 Task: Add an event  with title  Monthly Financial Review, date '2024/05/28' & Select Event type as  Group. Add location for the event as  789 Calle de Preciados, Madrid, Spain and add a description: A Monthly Financial Review is a recurring meeting or process where the financial performance and health of an organization are assessed and analyzed. It provides a comprehensive overview of the company's financial status, including revenue, expenses, profitability, cash flow, and key financial metrics.Create an event link  http-monthlyfinancialreviewcom & Select the event color as  Red. , logged in from the account softage.1@softage.netand send the event invitation to softage.3@softage.net and softage.4@softage.net
Action: Mouse moved to (704, 94)
Screenshot: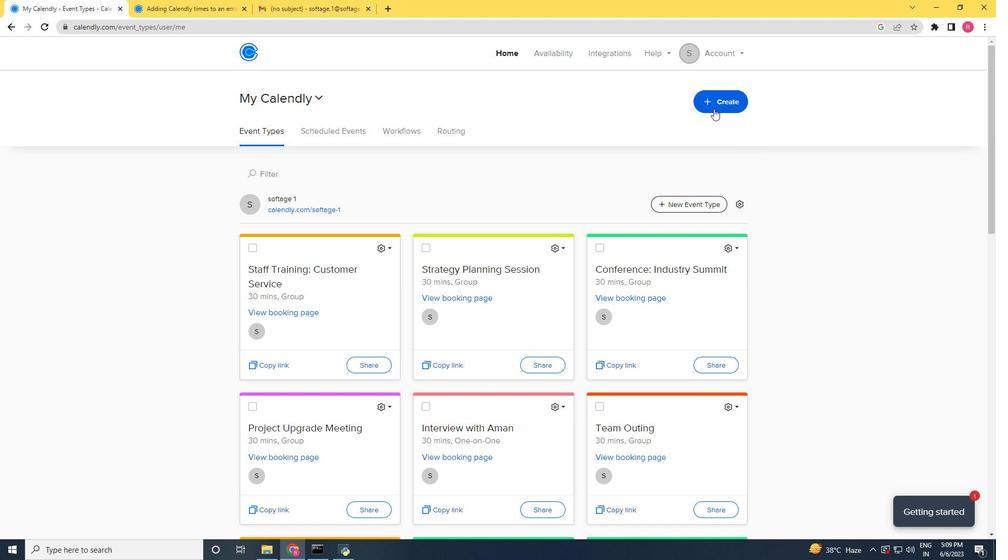 
Action: Mouse pressed left at (704, 94)
Screenshot: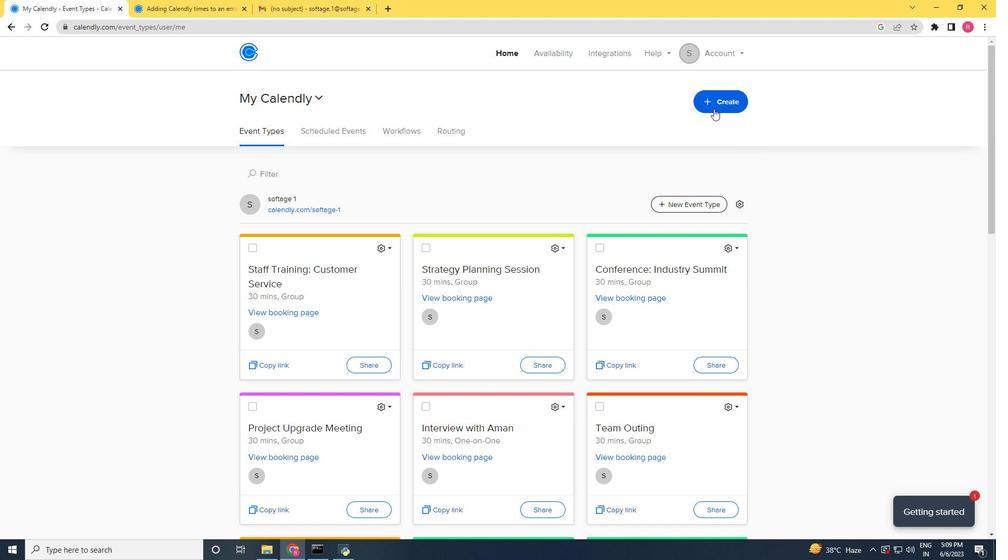 
Action: Mouse moved to (657, 143)
Screenshot: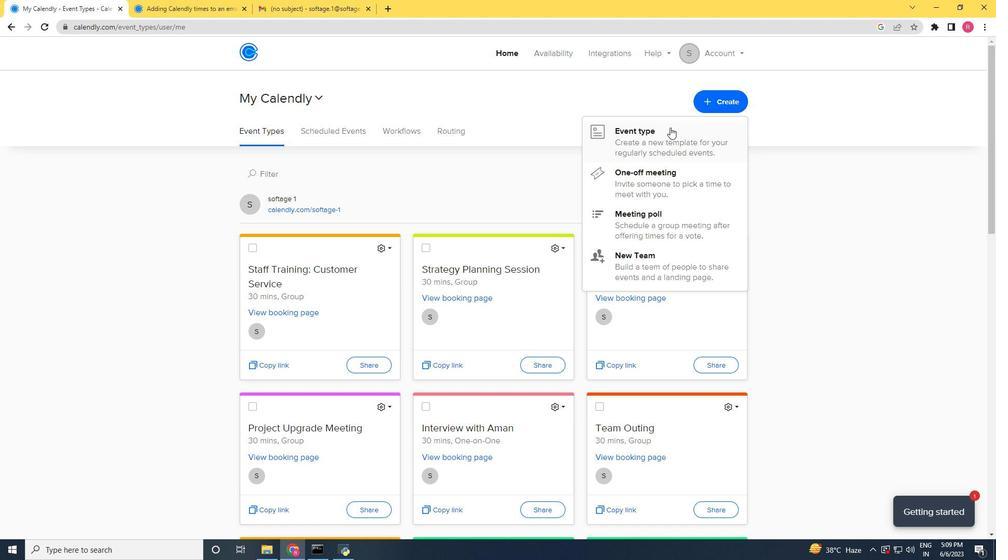 
Action: Mouse pressed left at (657, 143)
Screenshot: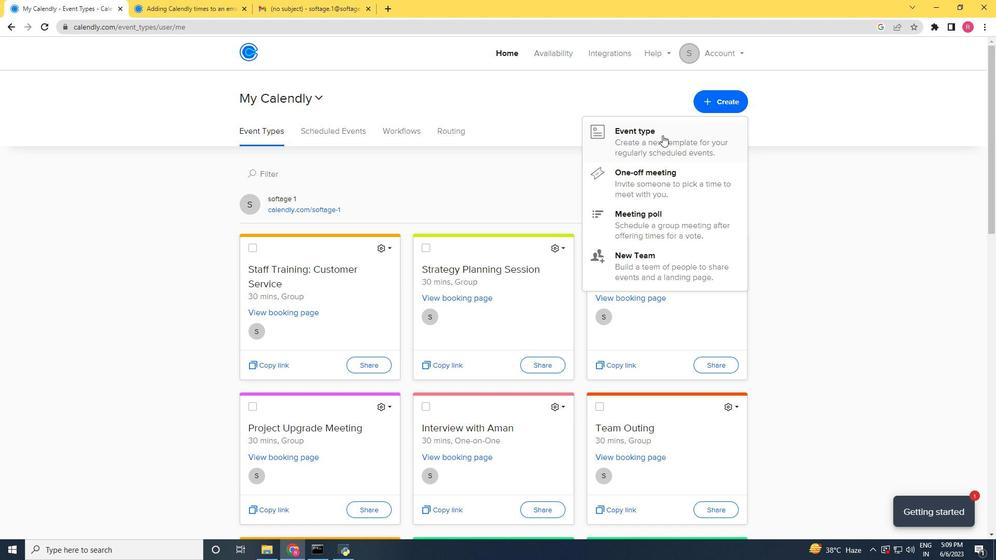 
Action: Mouse moved to (537, 254)
Screenshot: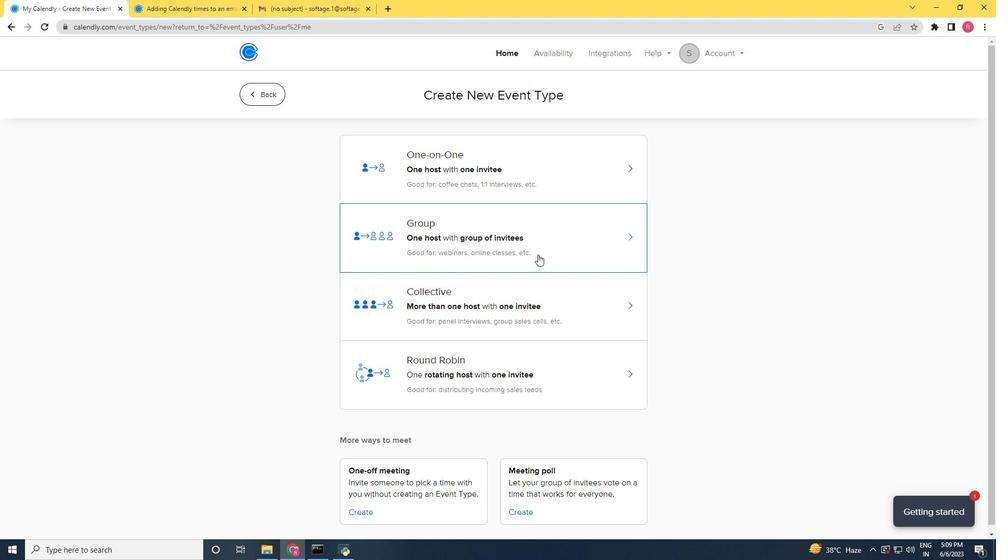 
Action: Mouse pressed left at (537, 254)
Screenshot: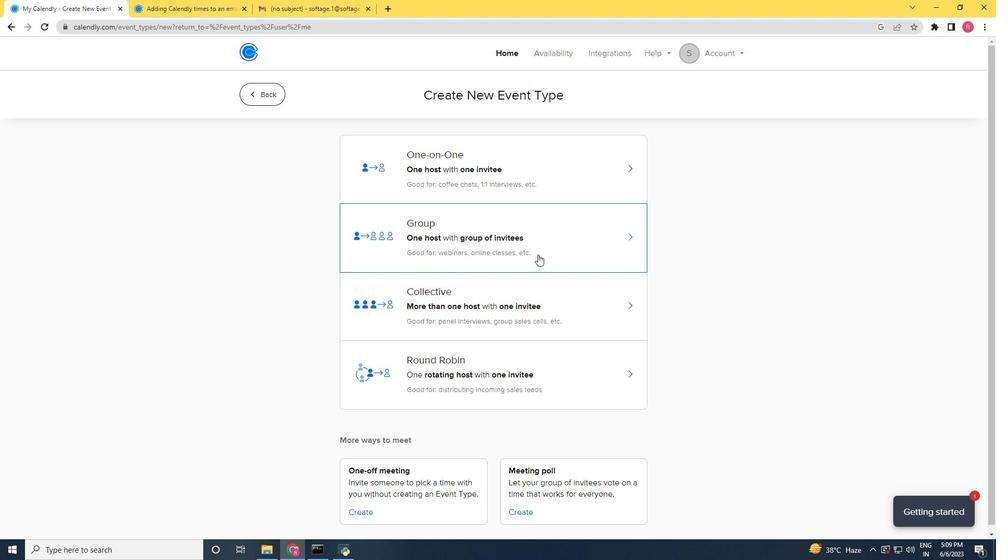 
Action: Mouse moved to (420, 235)
Screenshot: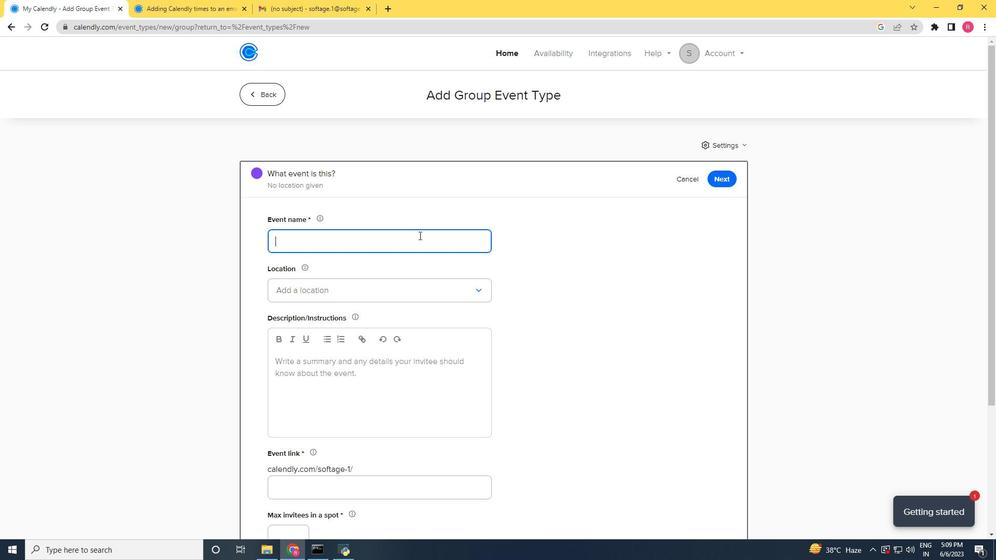 
Action: Key pressed <Key.shift>M
Screenshot: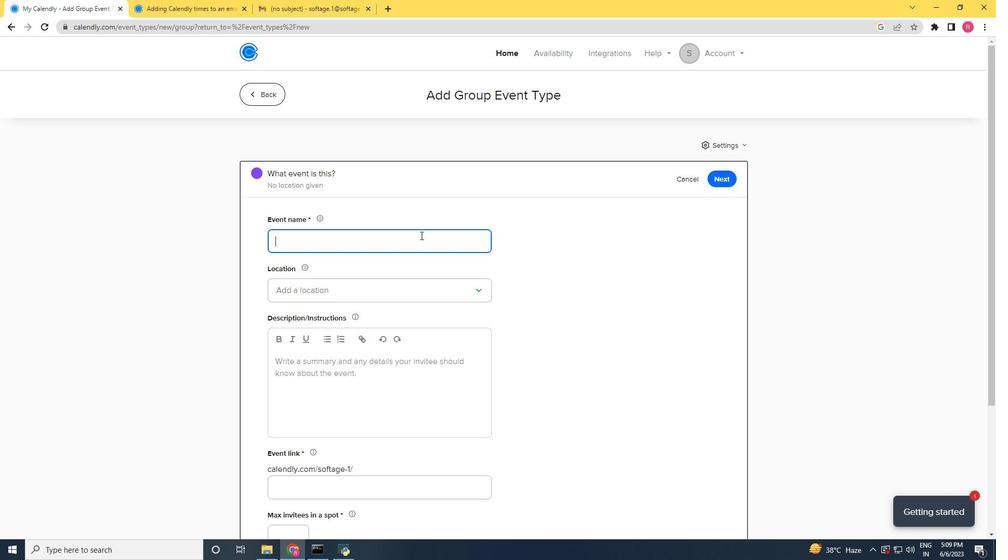 
Action: Mouse moved to (420, 235)
Screenshot: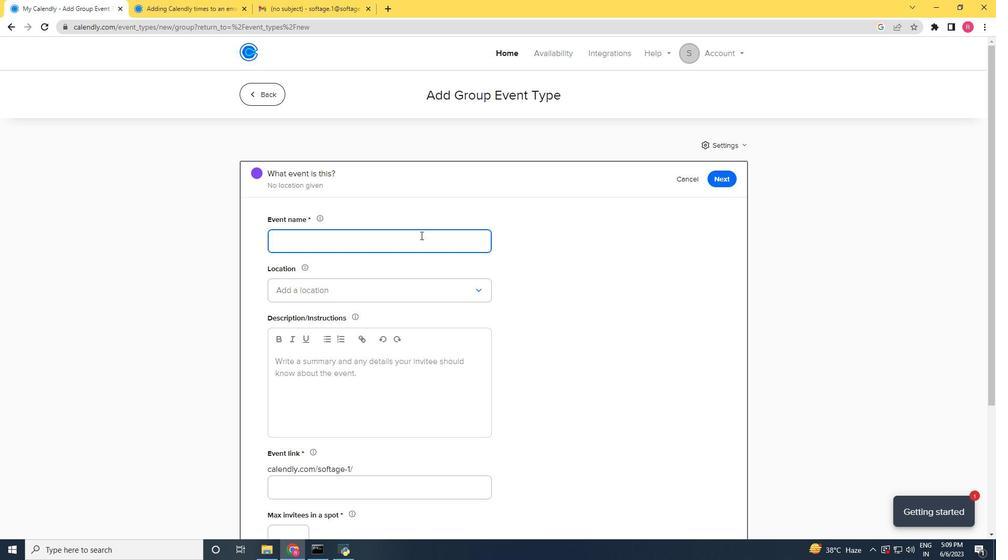 
Action: Key pressed on
Screenshot: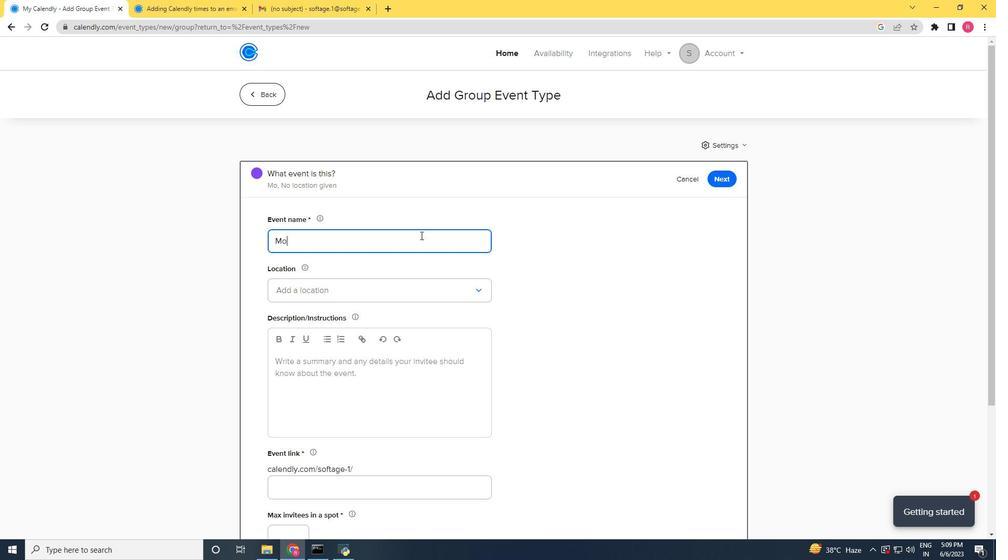 
Action: Mouse moved to (421, 235)
Screenshot: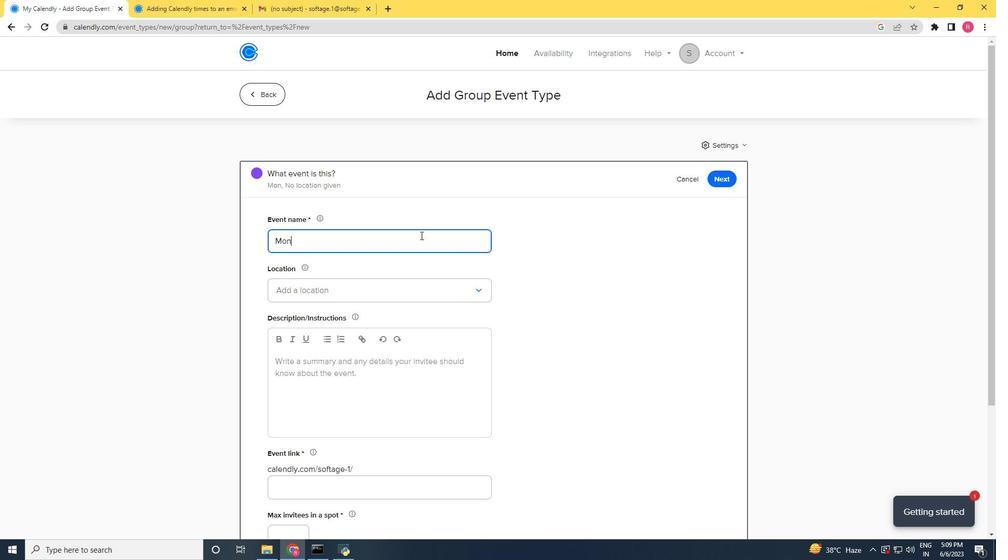 
Action: Key pressed thly<Key.space><Key.shift>Financial<Key.space><Key.shift>Review<Key.space>
Screenshot: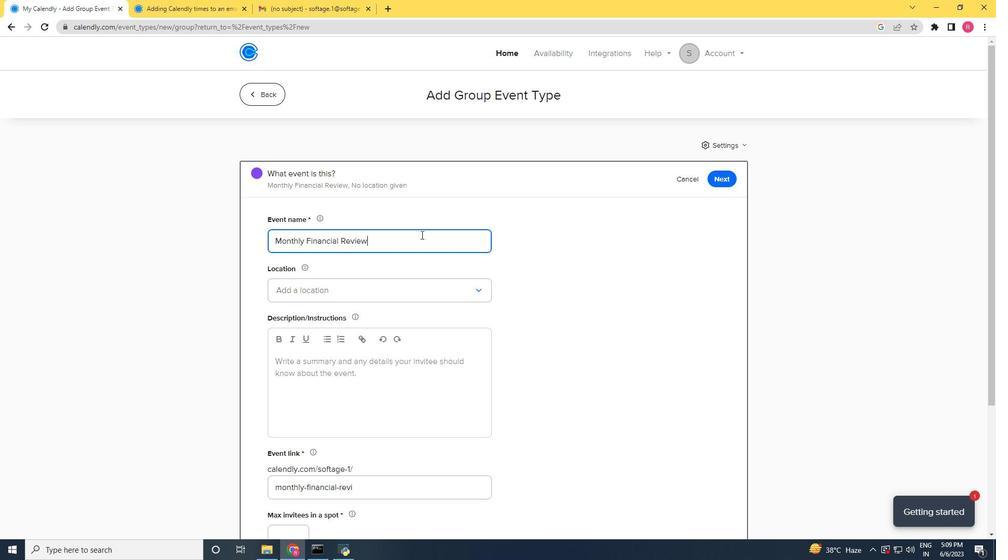 
Action: Mouse moved to (427, 300)
Screenshot: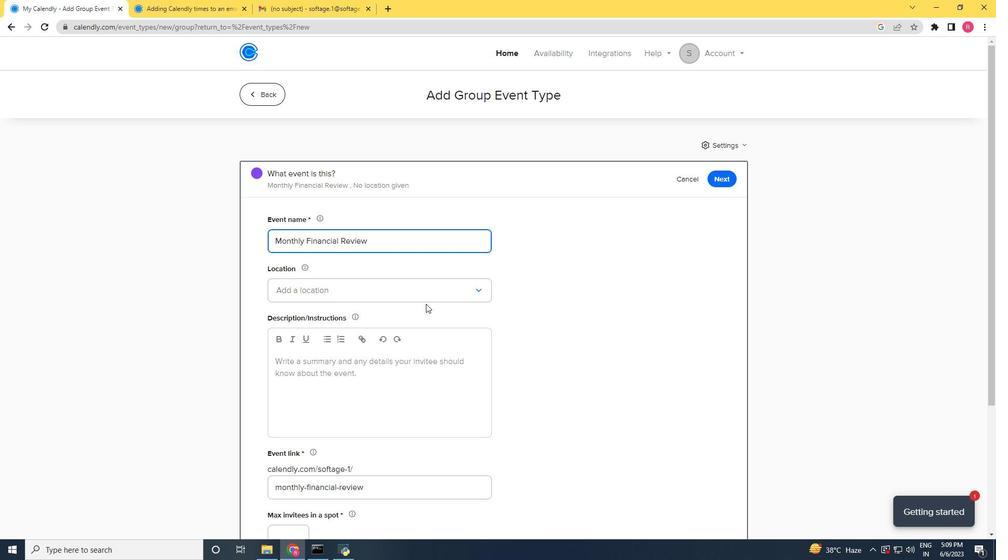 
Action: Mouse pressed left at (427, 300)
Screenshot: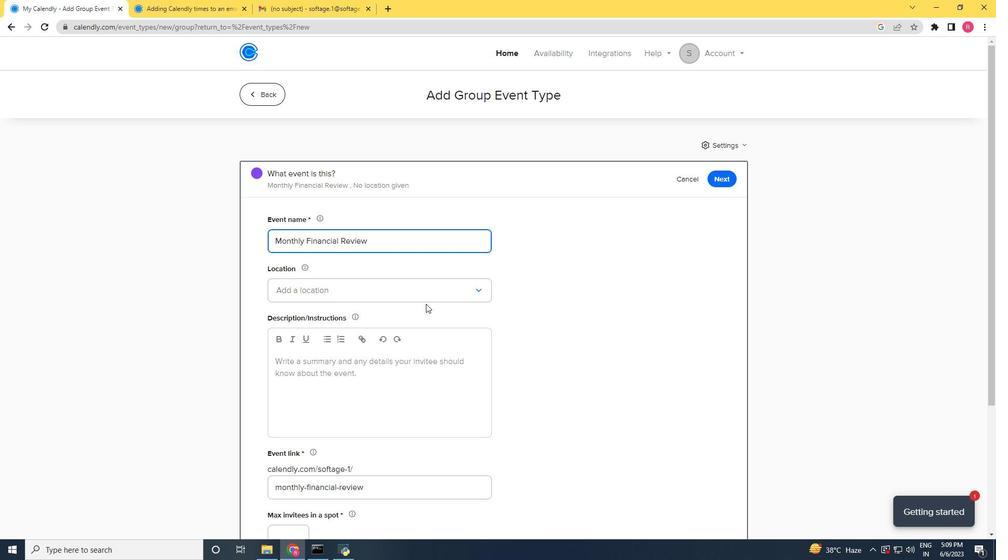 
Action: Mouse moved to (394, 310)
Screenshot: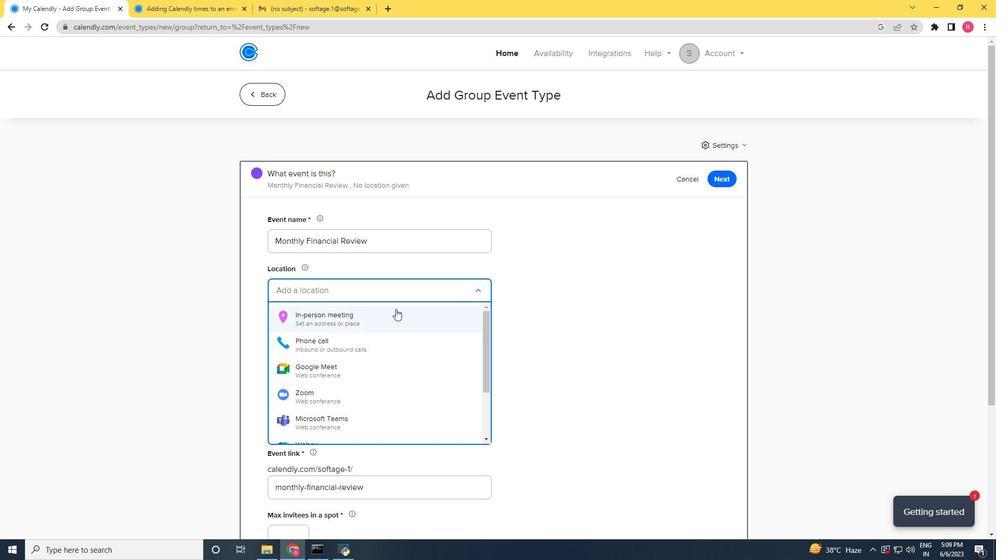 
Action: Mouse pressed left at (394, 310)
Screenshot: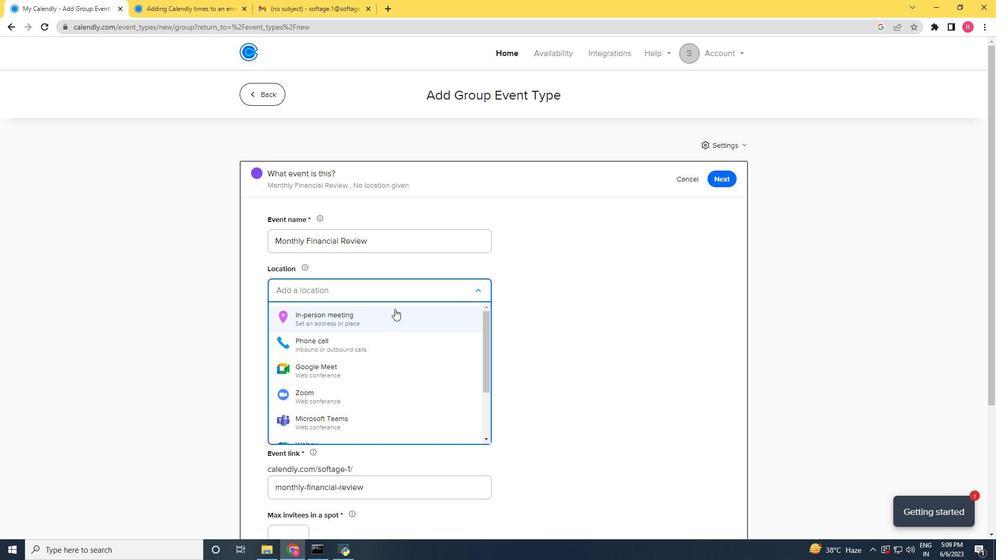 
Action: Mouse moved to (492, 173)
Screenshot: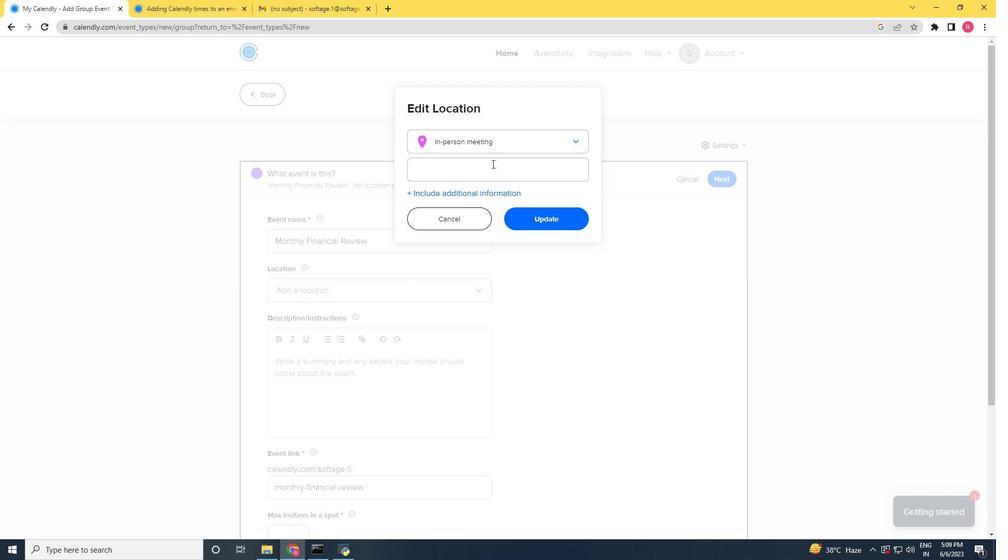 
Action: Mouse pressed left at (492, 173)
Screenshot: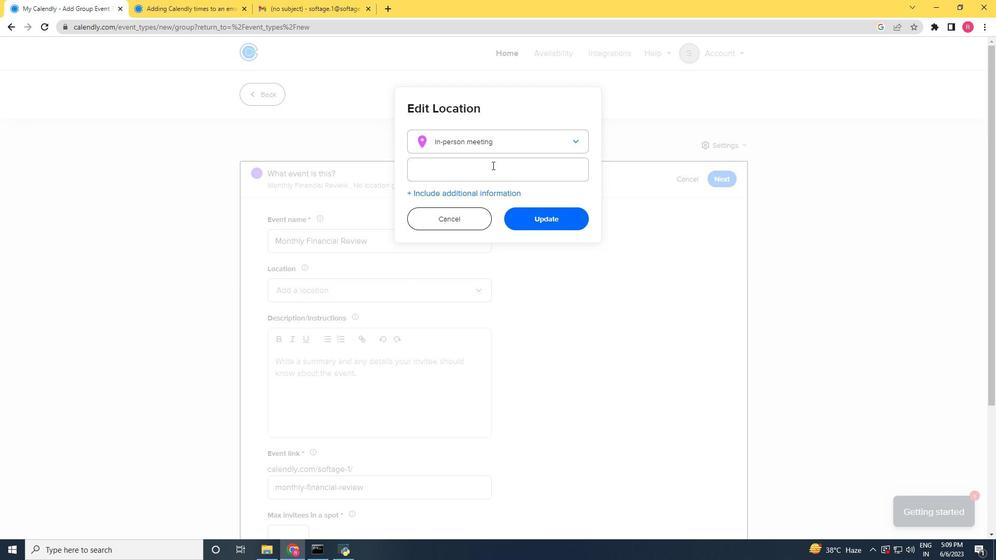 
Action: Mouse moved to (492, 174)
Screenshot: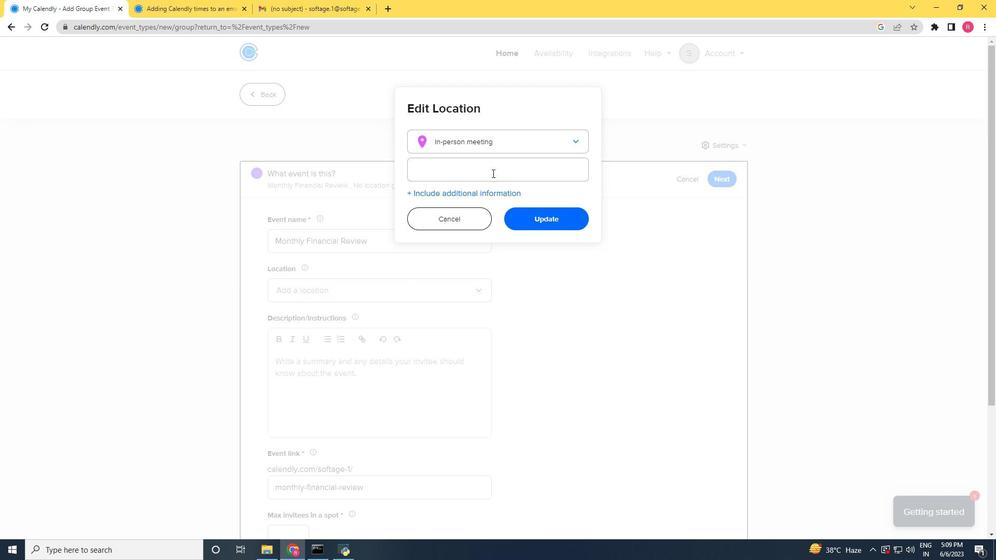 
Action: Key pressed 789<Key.space><Key.space><Key.shift><Key.shift><Key.shift><Key.shift><Key.shift><Key.shift><Key.shift><Key.shift><Key.shift><Key.shift><Key.shift><Key.shift><Key.shift><Key.shift><Key.shift><Key.shift><Key.shift><Key.shift><Key.shift><Key.shift><Key.shift><Key.shift><Key.shift><Key.shift><Key.shift><Key.shift><Key.shift><Key.shift><Key.shift><Key.shift><Key.shift><Key.shift><Key.shift><Key.shift><Key.shift><Key.shift><Key.shift><Key.shift><Key.shift><Key.shift><Key.shift><Key.shift><Key.shift><Key.shift><Key.shift><Key.shift><Key.shift><Key.shift>Calle<Key.space>de<Key.space><Key.shift>Preciads<Key.space><Key.backspace><Key.backspace>os<Key.space><Key.backspace>,<Key.space>madritd<Key.backspace><Key.backspace><Key.backspace>id<Key.space><Key.backspace><Key.backspace><Key.backspace><Key.backspace><Key.backspace>drid,<Key.space><Key.shift>Spain
Screenshot: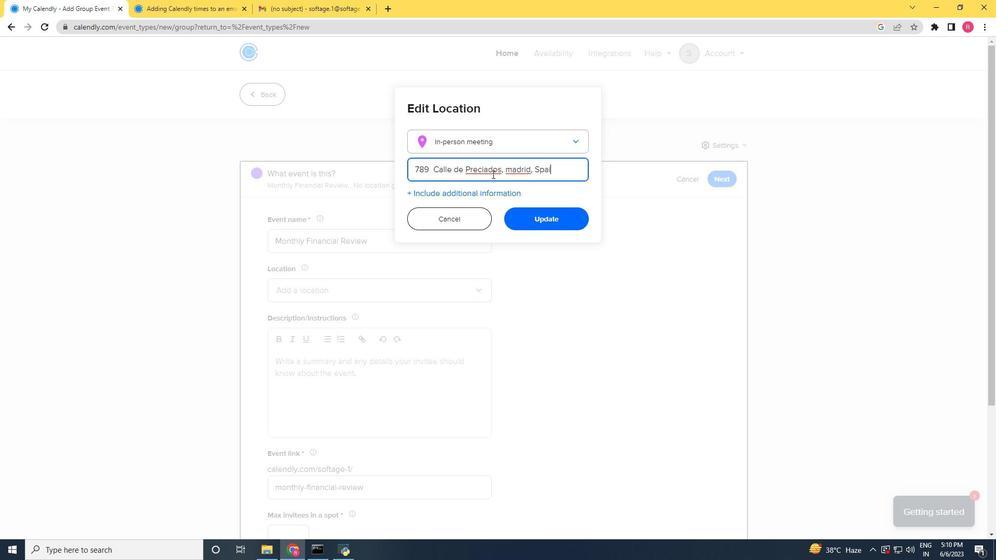 
Action: Mouse moved to (551, 213)
Screenshot: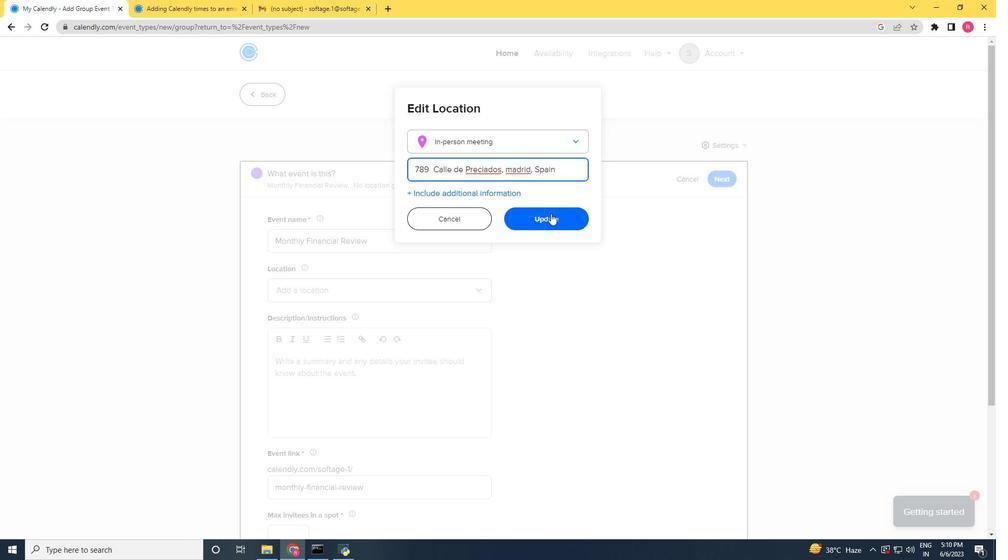 
Action: Mouse pressed left at (551, 213)
Screenshot: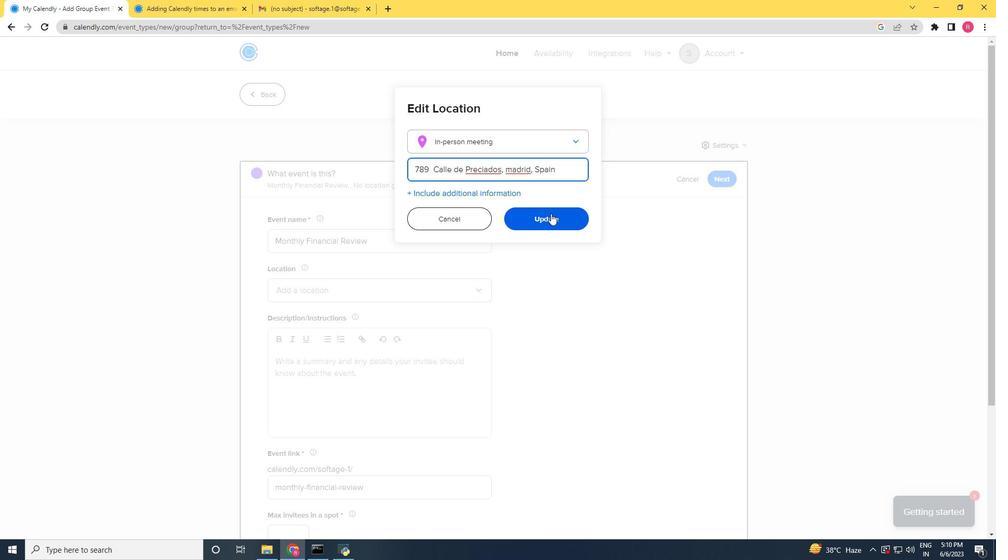 
Action: Mouse moved to (374, 371)
Screenshot: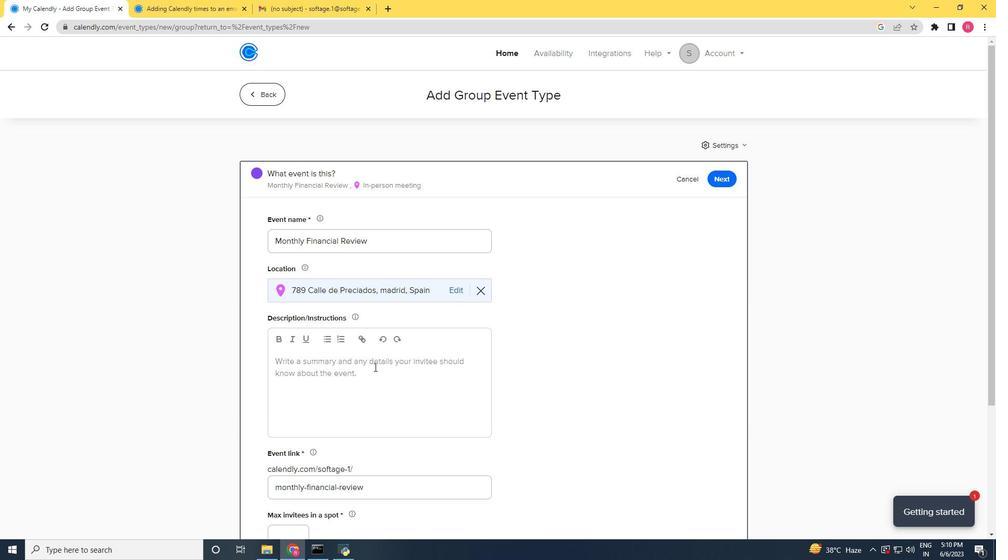 
Action: Mouse pressed left at (374, 371)
Screenshot: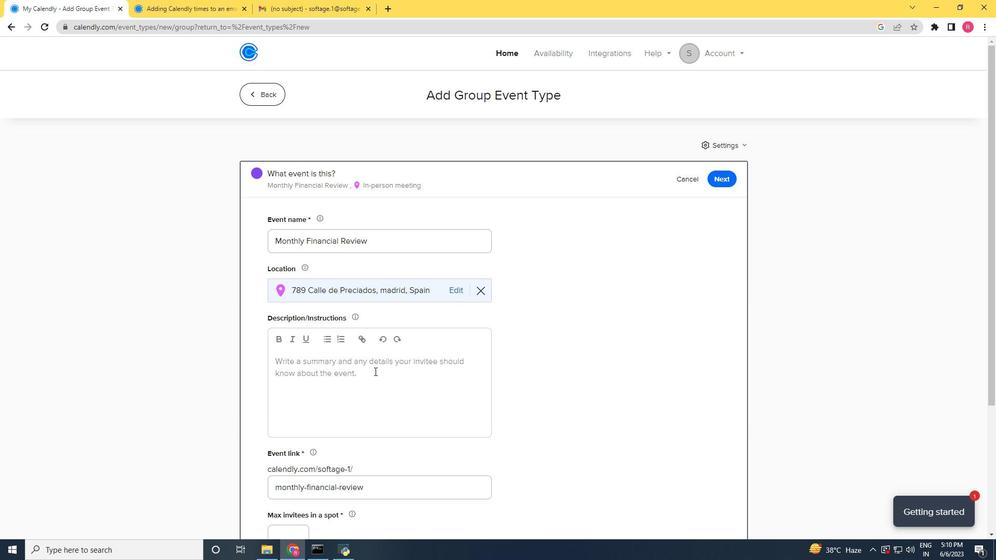 
Action: Mouse moved to (376, 380)
Screenshot: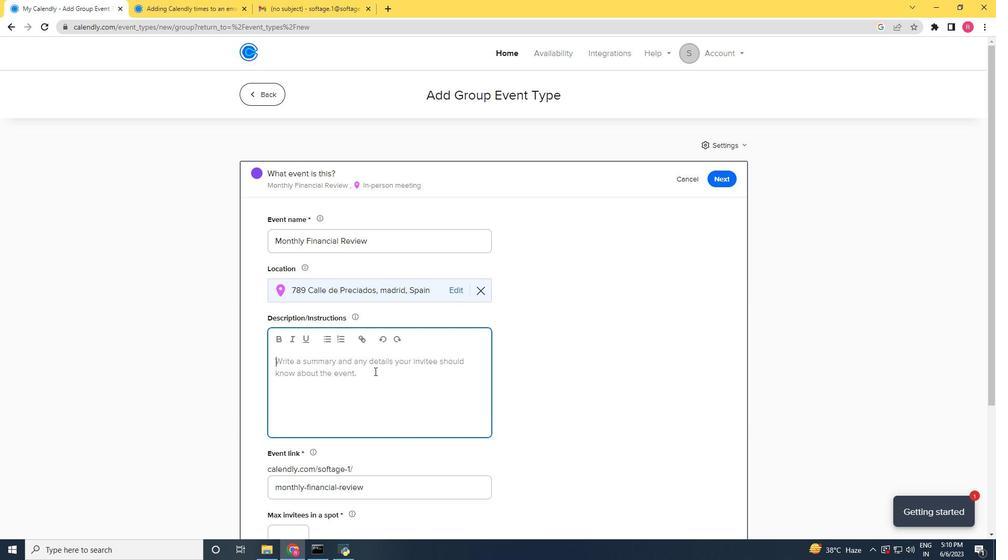 
Action: Key pressed <Key.shift>A<Key.space>monthg<Key.backspace>ly<Key.space><Key.backspace><Key.backspace><Key.backspace><Key.backspace><Key.backspace><Key.backspace><Key.backspace><Key.backspace><Key.shift><Key.shift><Key.shift><Key.shift><Key.shift><Key.shift>Monthly<Key.space><Key.shift>Financial<Key.space><Key.shift>re<Key.backspace><Key.backspace><Key.shift><Key.shift><Key.shift><Key.shift><Key.shift><Key.shift><Key.shift><Key.shift><Key.shift><Key.shift><Key.shift><Key.shift><Key.shift><Key.shift><Key.shift><Key.shift><Key.shift>Reviw<Key.space><Key.backspace><Key.backspace><Key.backspace>iew<Key.space>is<Key.space>a<Key.space>reco<Key.backspace>urring<Key.space>meetings<Key.space>or<Key.space>process<Key.space>whare<Key.space><Key.backspace><Key.backspace><Key.backspace><Key.backspace>ere<Key.space>the<Key.space>financial<Key.space>pr<Key.backspace>erformance<Key.space>and<Key.space>heal<Key.backspace><Key.backspace>alth<Key.space>of<Key.space>an<Key.space>organization<Key.space>are<Key.space>assessed<Key.space>and<Key.space>analyzed
Screenshot: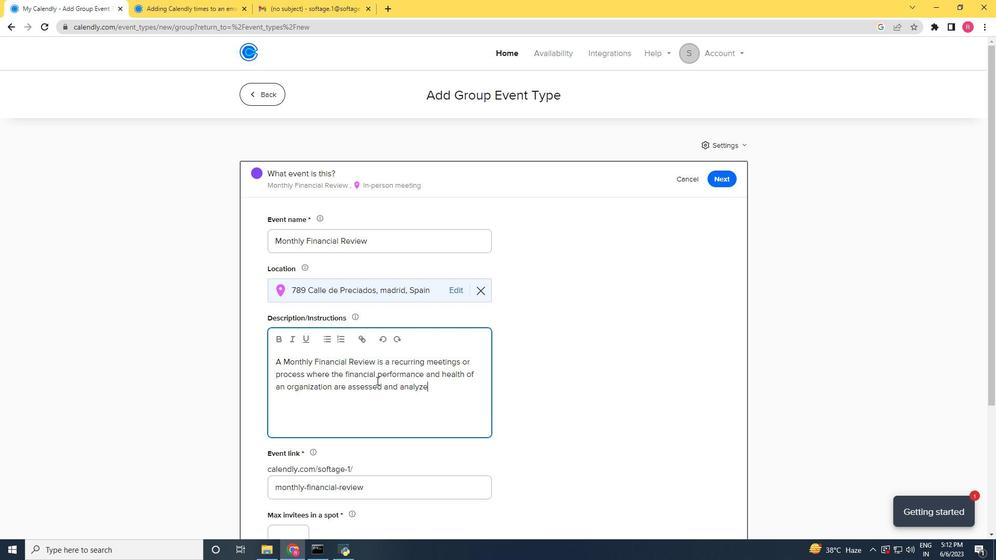 
Action: Mouse moved to (380, 380)
Screenshot: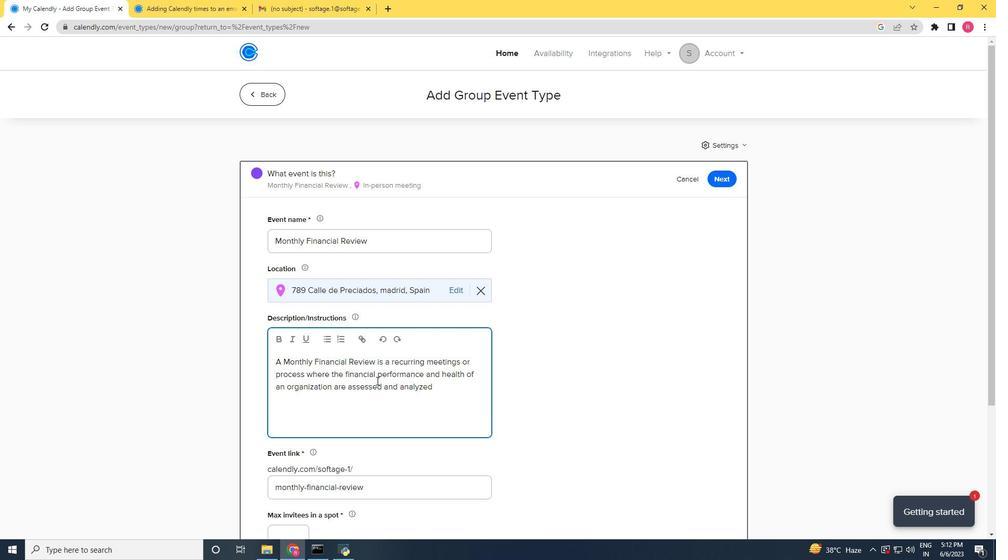 
Action: Key pressed .<Key.space>
Screenshot: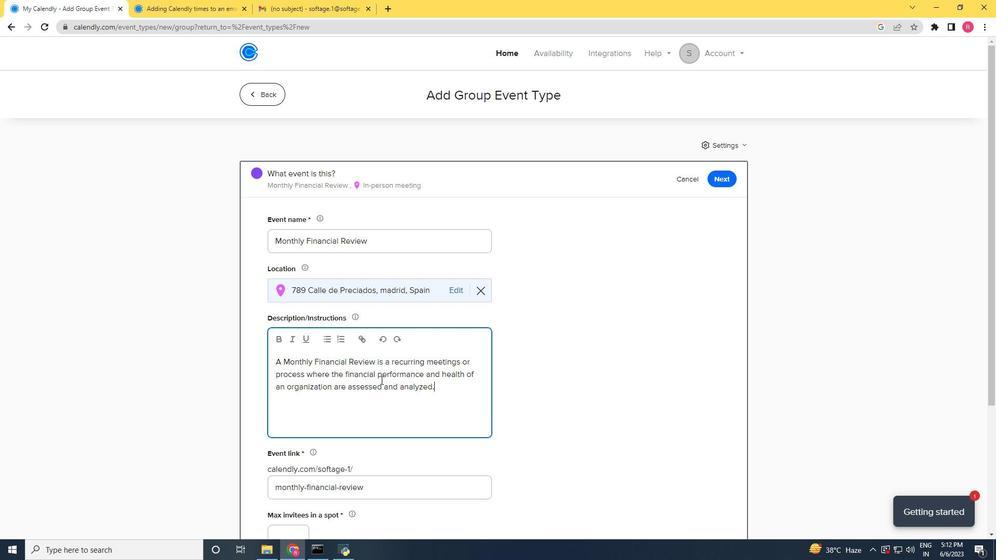 
Action: Mouse moved to (389, 376)
Screenshot: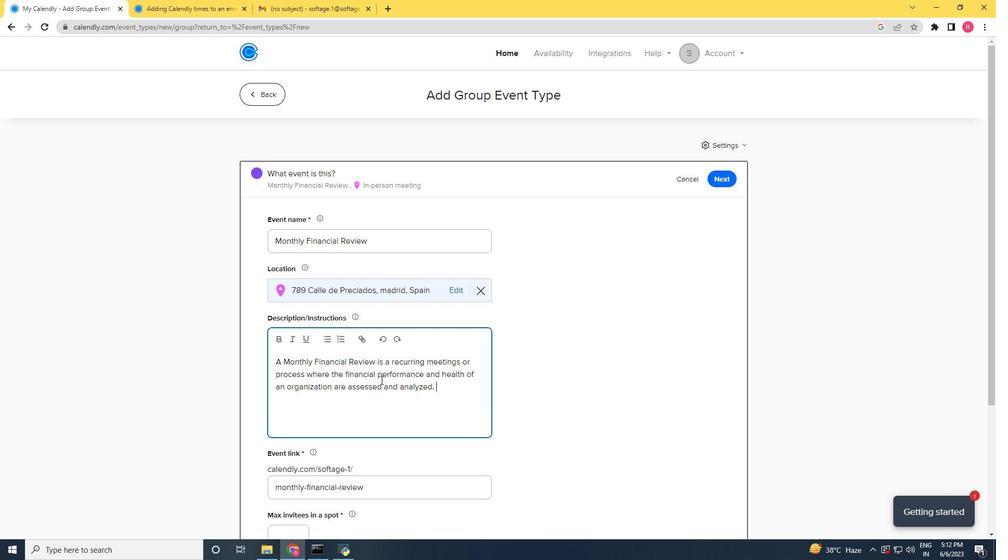 
Action: Key pressed <Key.shift>
Screenshot: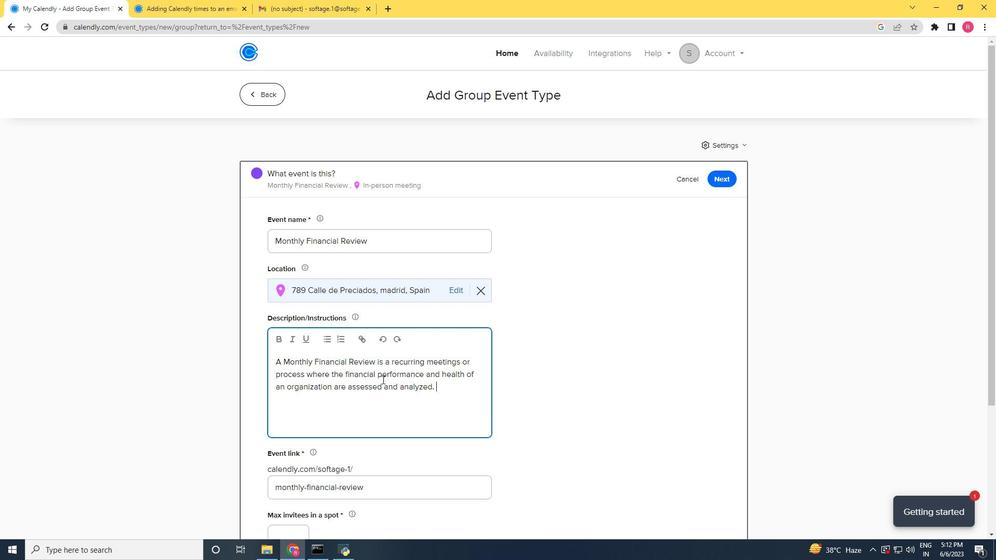 
Action: Mouse moved to (397, 373)
Screenshot: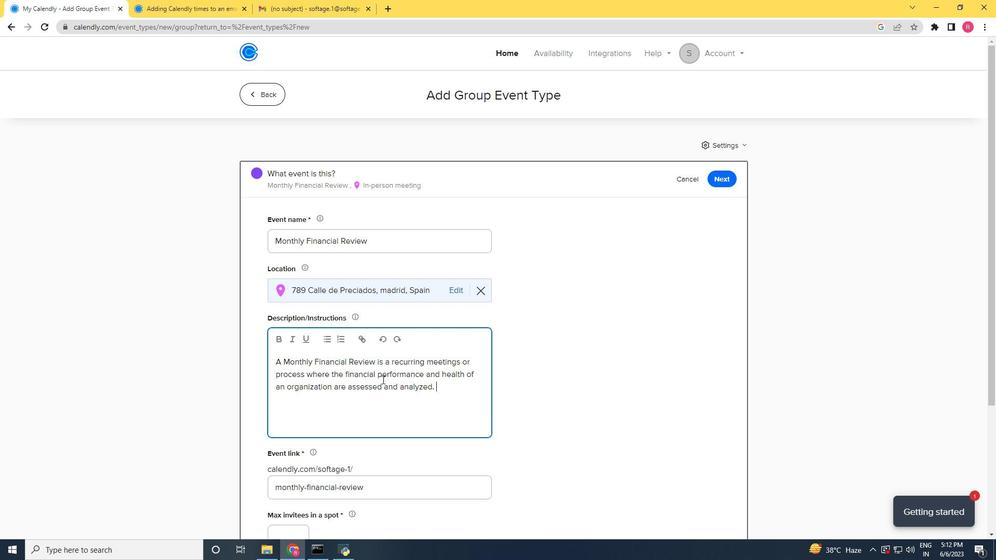 
Action: Key pressed <Key.shift><Key.shift><Key.shift><Key.shift><Key.shift><Key.shift><Key.shift><Key.shift><Key.shift><Key.shift><Key.shift>
Screenshot: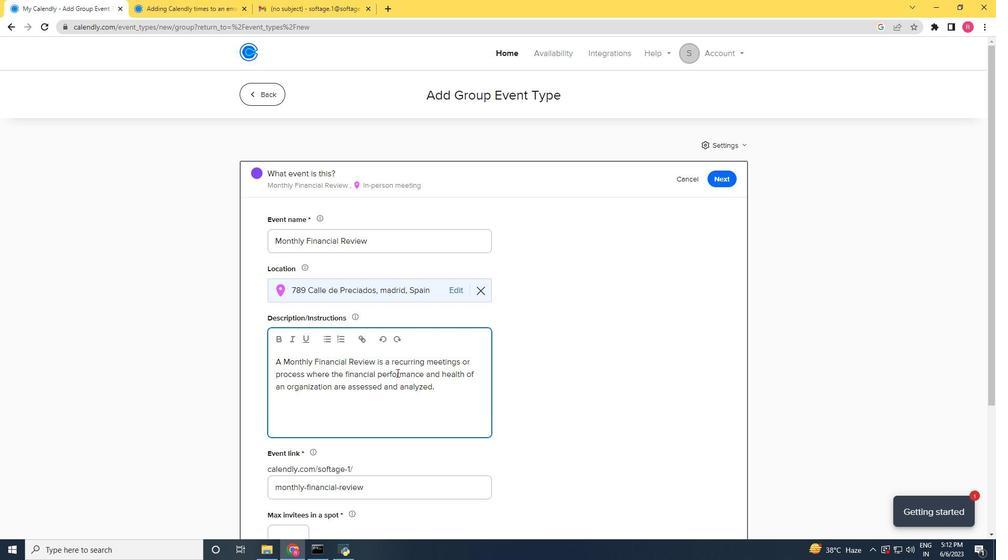 
Action: Mouse moved to (397, 372)
Screenshot: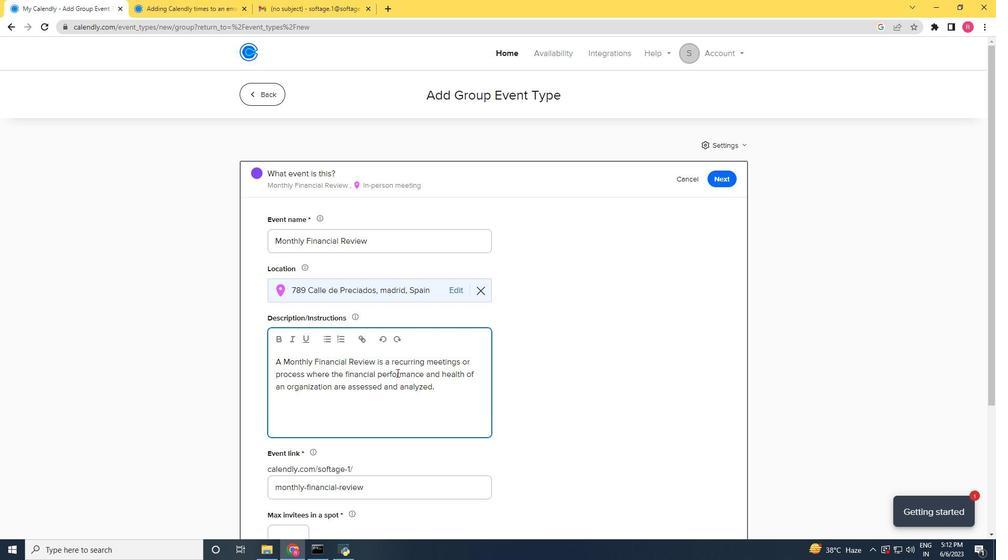 
Action: Key pressed I
Screenshot: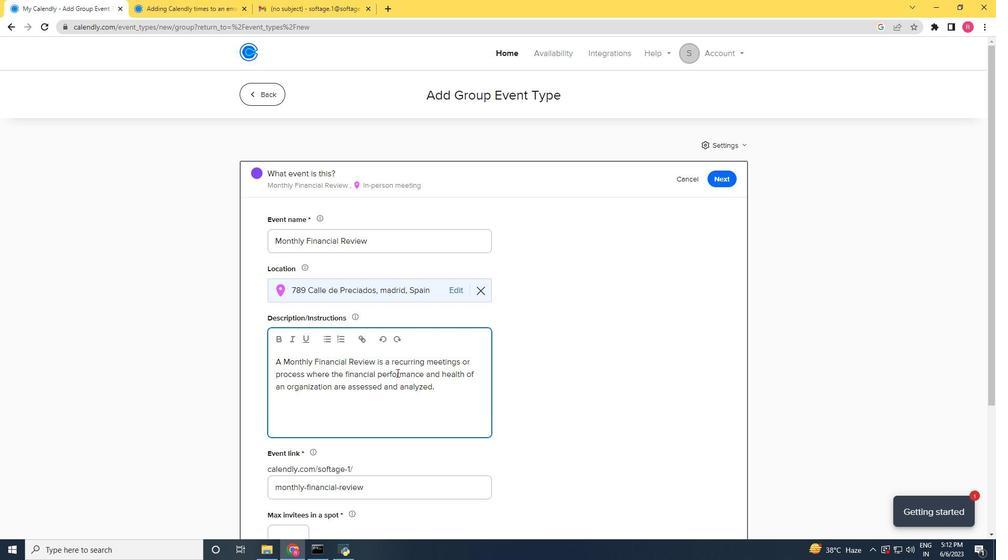 
Action: Mouse moved to (399, 372)
Screenshot: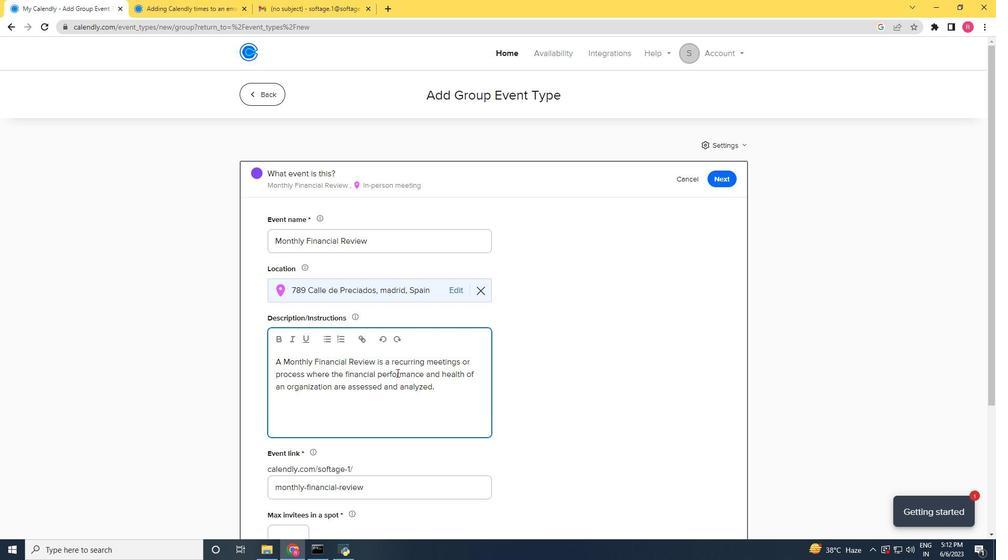 
Action: Key pressed T<Key.space><Key.backspace><Key.backspace>t<Key.space>provides<Key.space>a<Key.space>comprehensive<Key.space>overview<Key.space>of<Key.space>the<Key.space>company's<Key.space>financial<Key.space>
Screenshot: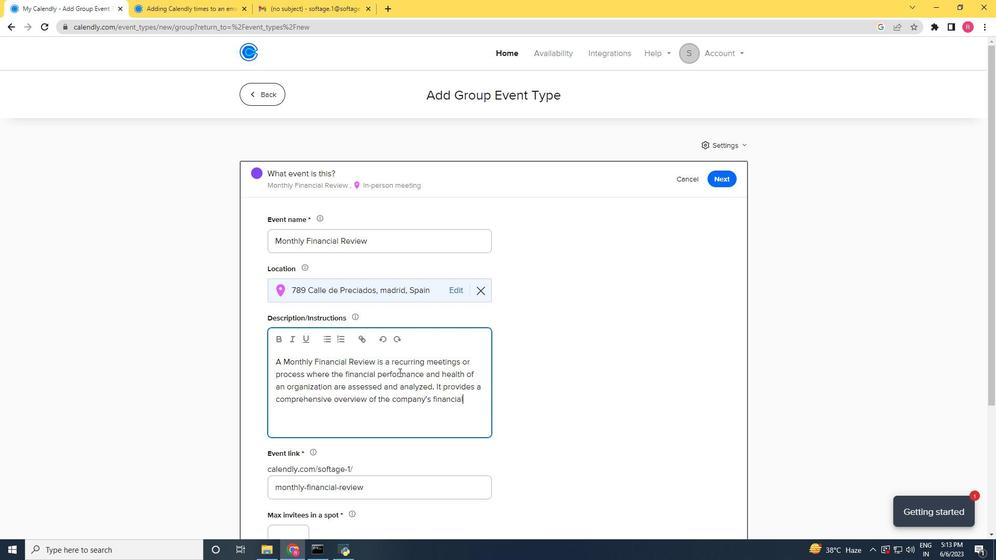 
Action: Mouse moved to (401, 372)
Screenshot: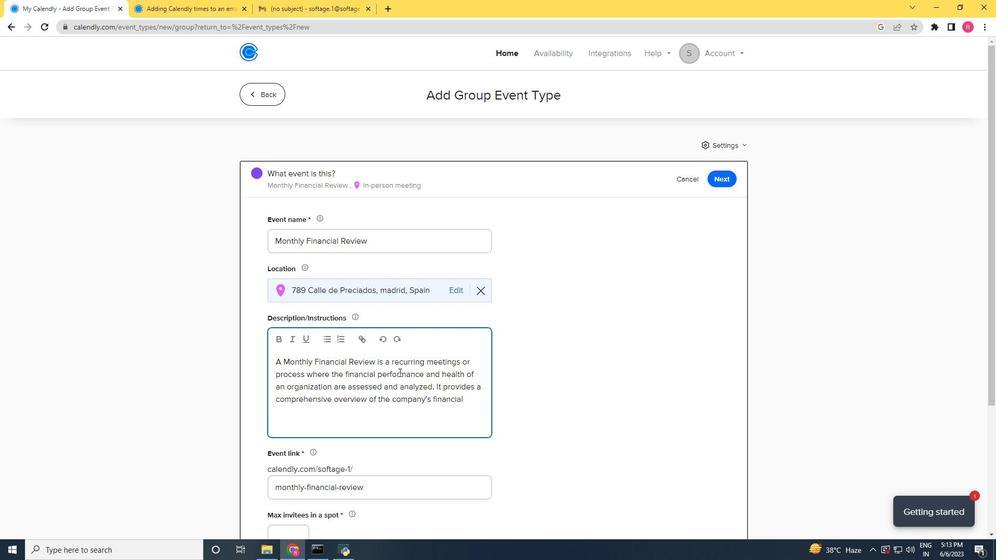 
Action: Key pressed status<Key.space><Key.backspace>,<Key.space><Key.shift>including<Key.space>revenure<Key.backspace><Key.backspace><Key.backspace>
Screenshot: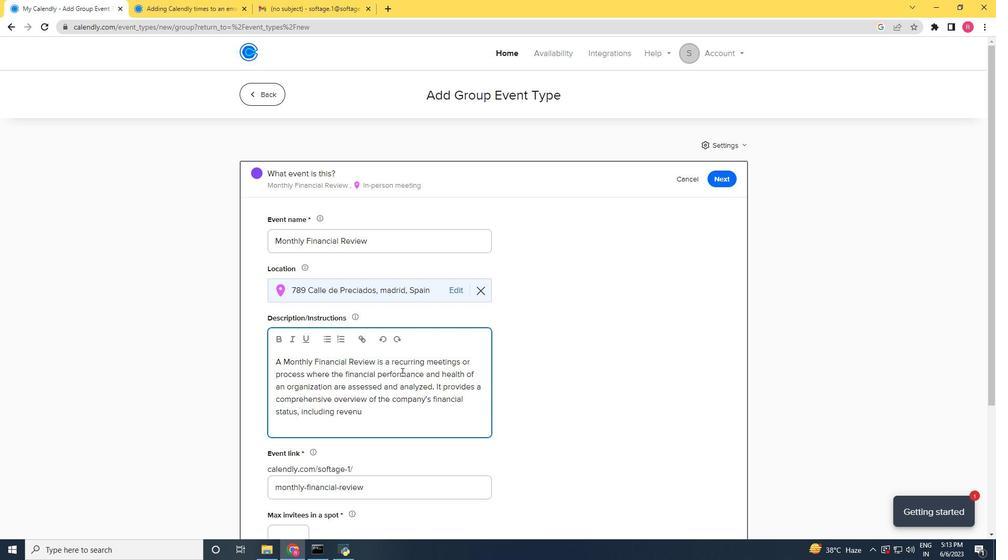 
Action: Mouse moved to (402, 371)
Screenshot: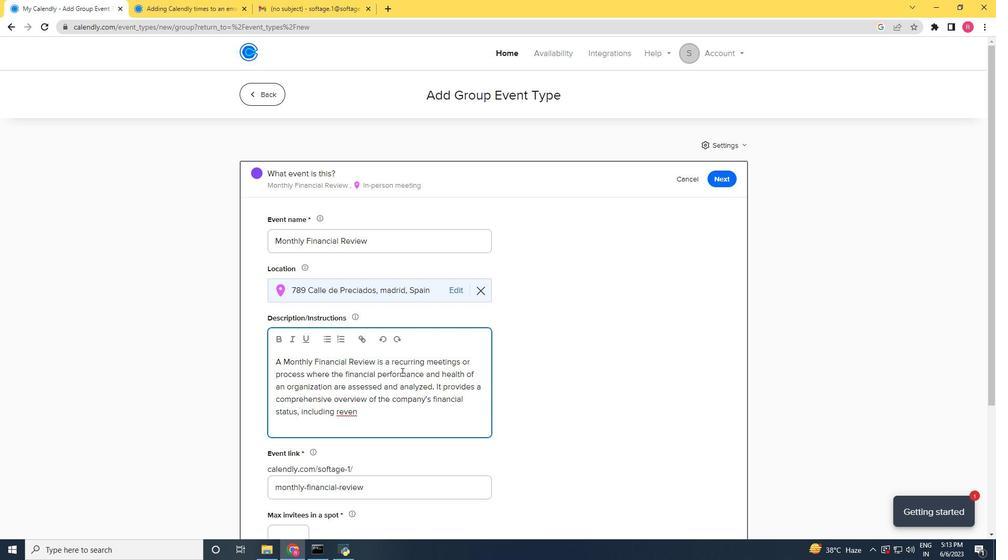 
Action: Key pressed ue,<Key.space>exp
Screenshot: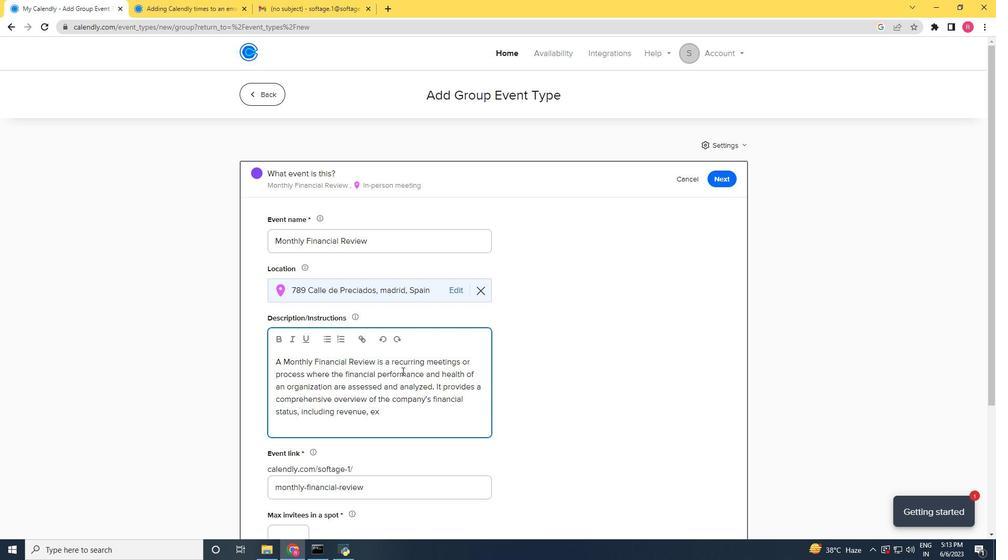 
Action: Mouse moved to (402, 371)
Screenshot: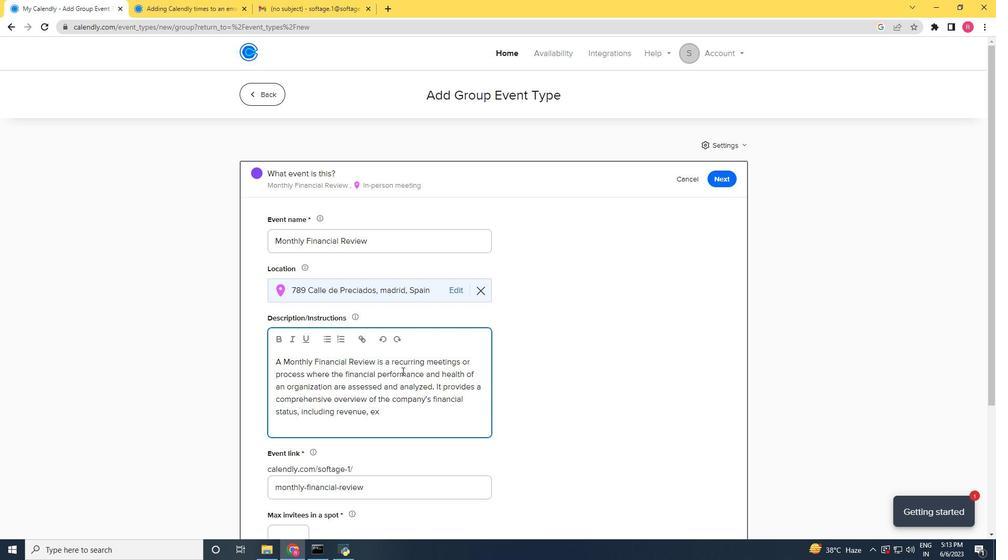 
Action: Key pressed e
Screenshot: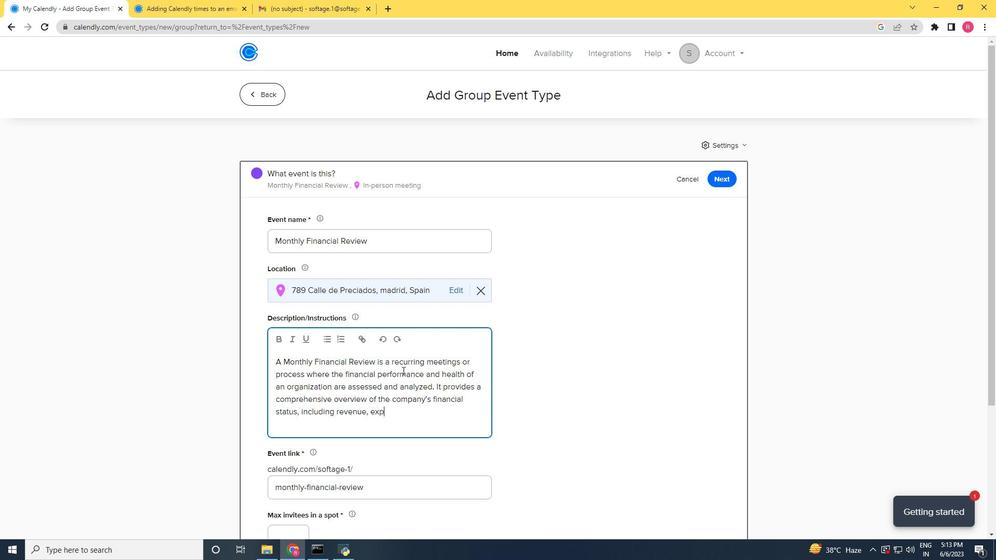 
Action: Mouse moved to (404, 370)
Screenshot: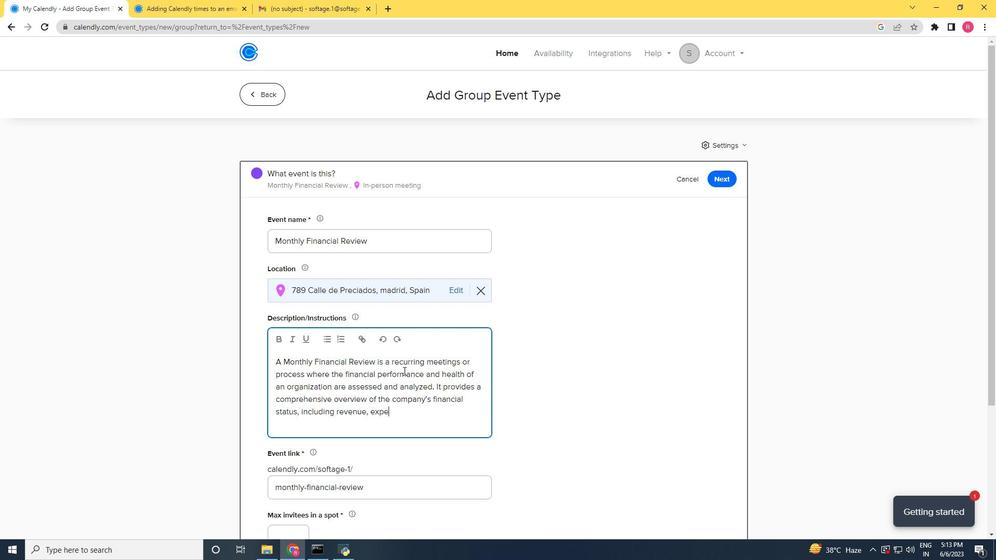 
Action: Key pressed n
Screenshot: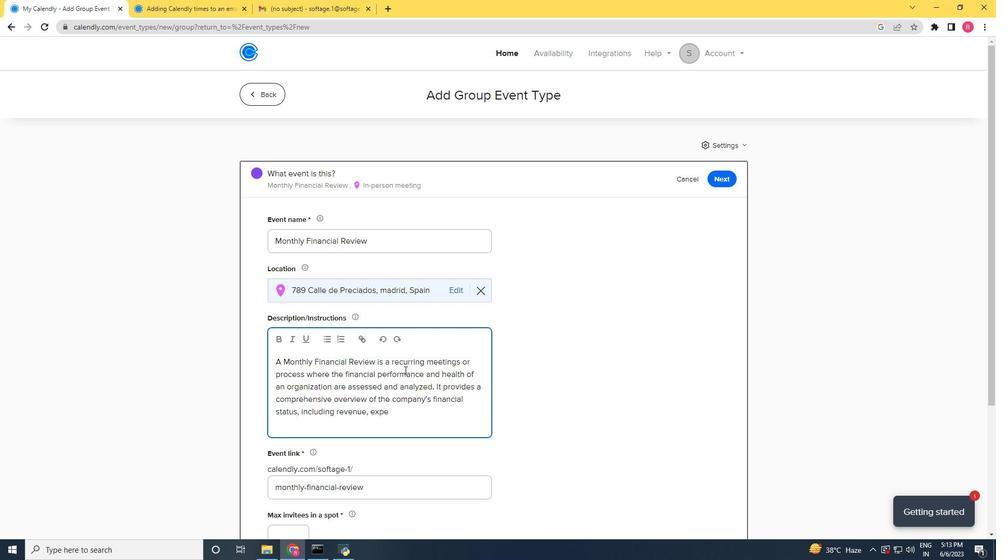 
Action: Mouse moved to (405, 370)
Screenshot: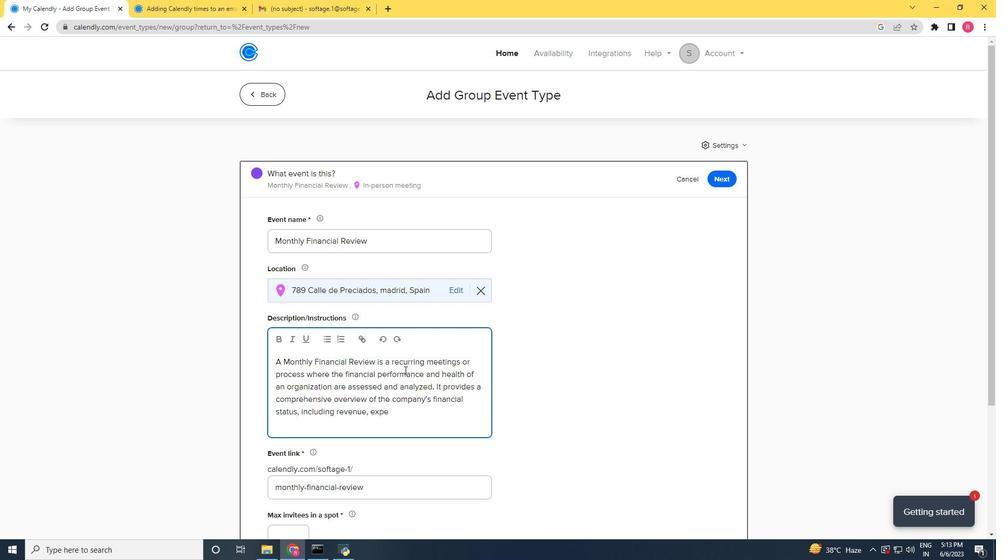 
Action: Key pressed ses,<Key.space>prfitabili
Screenshot: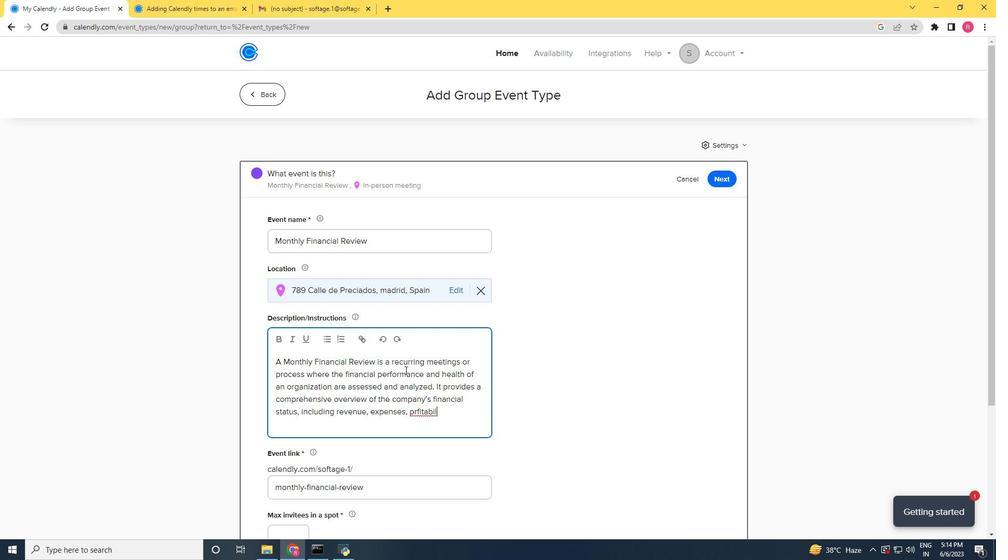 
Action: Mouse moved to (412, 368)
Screenshot: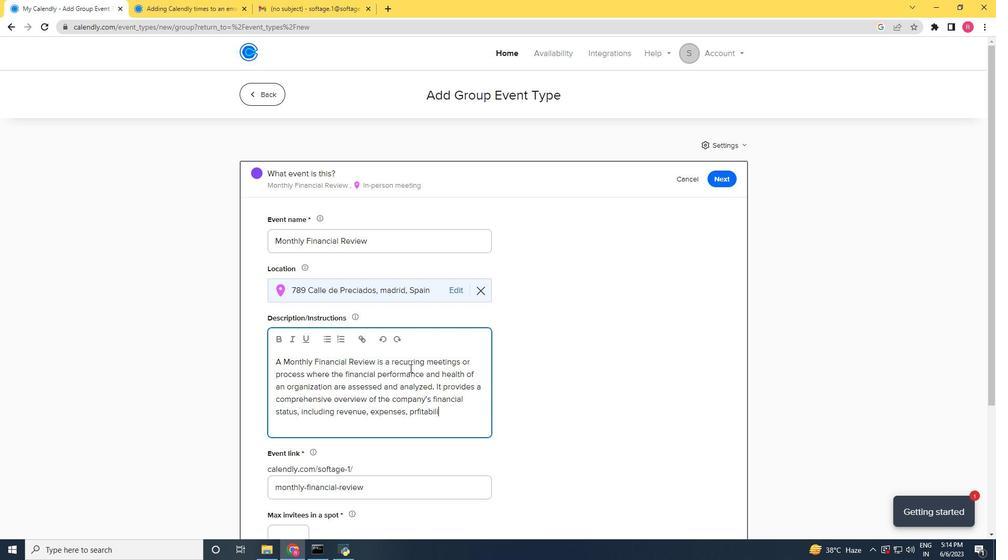 
Action: Key pressed ty
Screenshot: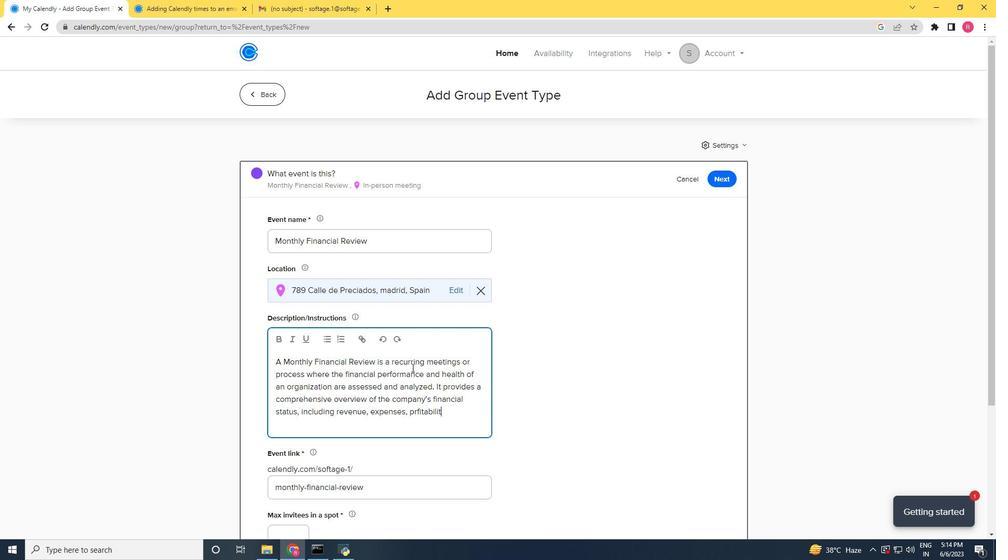 
Action: Mouse moved to (412, 368)
Screenshot: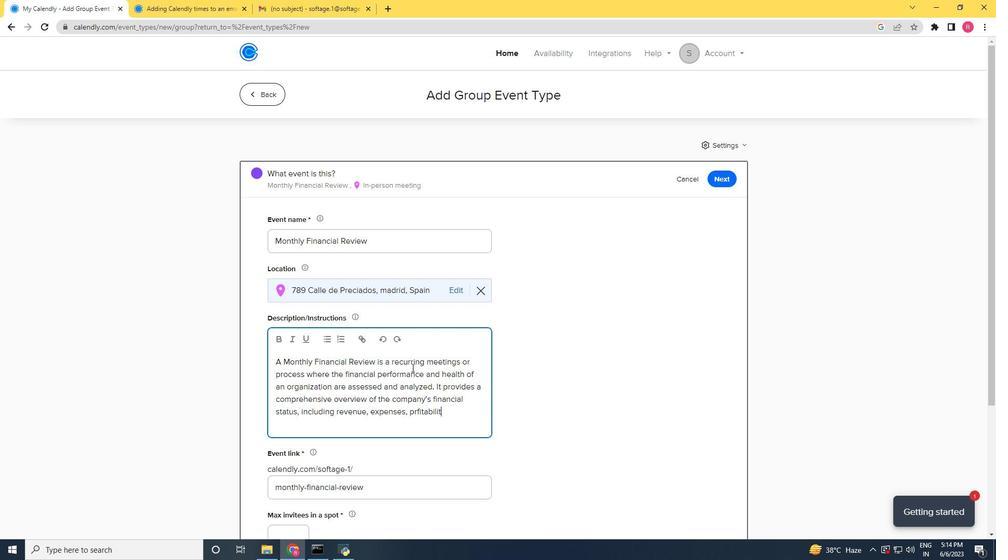
Action: Key pressed <Key.space><Key.backspace><Key.backspace><Key.backspace><Key.backspace><Key.backspace><Key.backspace><Key.backspace><Key.backspace><Key.backspace><Key.backspace><Key.backspace>
Screenshot: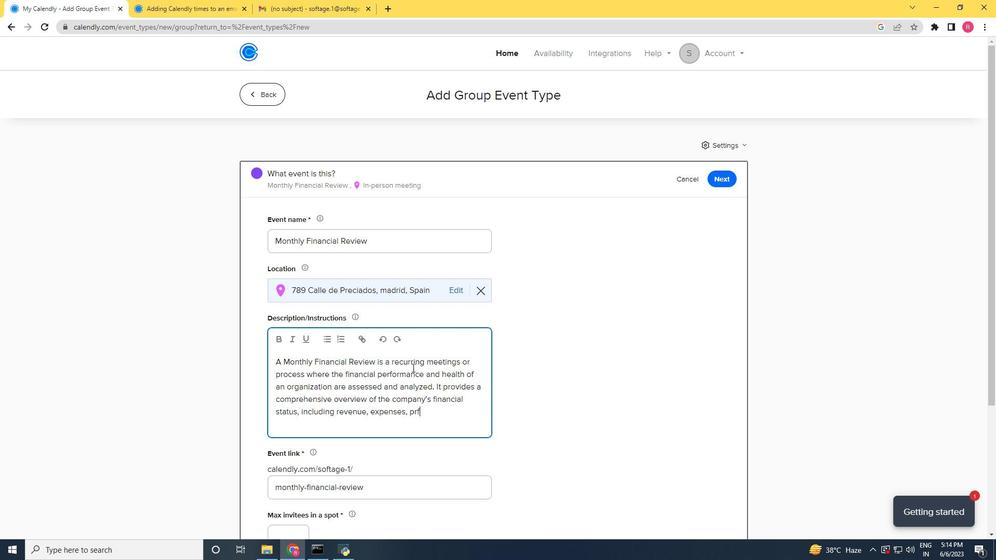
Action: Mouse moved to (413, 367)
Screenshot: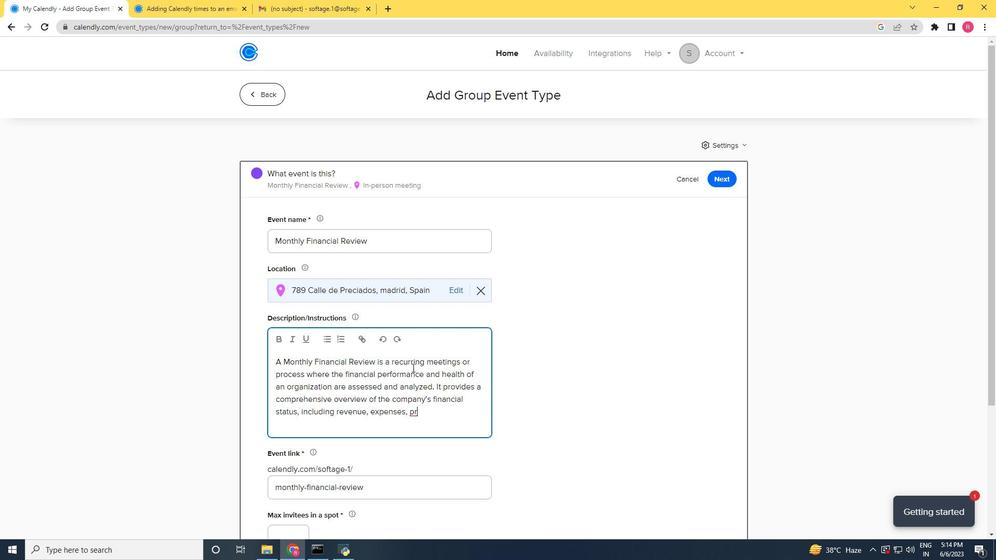 
Action: Key pressed ofitabiliy<Key.space><Key.left><Key.left><Key.left><Key.left><Key.left><Key.left><Key.left><Key.left><Key.left><Key.left><Key.left><Key.left><Key.right><Key.right><Key.right><Key.right><Key.right><Key.right><Key.right><Key.right><Key.right><Key.right>t<Key.right><Key.right><Key.right>
Screenshot: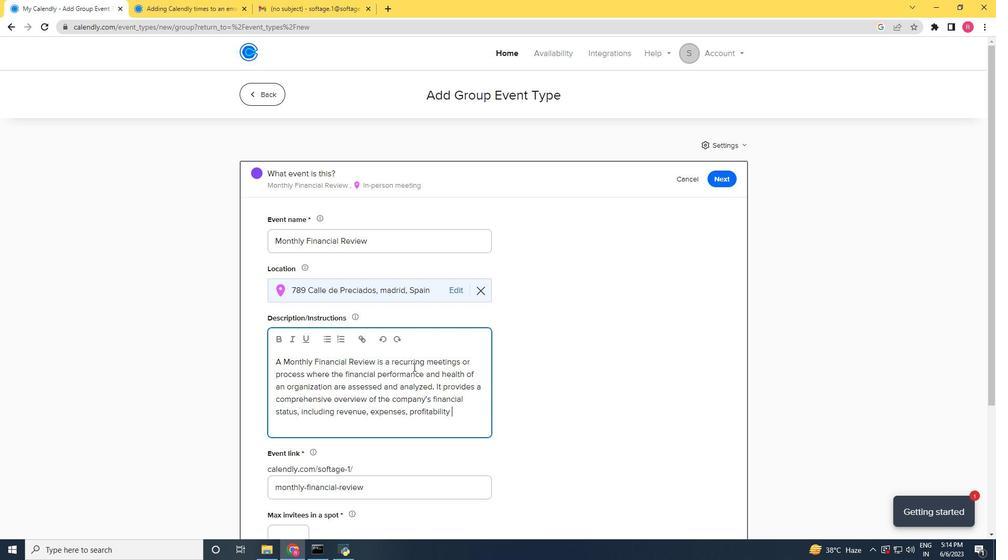 
Action: Mouse moved to (439, 367)
Screenshot: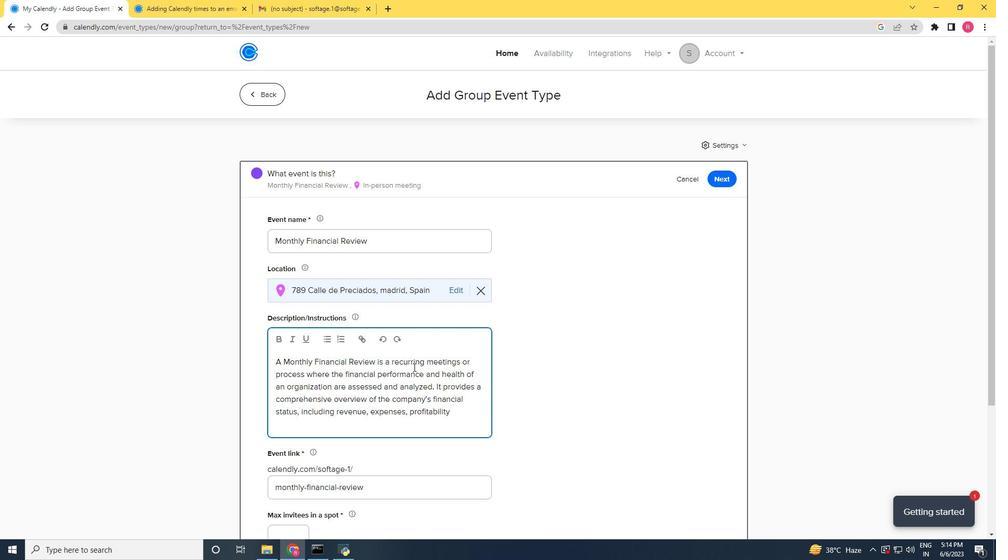 
Action: Key pressed <Key.backspace>
Screenshot: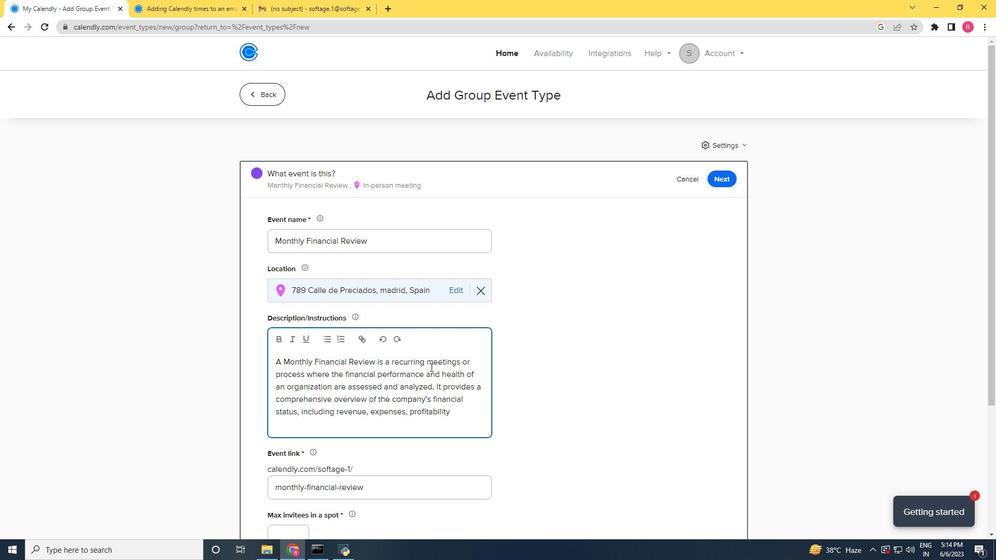 
Action: Mouse moved to (510, 356)
Screenshot: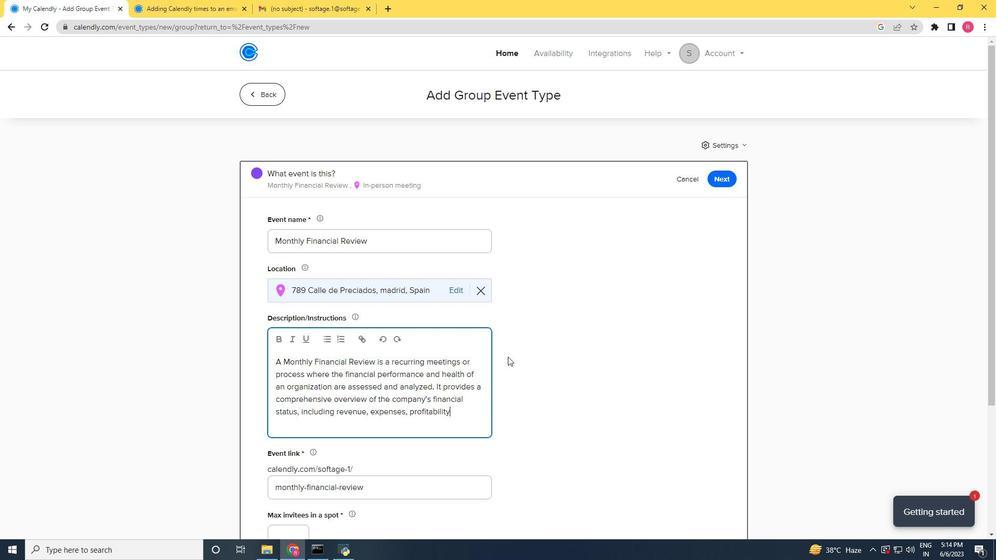 
Action: Key pressed ,
Screenshot: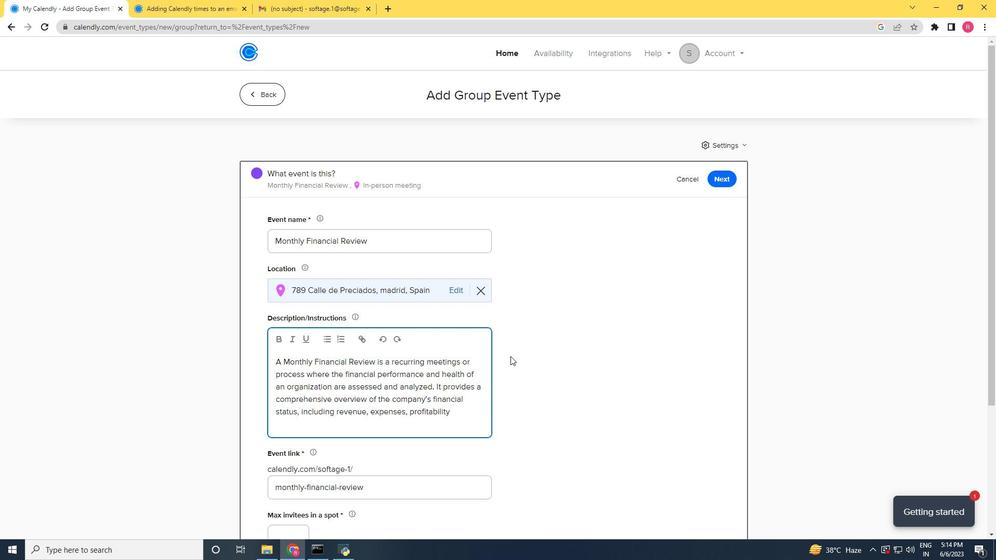 
Action: Mouse moved to (511, 356)
Screenshot: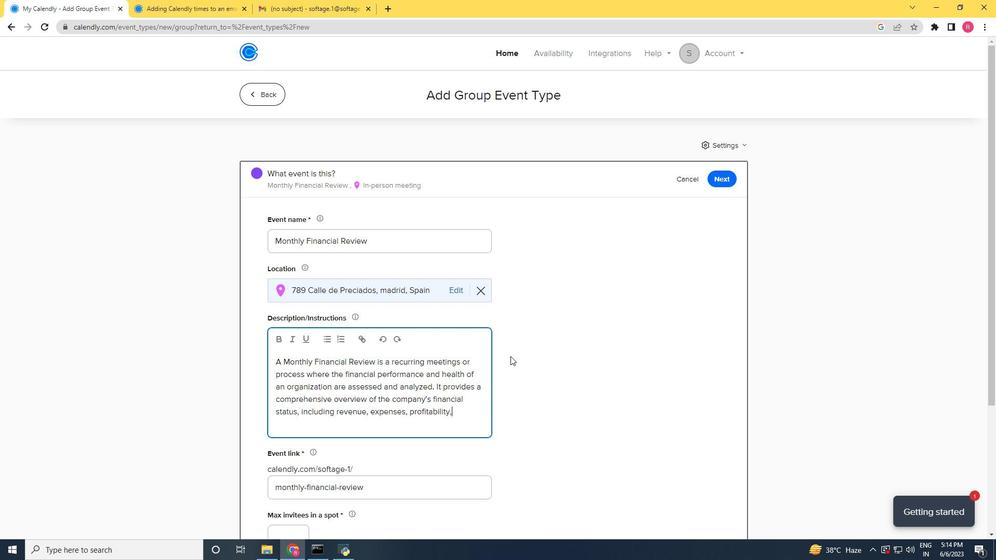 
Action: Key pressed <Key.space>case<Key.backspace>h<Key.space>floe<Key.backspace>w<Key.space>,<Key.space>and<Key.space>key<Key.space>financial<Key.space>metrics.
Screenshot: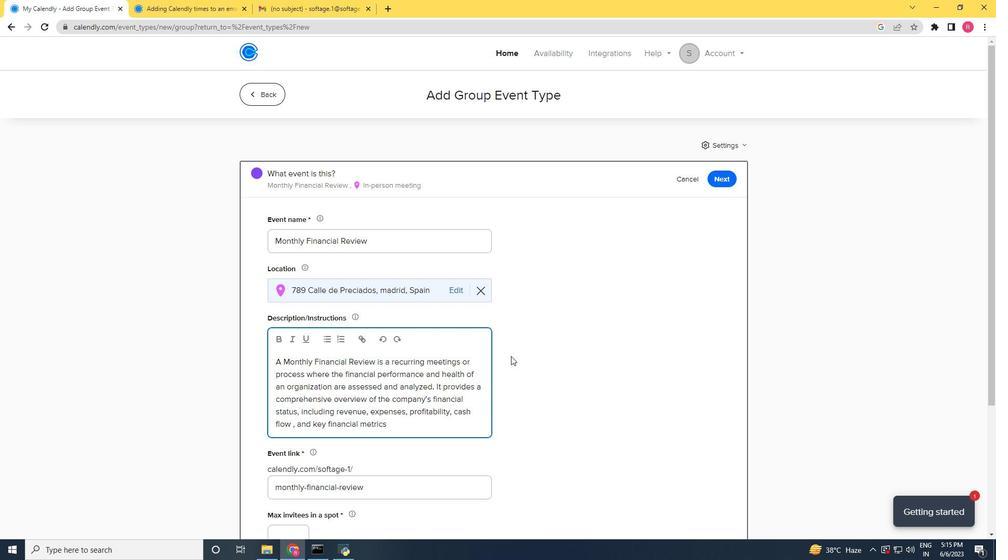 
Action: Mouse moved to (351, 484)
Screenshot: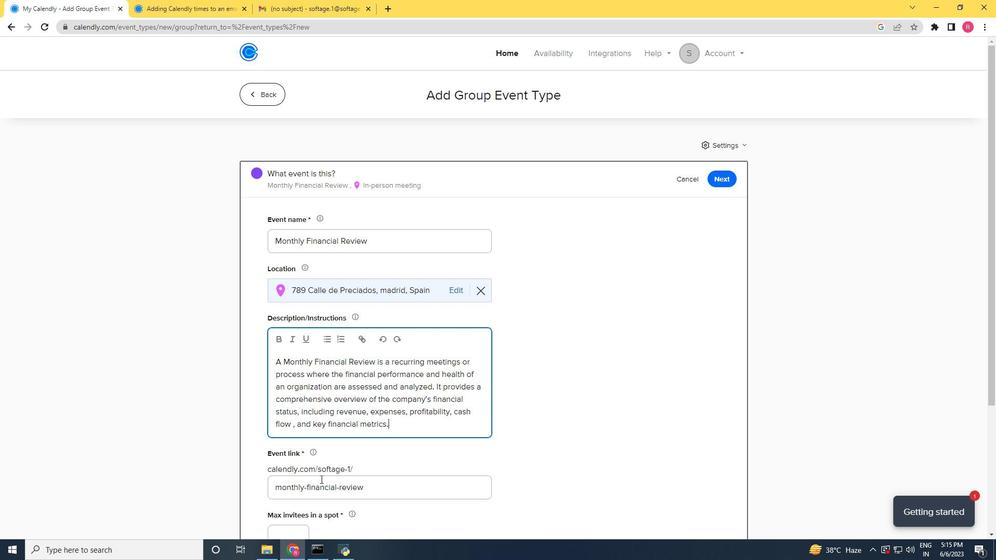 
Action: Mouse scrolled (351, 483) with delta (0, 0)
Screenshot: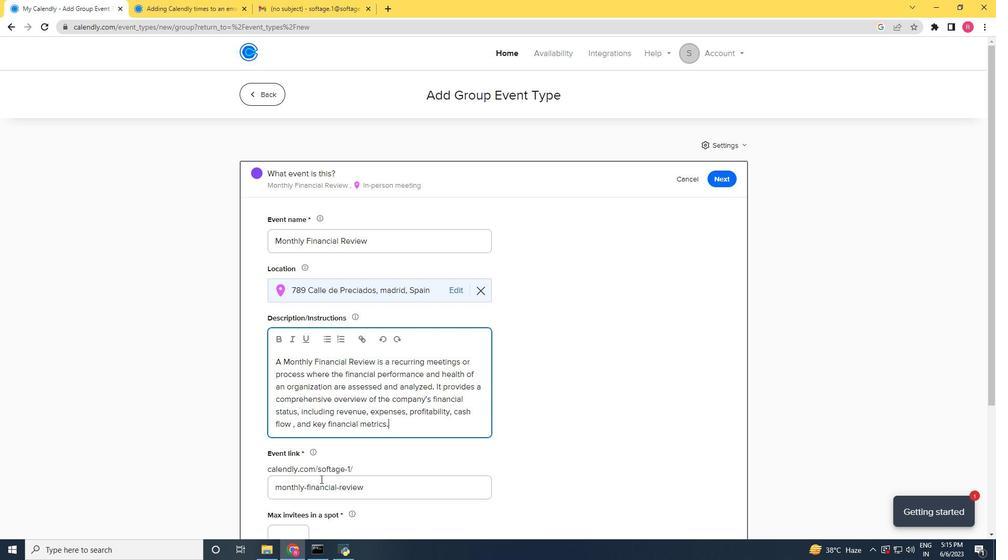 
Action: Mouse moved to (352, 484)
Screenshot: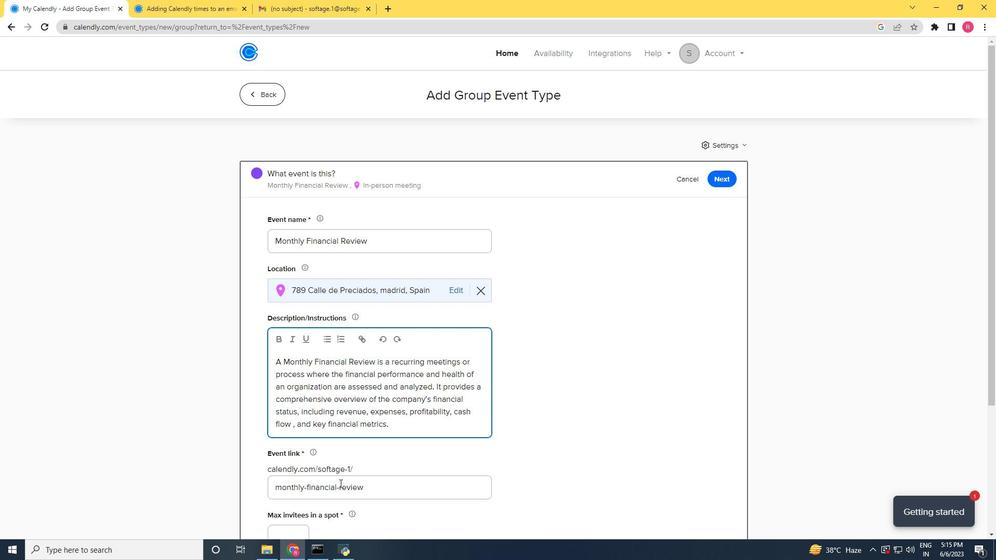 
Action: Mouse scrolled (352, 483) with delta (0, 0)
Screenshot: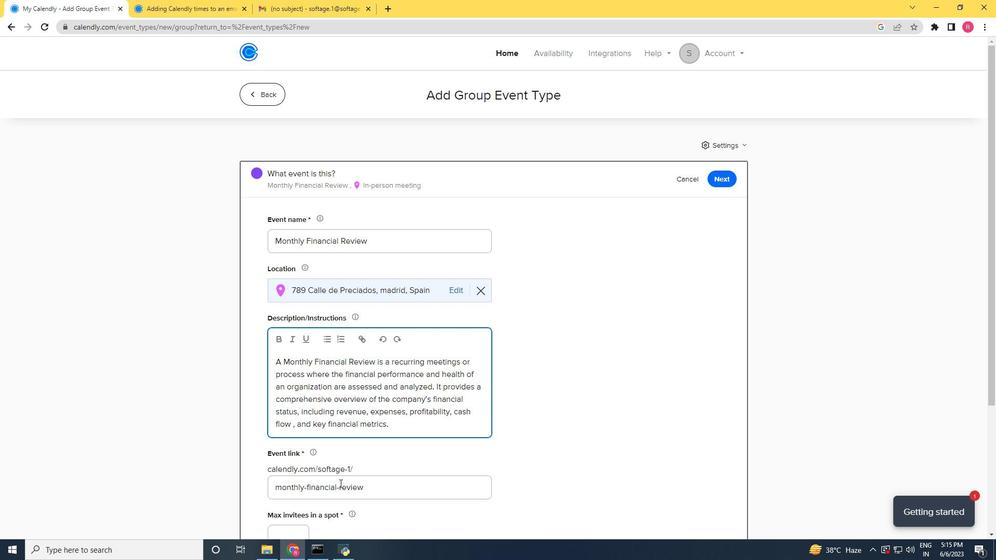
Action: Mouse moved to (370, 352)
Screenshot: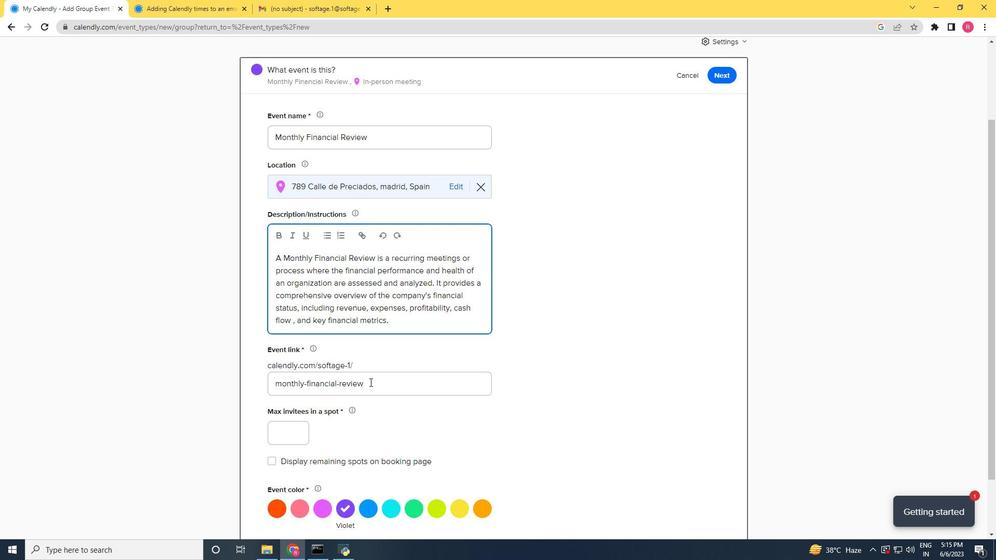 
Action: Mouse pressed left at (370, 352)
Screenshot: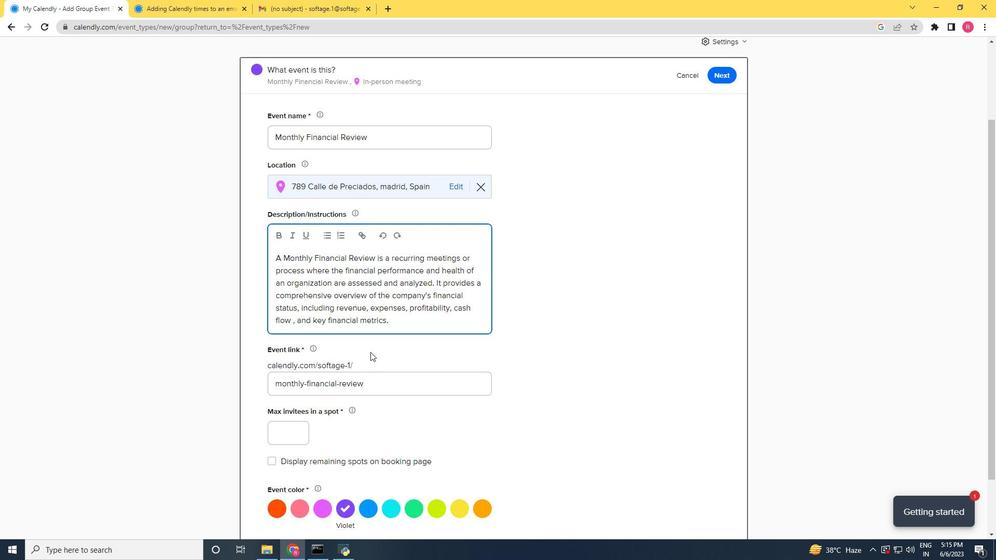 
Action: Mouse moved to (374, 387)
Screenshot: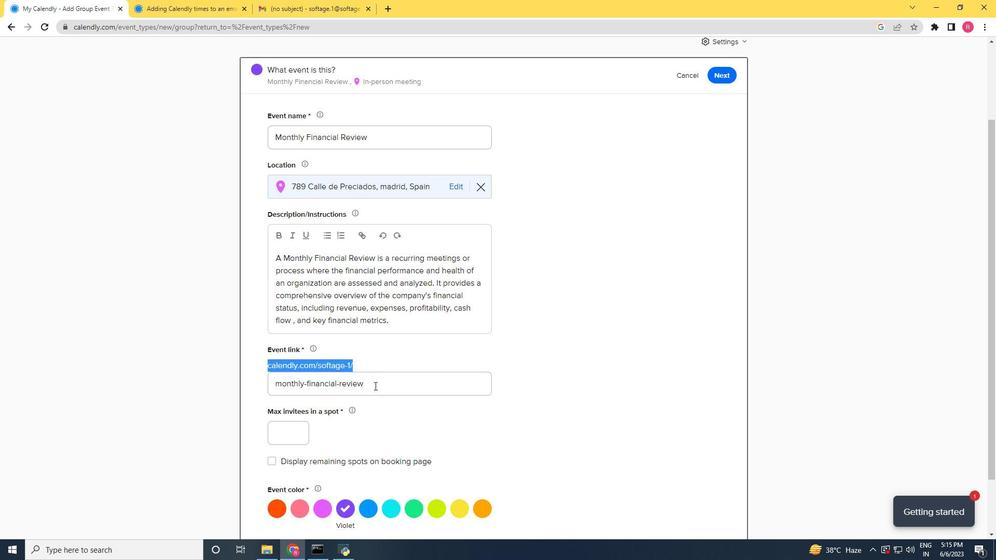 
Action: Mouse pressed left at (374, 387)
Screenshot: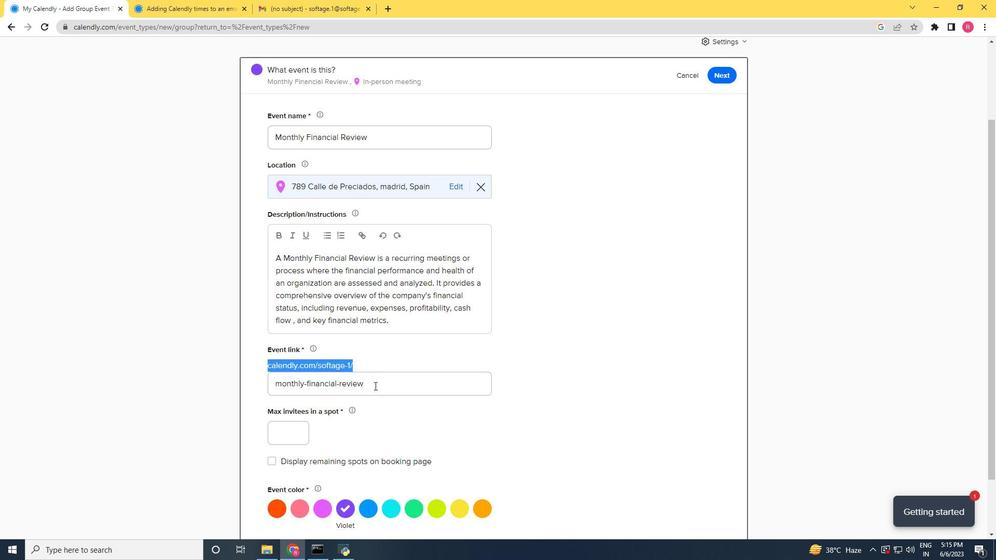 
Action: Mouse moved to (226, 401)
Screenshot: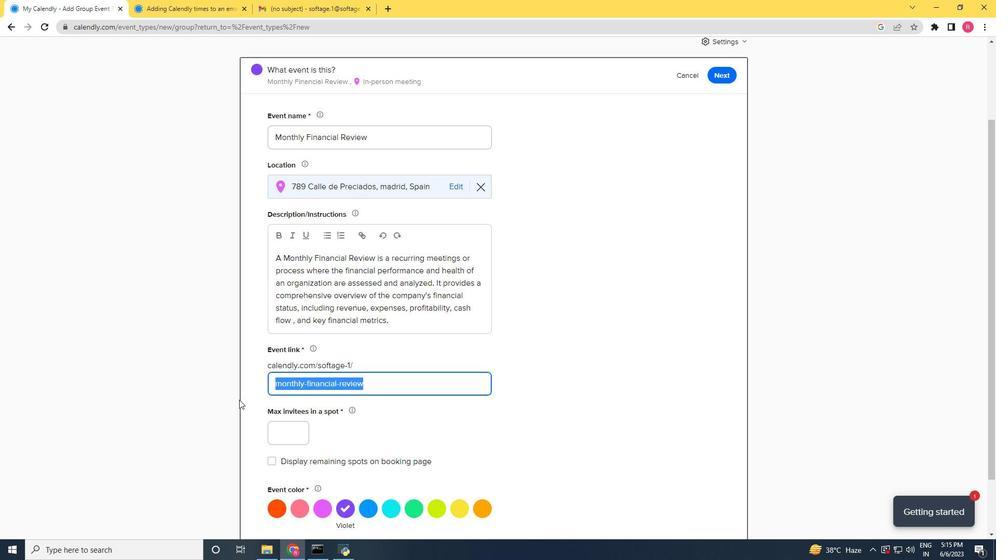 
Action: Key pressed <Key.backspace>
Screenshot: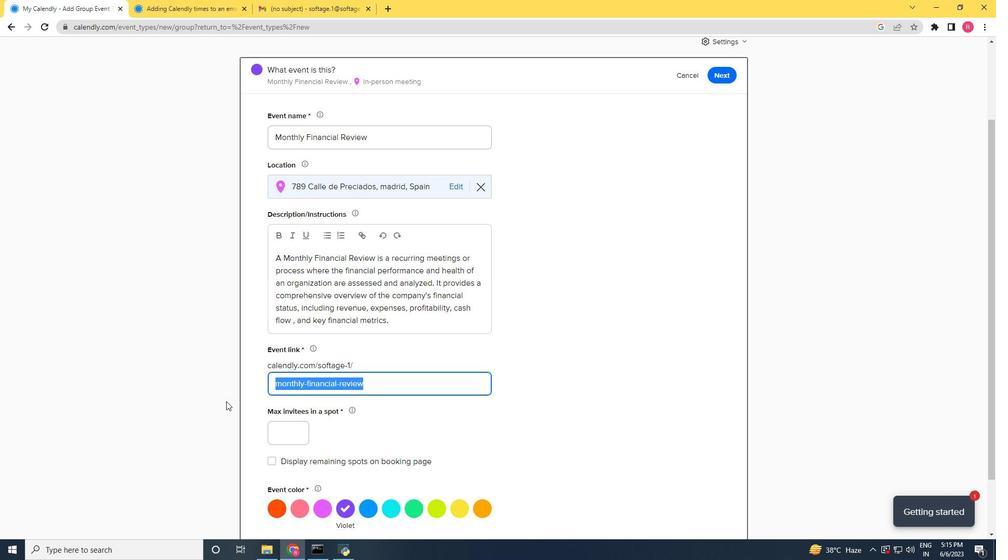 
Action: Mouse moved to (253, 401)
Screenshot: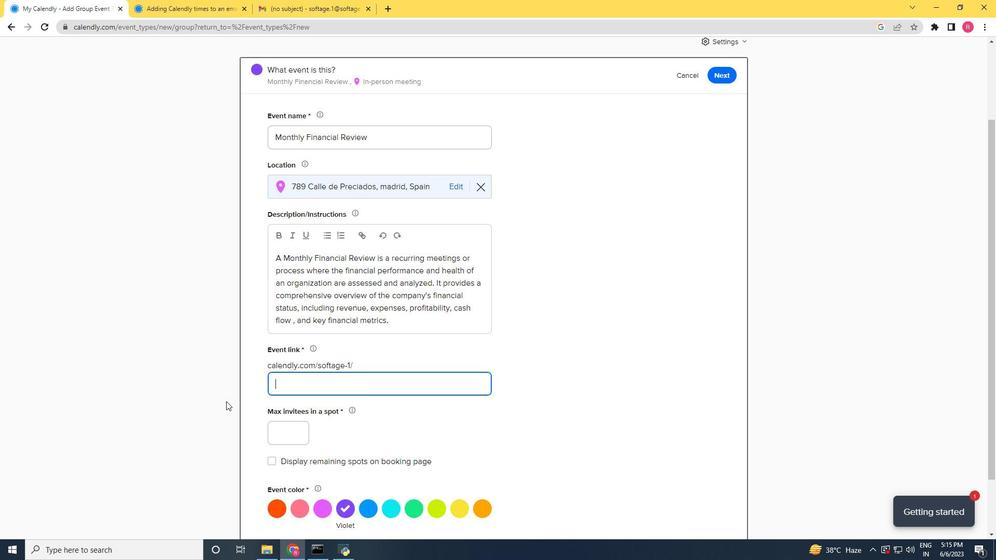 
Action: Key pressed h
Screenshot: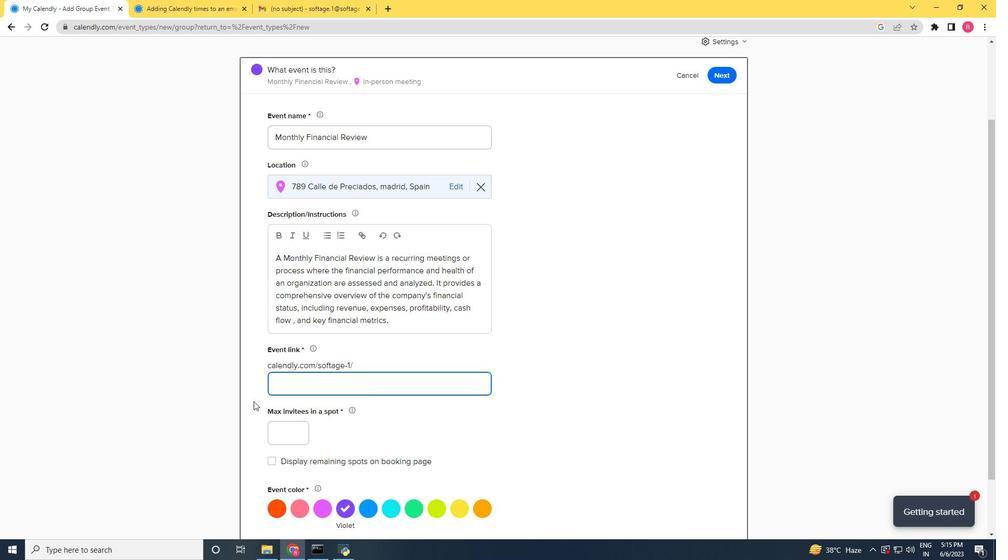 
Action: Mouse moved to (254, 401)
Screenshot: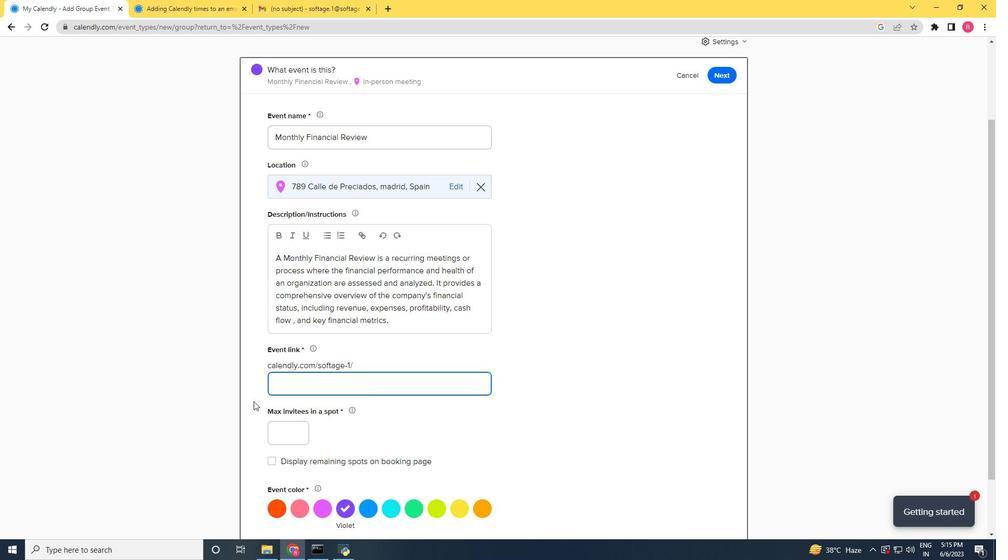
Action: Key pressed ttps-monthly
Screenshot: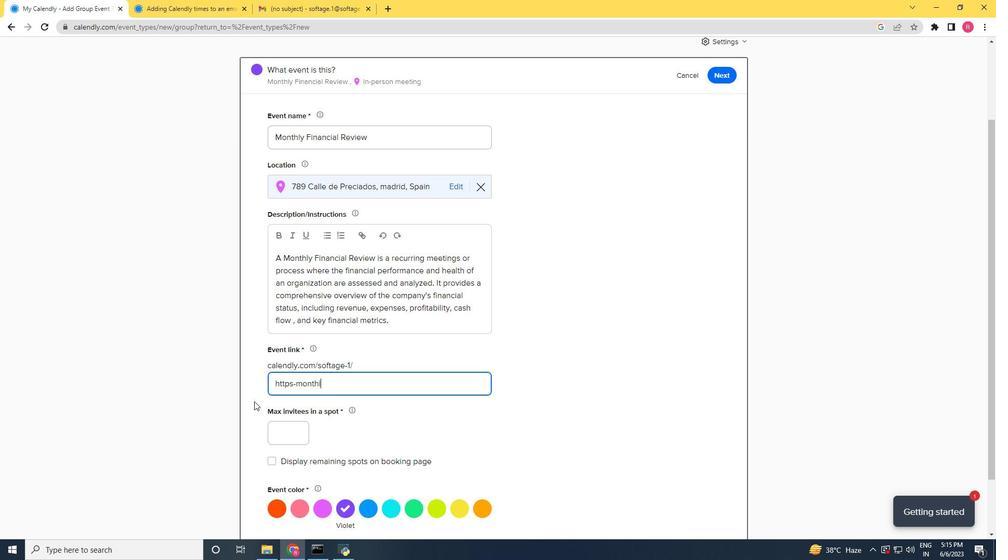 
Action: Mouse moved to (259, 401)
Screenshot: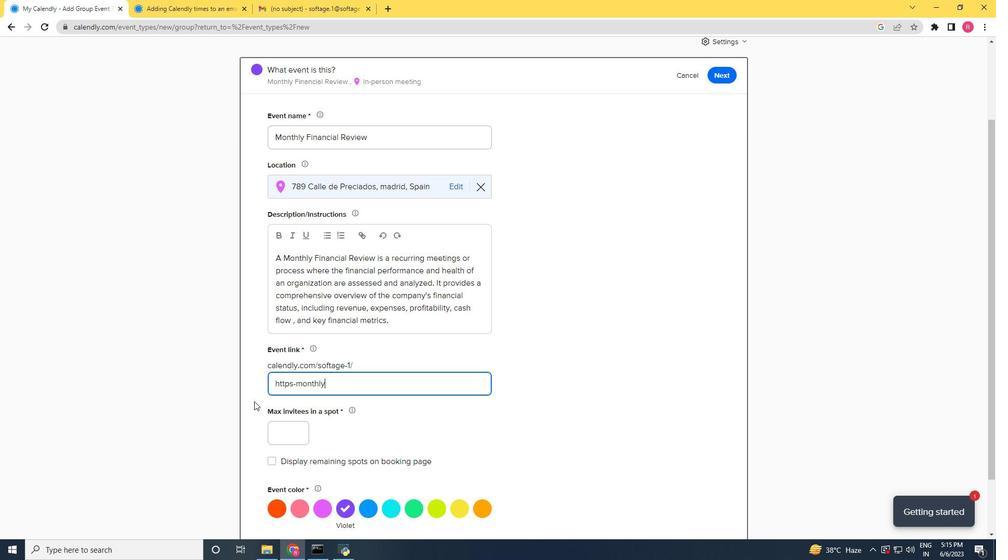 
Action: Key pressed financialreviewcom
Screenshot: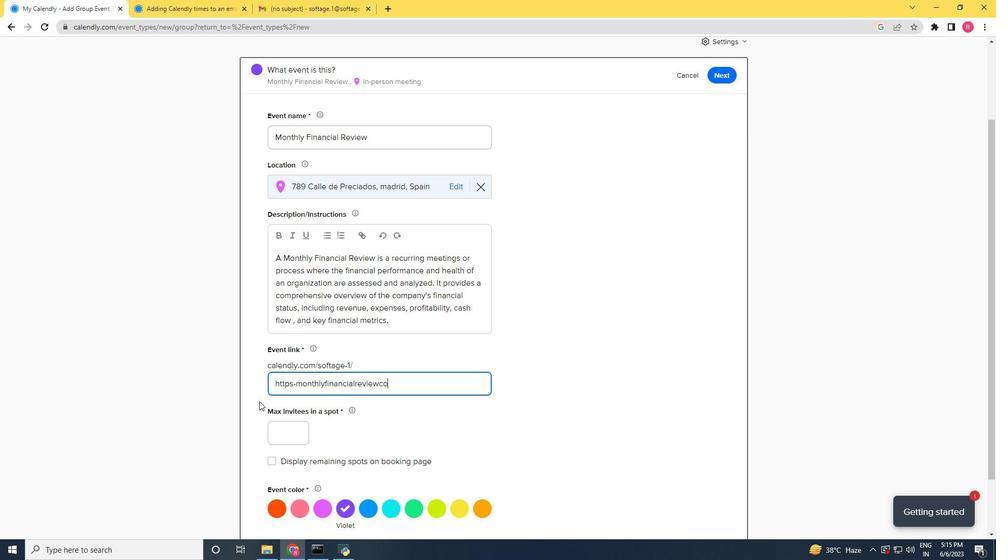 
Action: Mouse moved to (280, 433)
Screenshot: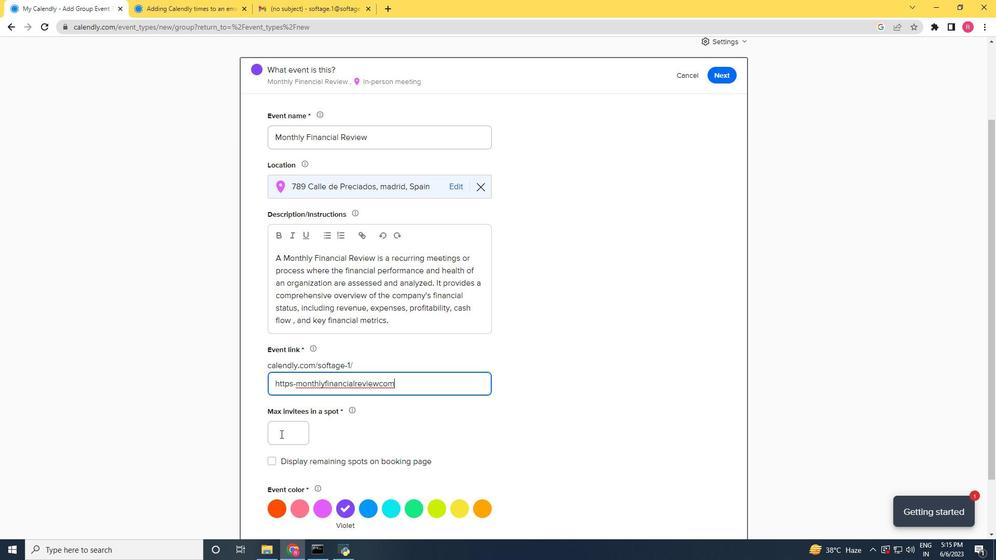 
Action: Mouse pressed left at (280, 433)
Screenshot: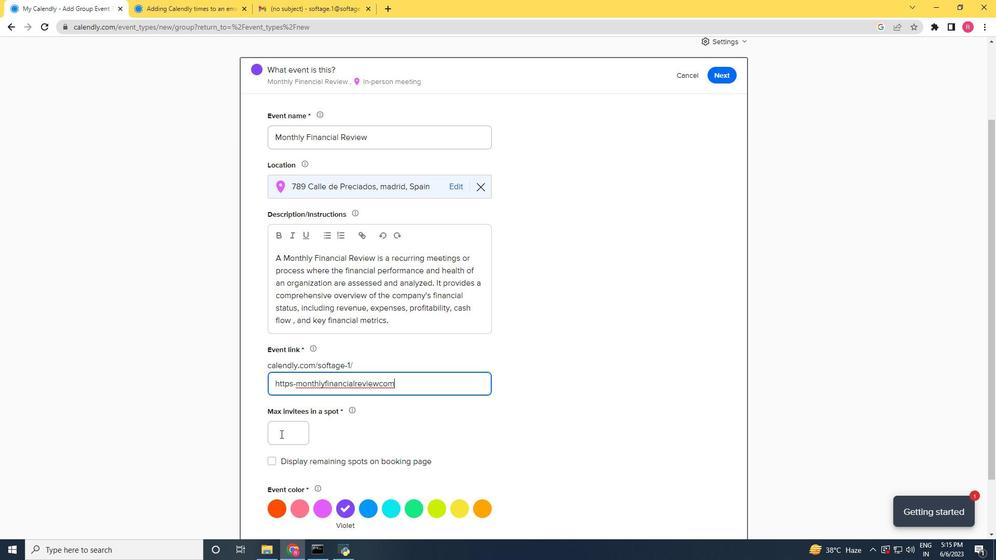 
Action: Mouse moved to (280, 433)
Screenshot: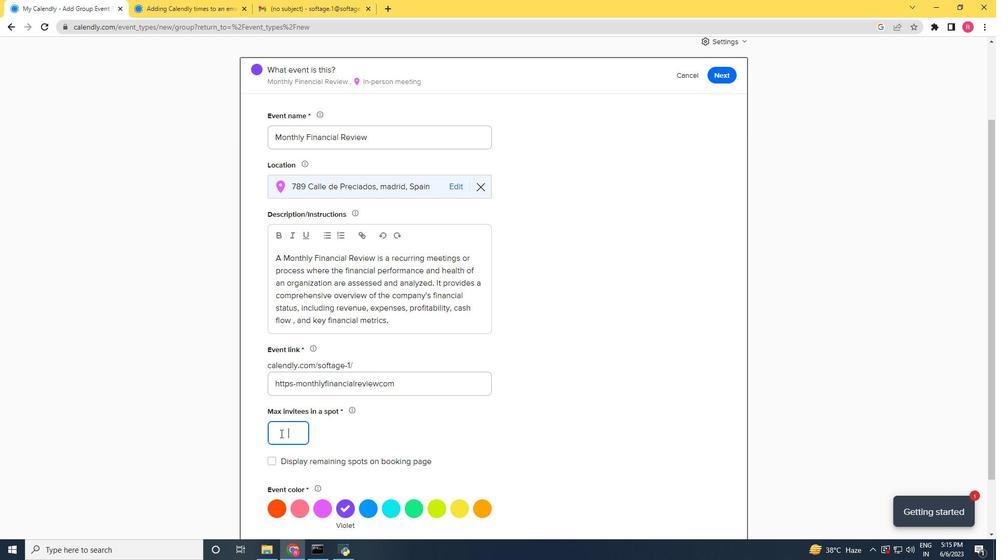 
Action: Key pressed 2
Screenshot: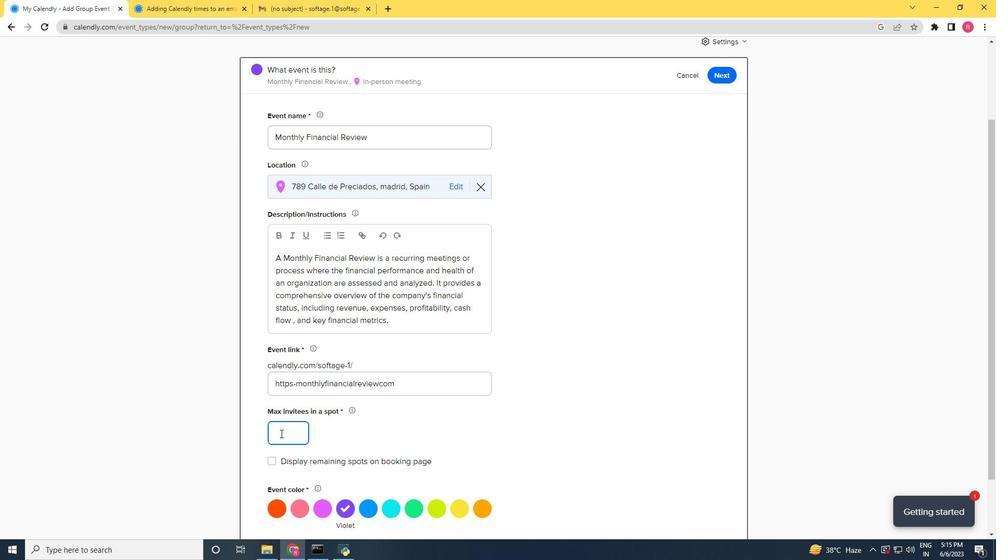 
Action: Mouse moved to (323, 478)
Screenshot: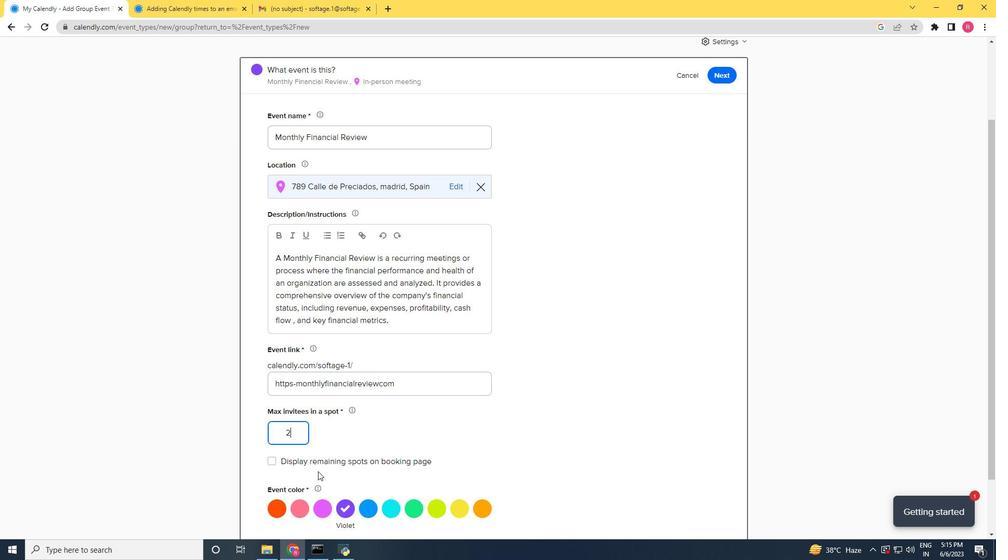 
Action: Mouse scrolled (323, 478) with delta (0, 0)
Screenshot: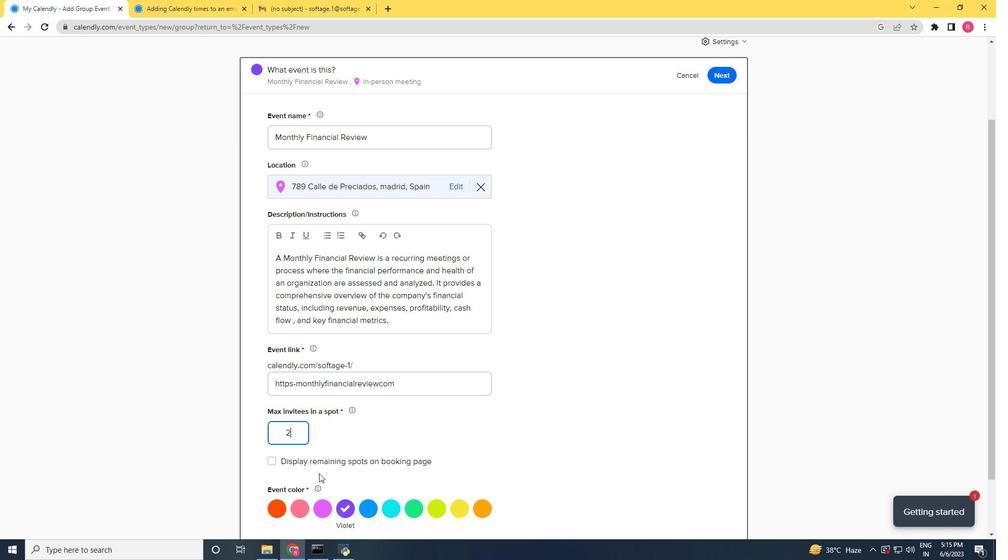 
Action: Mouse moved to (327, 482)
Screenshot: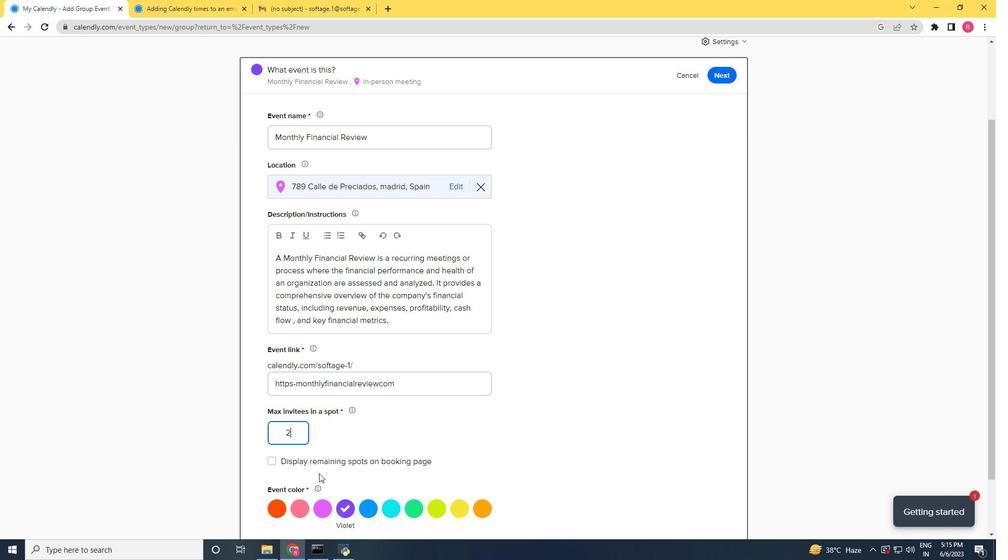 
Action: Mouse scrolled (327, 482) with delta (0, 0)
Screenshot: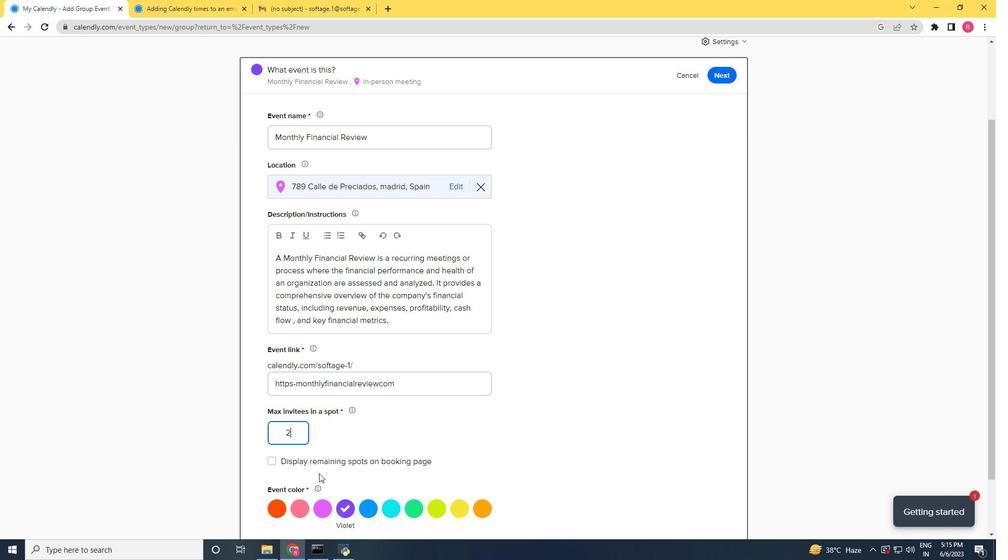 
Action: Mouse moved to (273, 439)
Screenshot: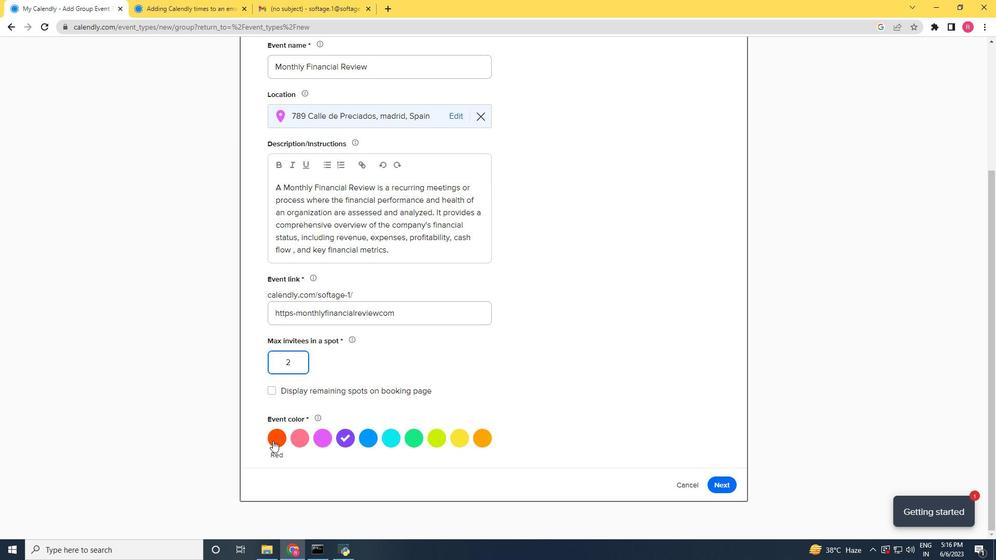 
Action: Mouse pressed left at (273, 439)
Screenshot: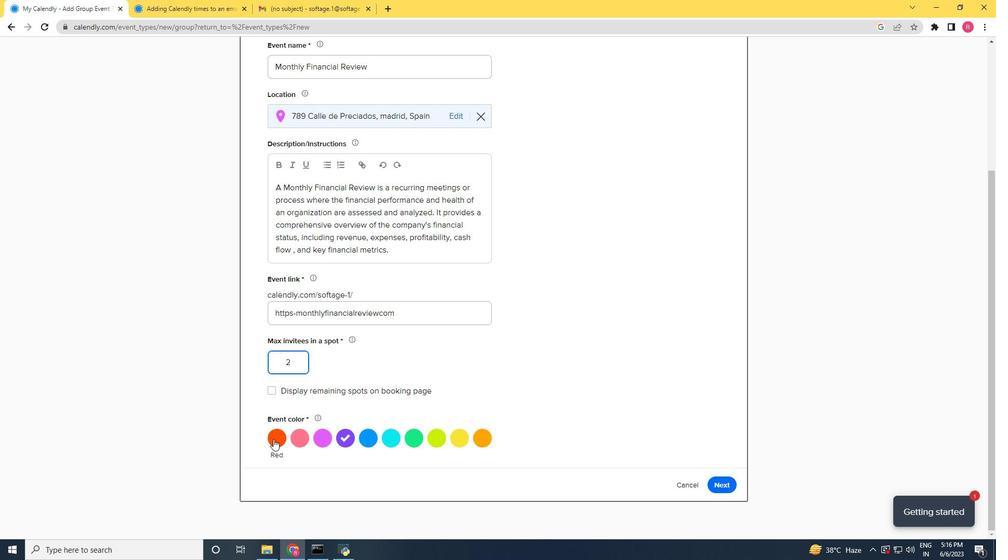 
Action: Mouse moved to (716, 483)
Screenshot: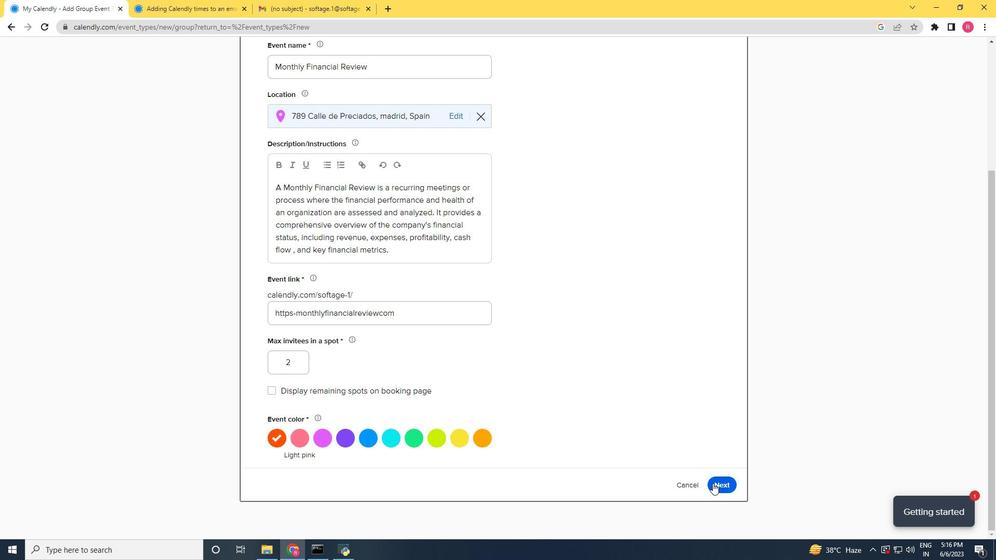 
Action: Mouse pressed left at (716, 483)
Screenshot: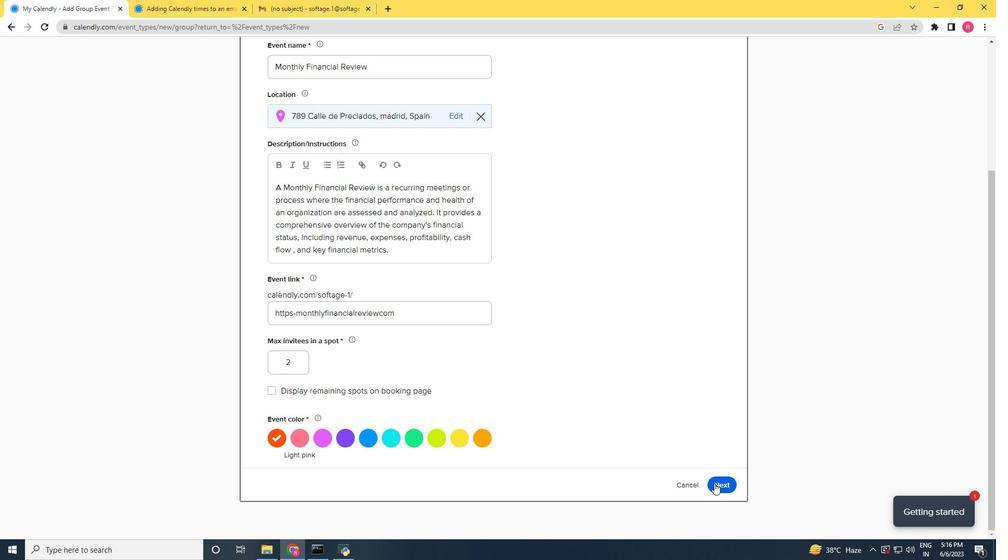 
Action: Mouse moved to (273, 159)
Screenshot: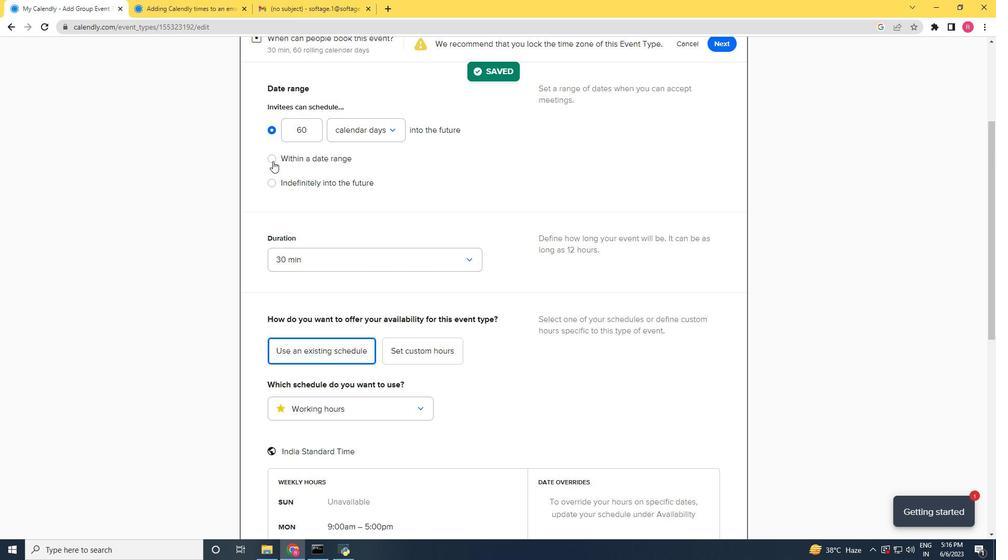 
Action: Mouse pressed left at (273, 159)
Screenshot: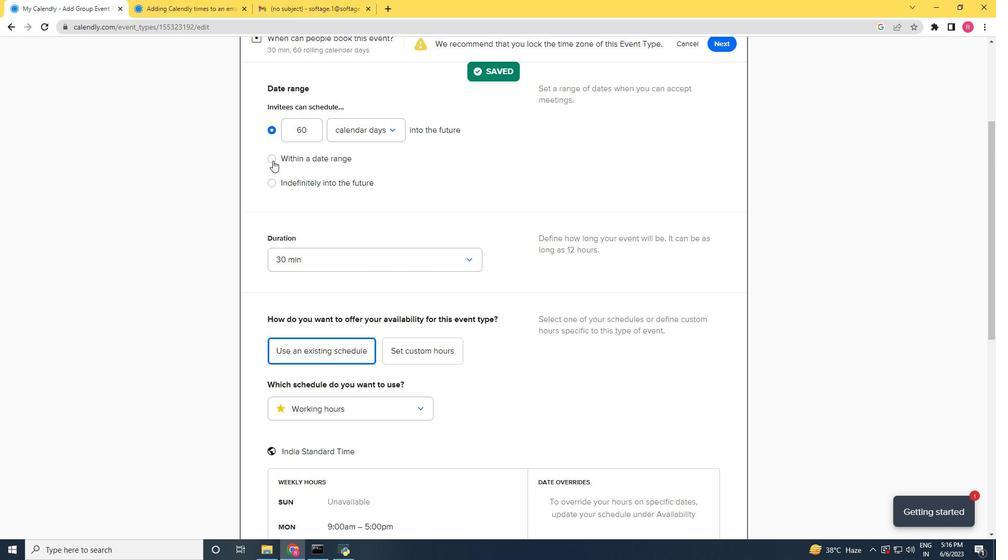 
Action: Mouse moved to (390, 175)
Screenshot: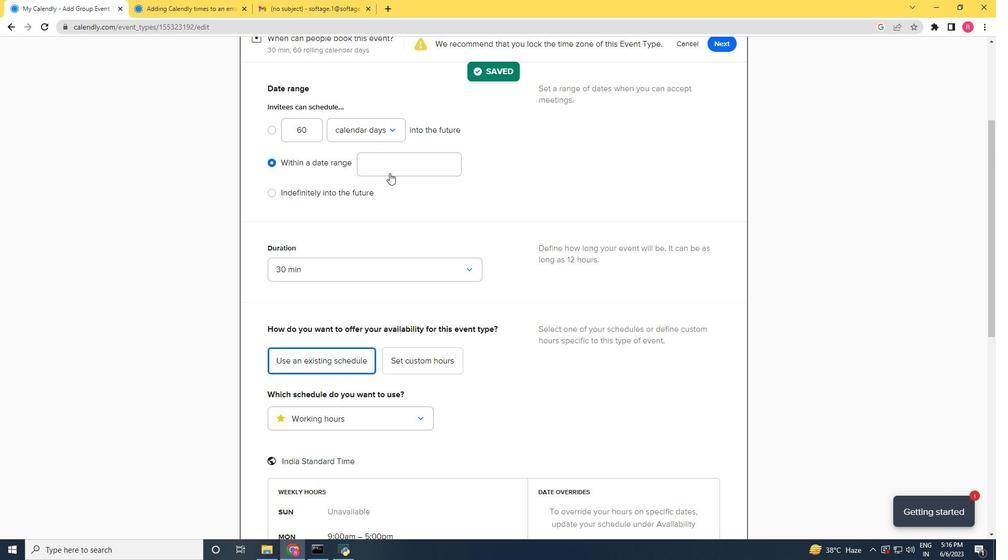 
Action: Mouse pressed left at (390, 175)
Screenshot: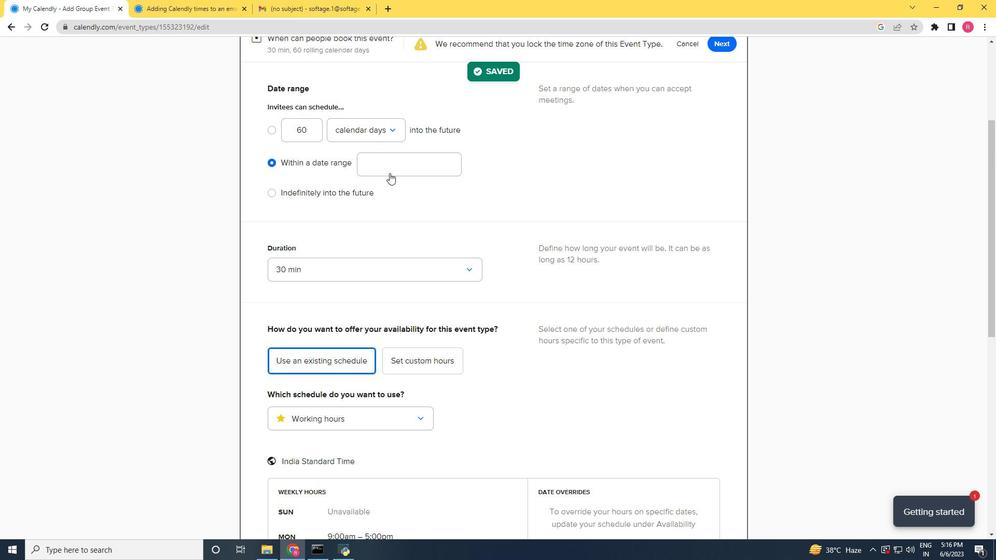
Action: Mouse moved to (434, 205)
Screenshot: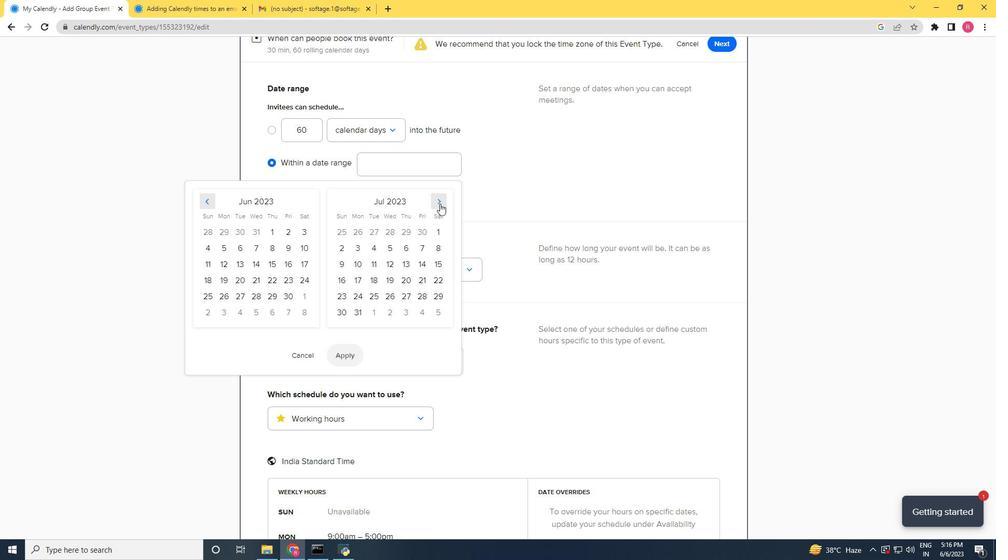 
Action: Mouse pressed left at (434, 205)
Screenshot: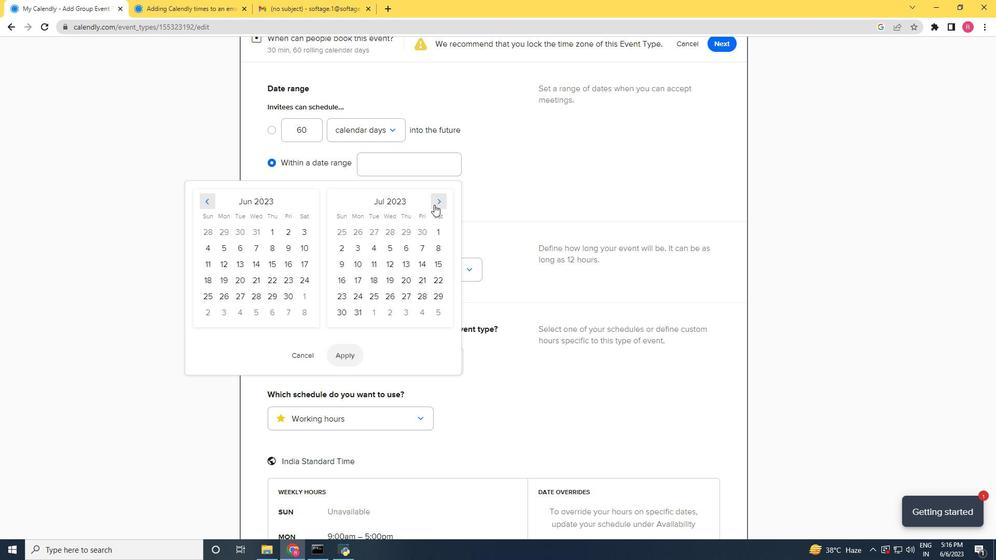 
Action: Mouse pressed left at (434, 205)
Screenshot: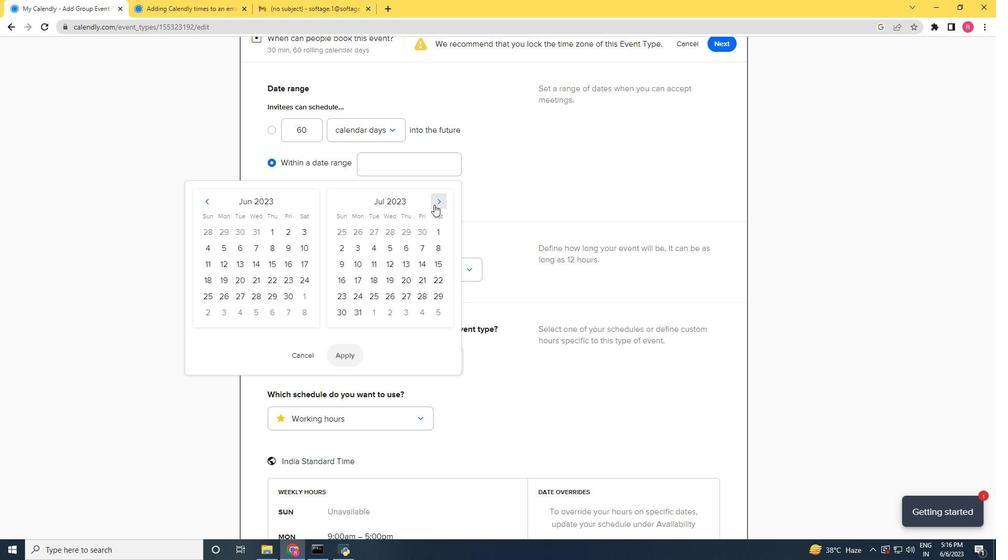 
Action: Mouse pressed left at (434, 205)
Screenshot: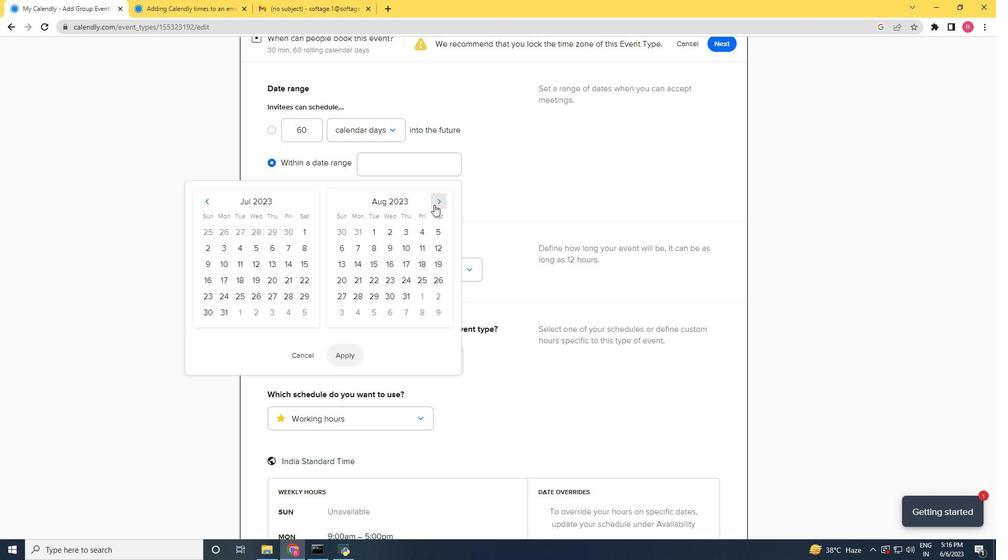 
Action: Mouse pressed left at (434, 205)
Screenshot: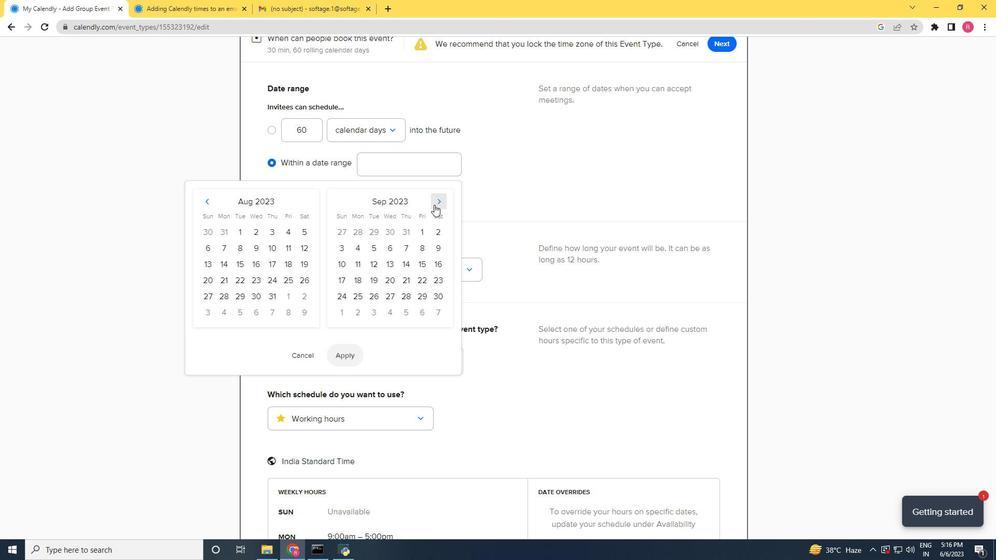 
Action: Mouse pressed left at (434, 205)
Screenshot: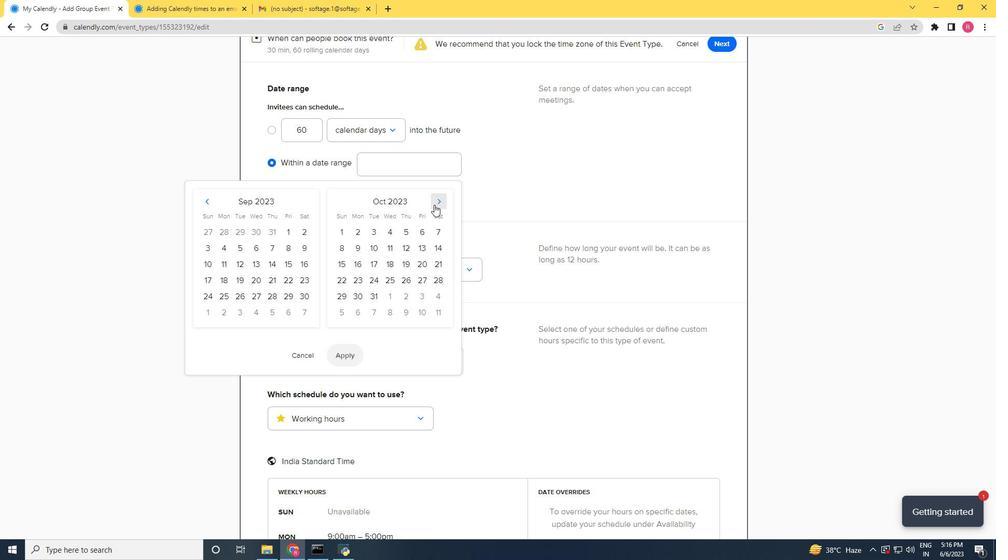 
Action: Mouse pressed left at (434, 205)
Screenshot: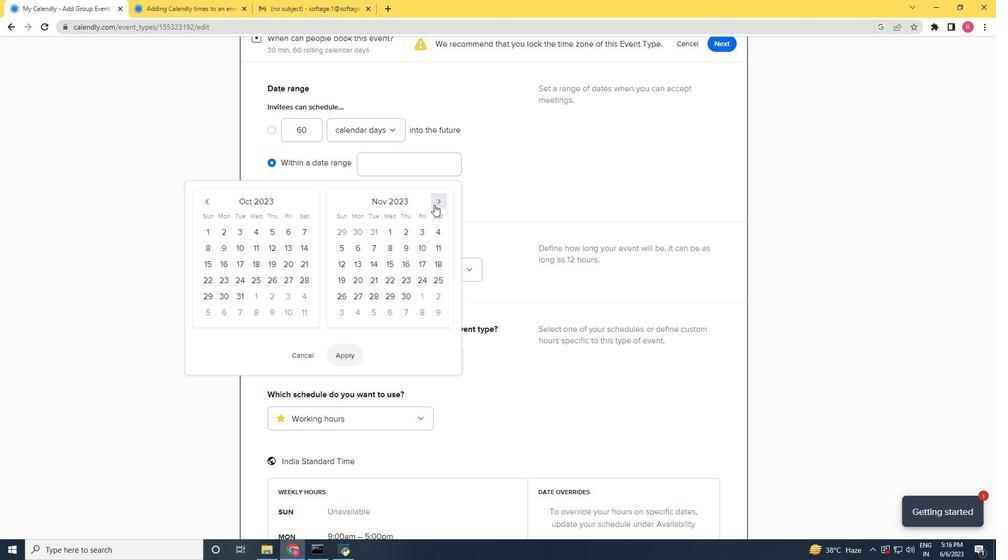 
Action: Mouse pressed left at (434, 205)
Screenshot: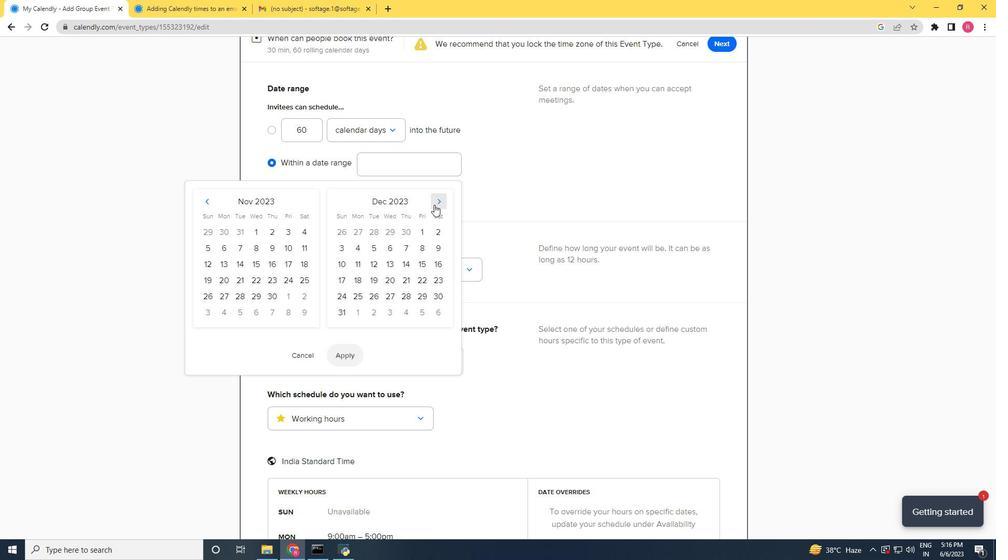 
Action: Mouse moved to (434, 205)
Screenshot: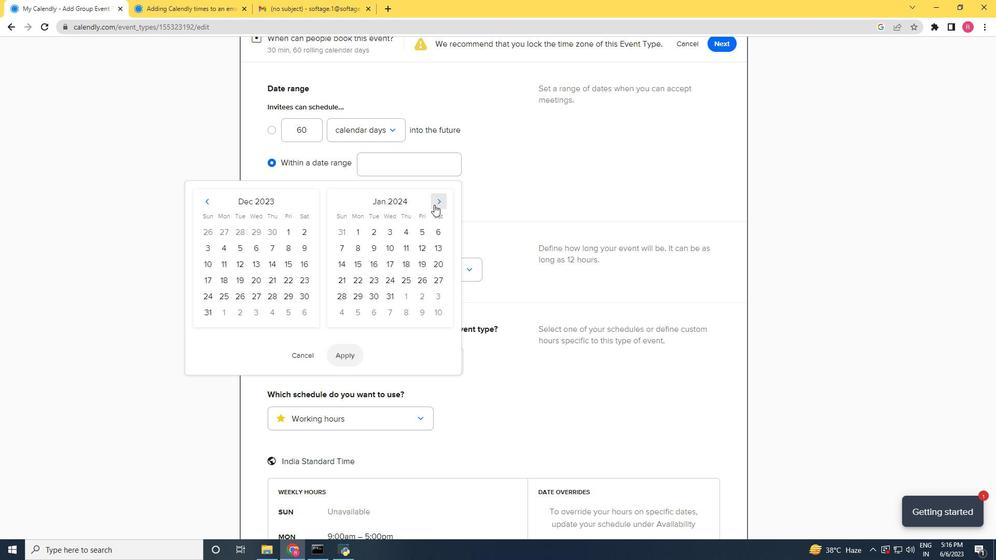 
Action: Mouse pressed left at (434, 205)
Screenshot: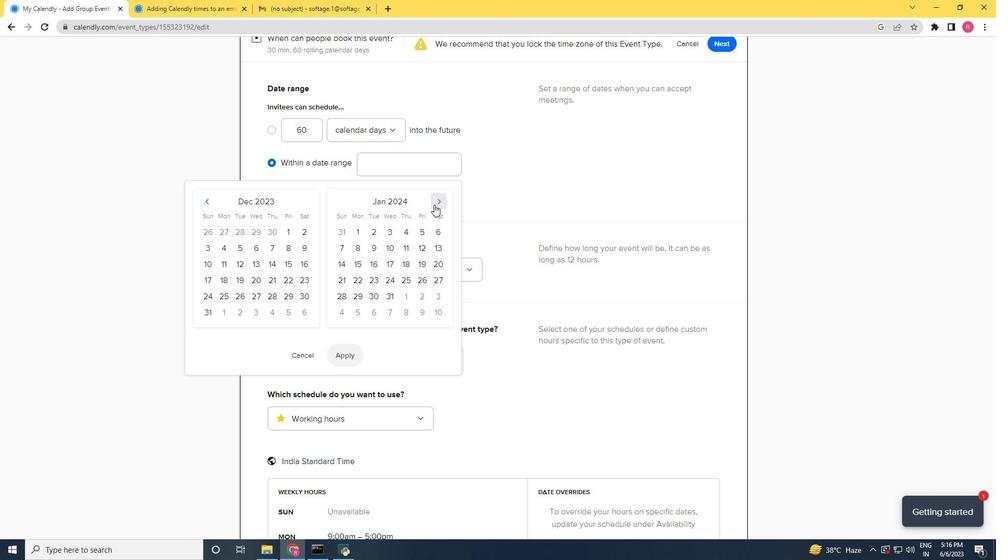 
Action: Mouse moved to (434, 205)
Screenshot: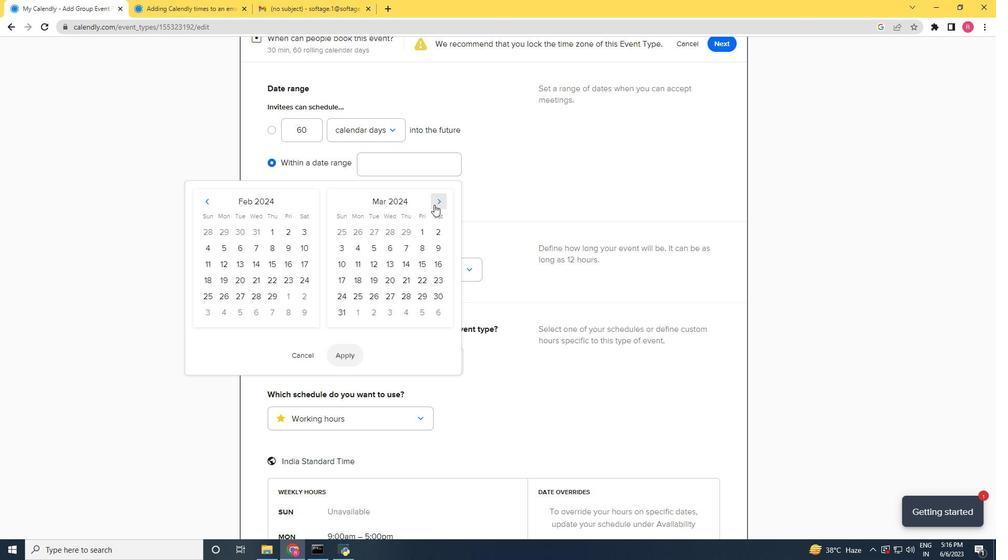 
Action: Mouse pressed left at (434, 205)
Screenshot: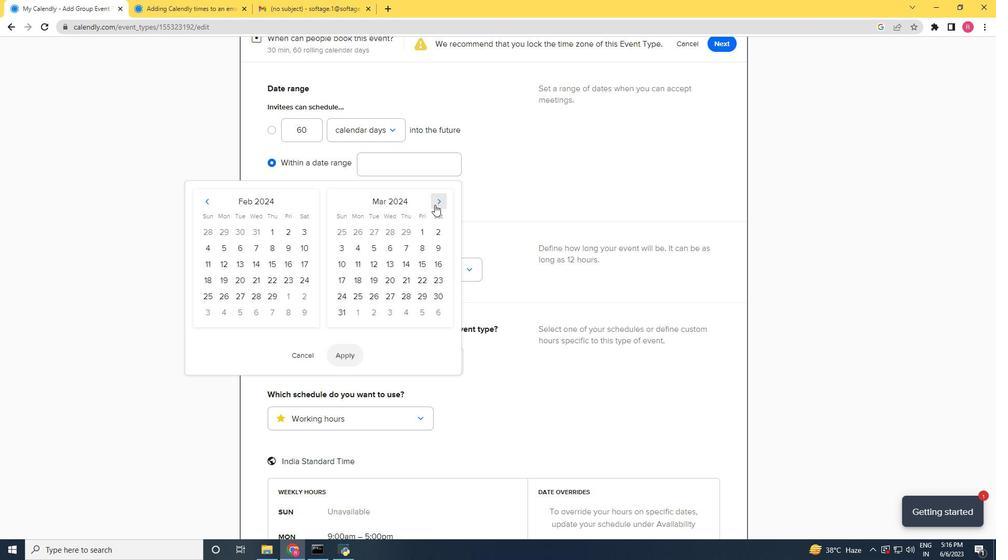 
Action: Mouse pressed left at (434, 205)
Screenshot: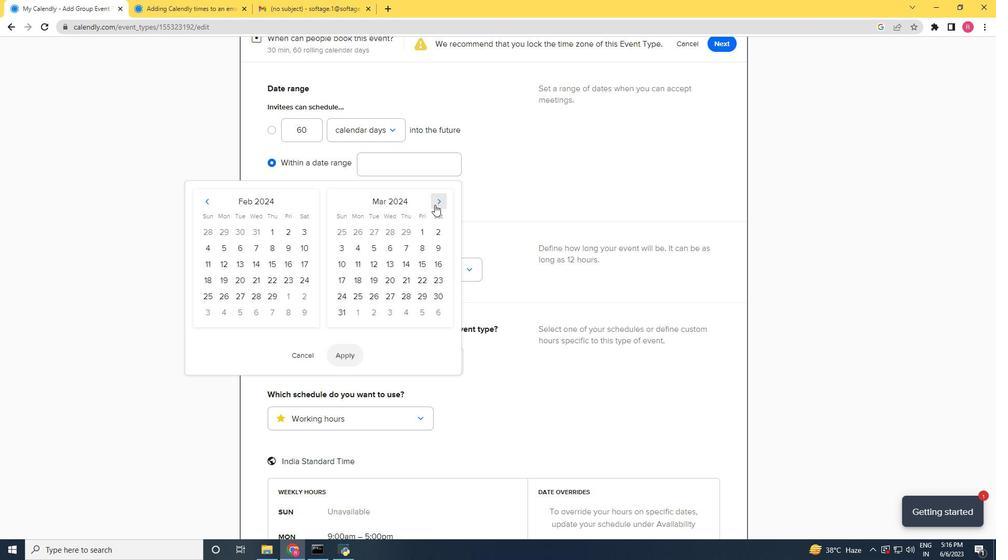 
Action: Mouse moved to (377, 296)
Screenshot: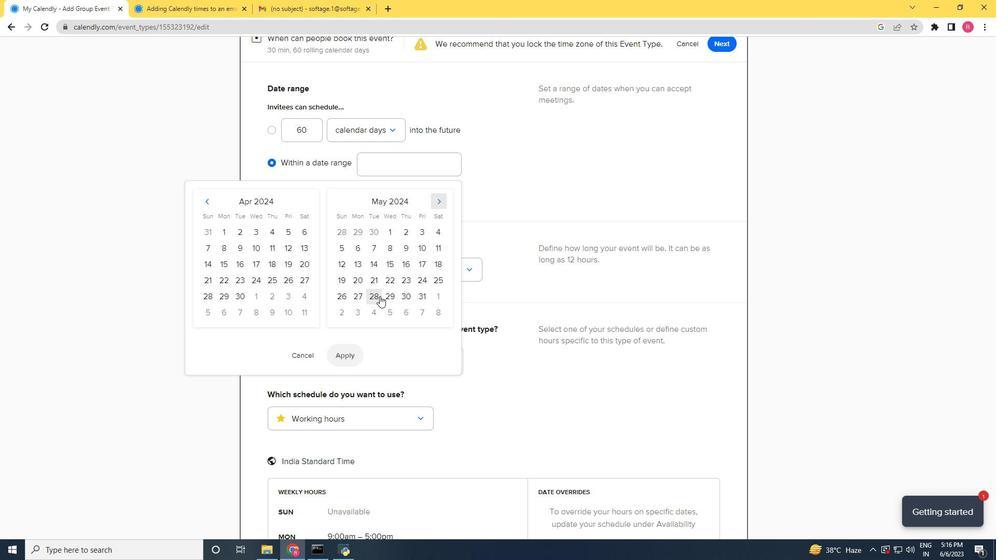 
Action: Mouse pressed left at (377, 296)
Screenshot: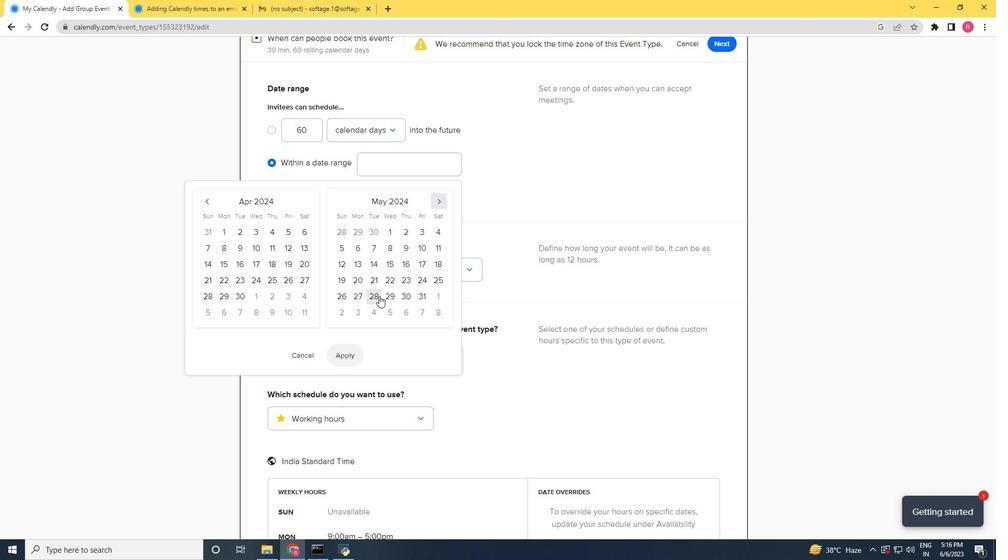 
Action: Mouse moved to (411, 293)
Screenshot: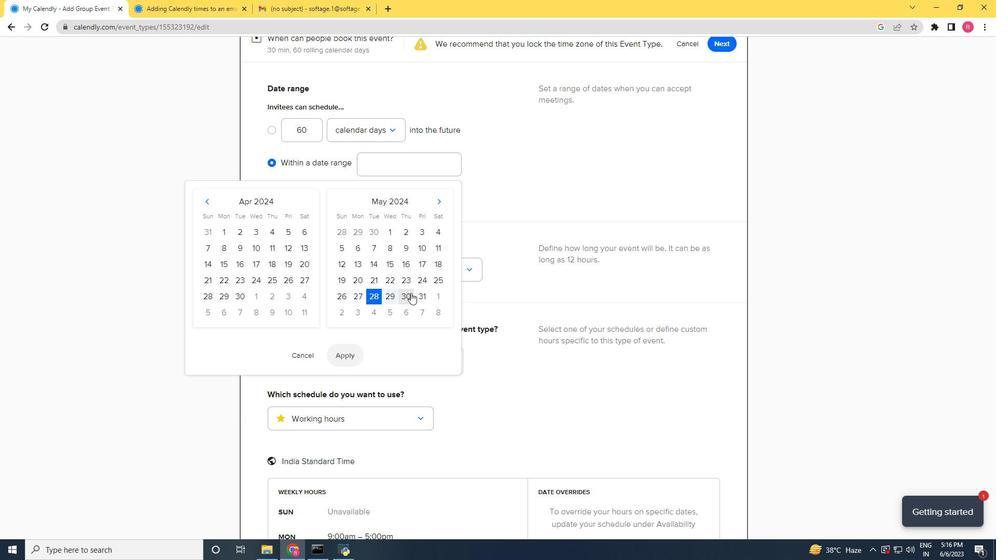 
Action: Mouse pressed left at (411, 293)
Screenshot: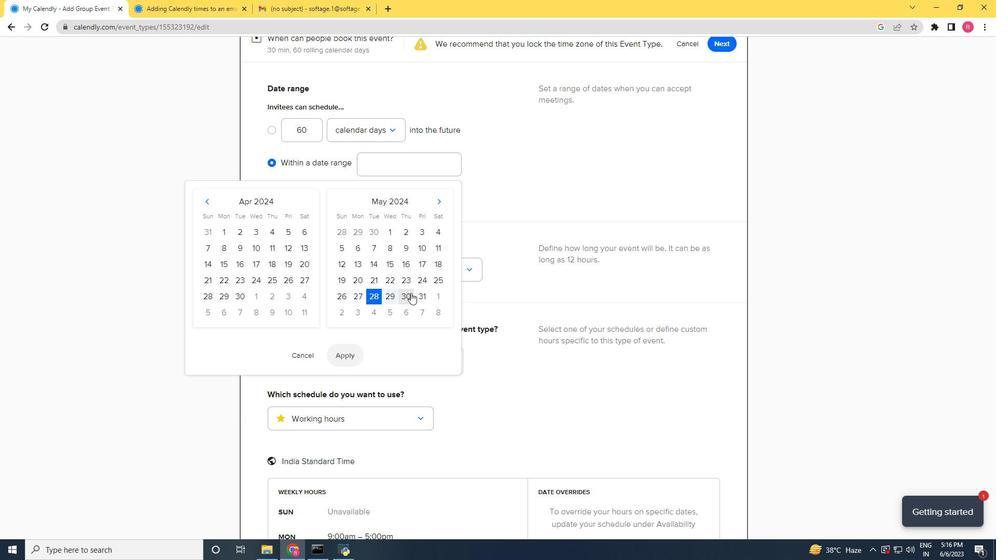 
Action: Mouse moved to (347, 352)
Screenshot: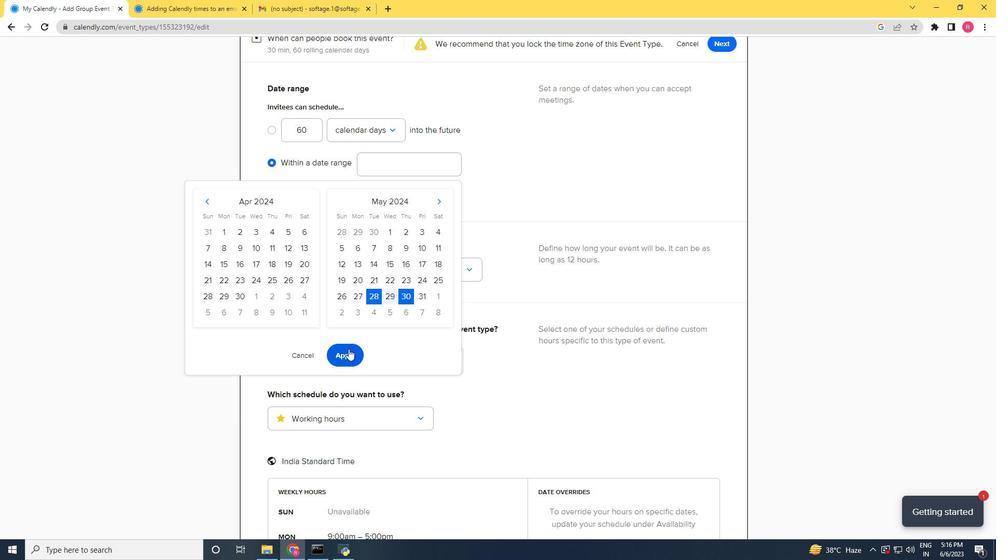 
Action: Mouse pressed left at (347, 352)
Screenshot: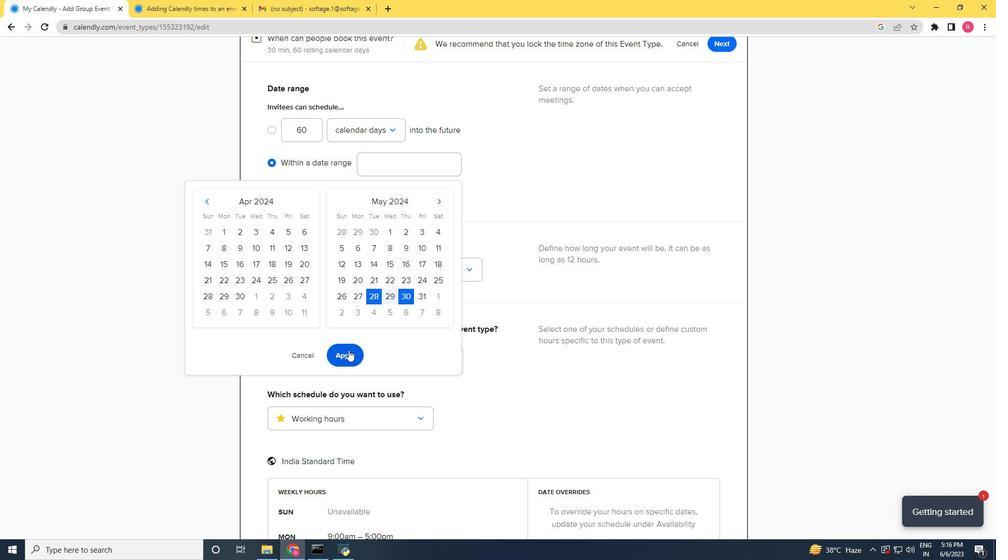 
Action: Mouse moved to (480, 411)
Screenshot: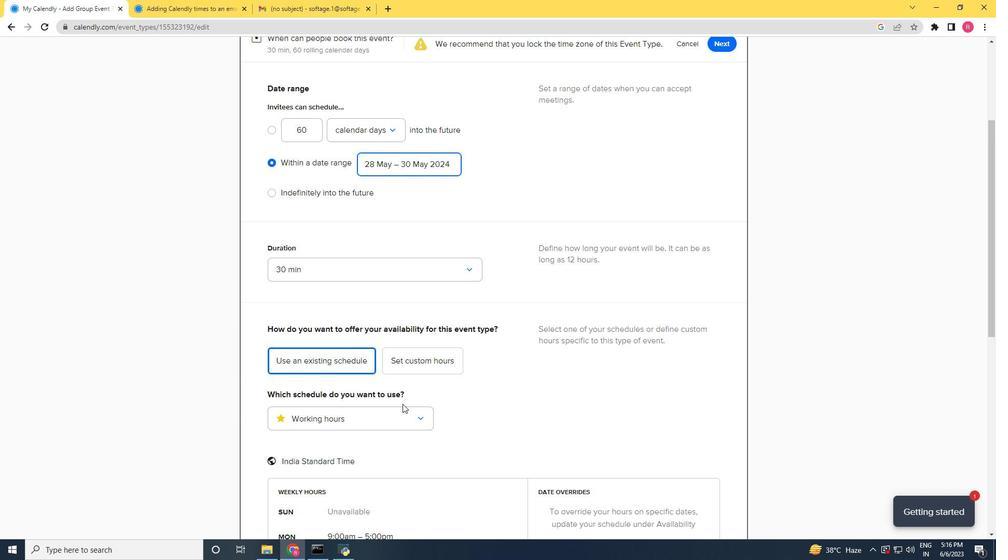 
Action: Mouse scrolled (480, 410) with delta (0, 0)
Screenshot: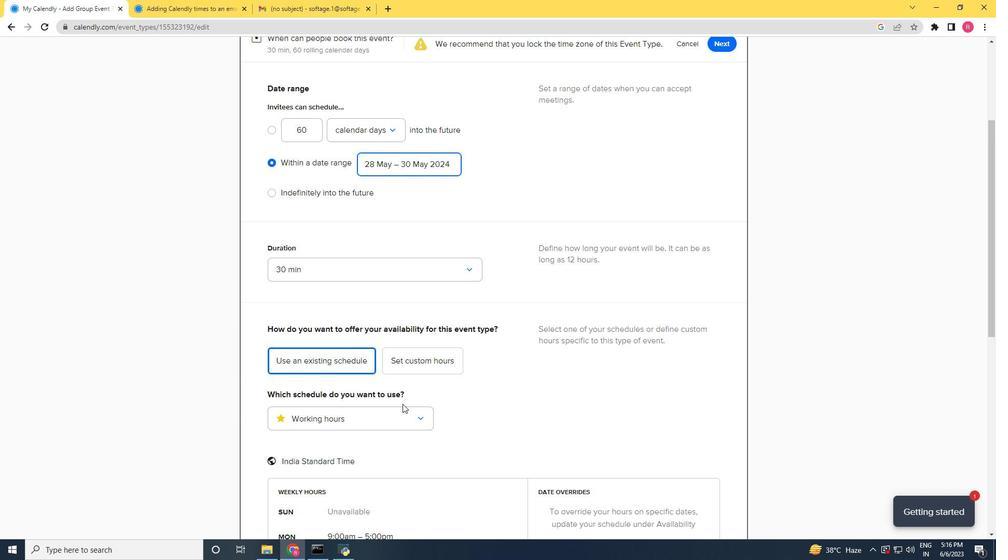 
Action: Mouse moved to (500, 411)
Screenshot: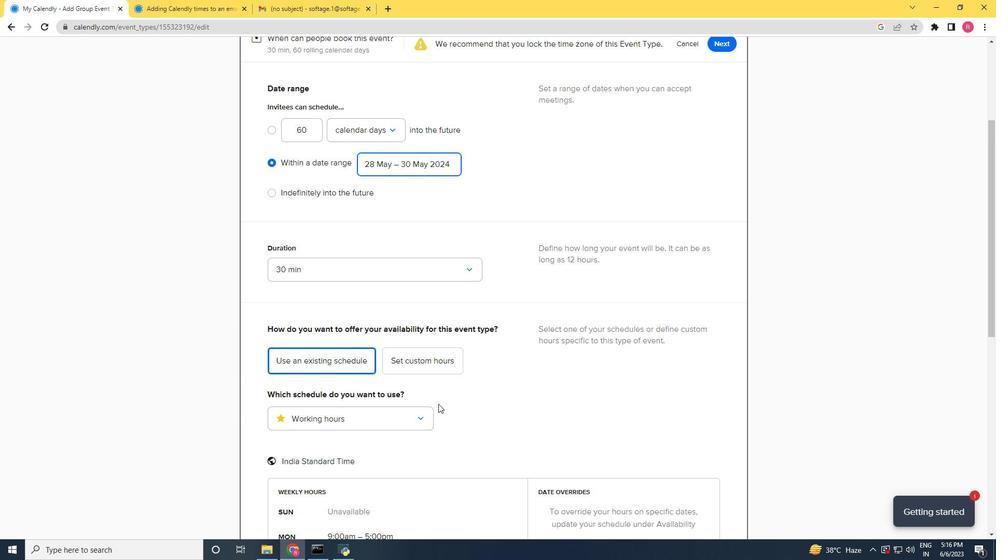 
Action: Mouse scrolled (500, 410) with delta (0, 0)
Screenshot: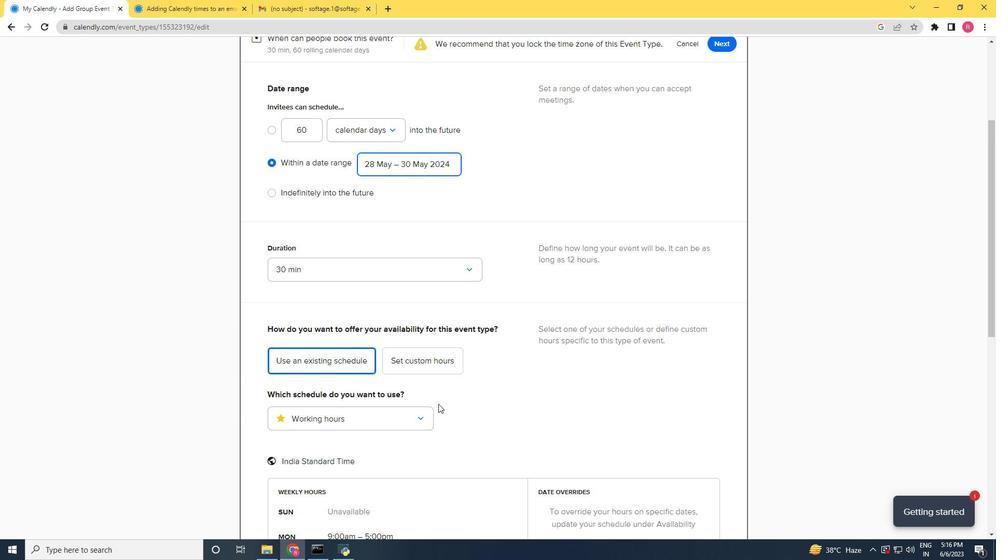 
Action: Mouse moved to (501, 411)
Screenshot: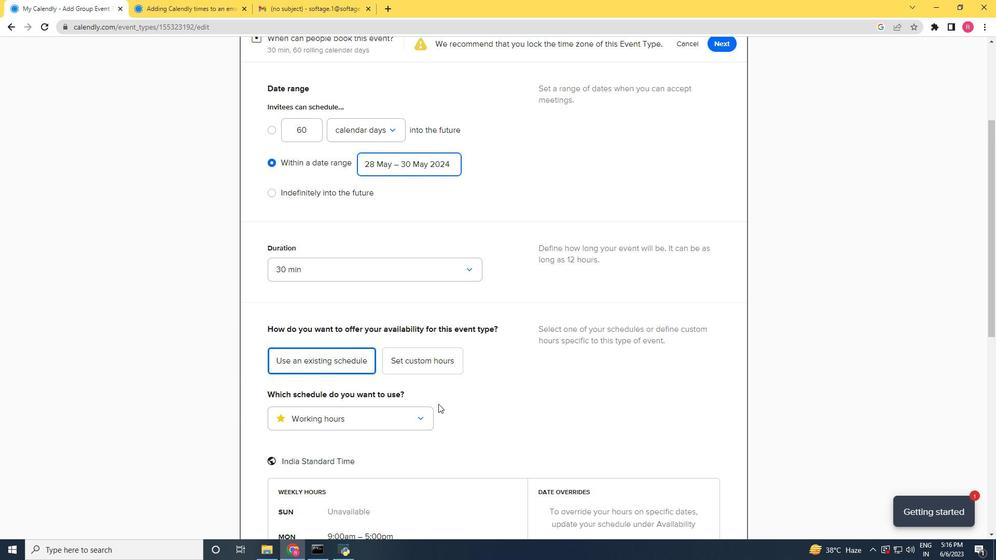 
Action: Mouse scrolled (501, 410) with delta (0, 0)
Screenshot: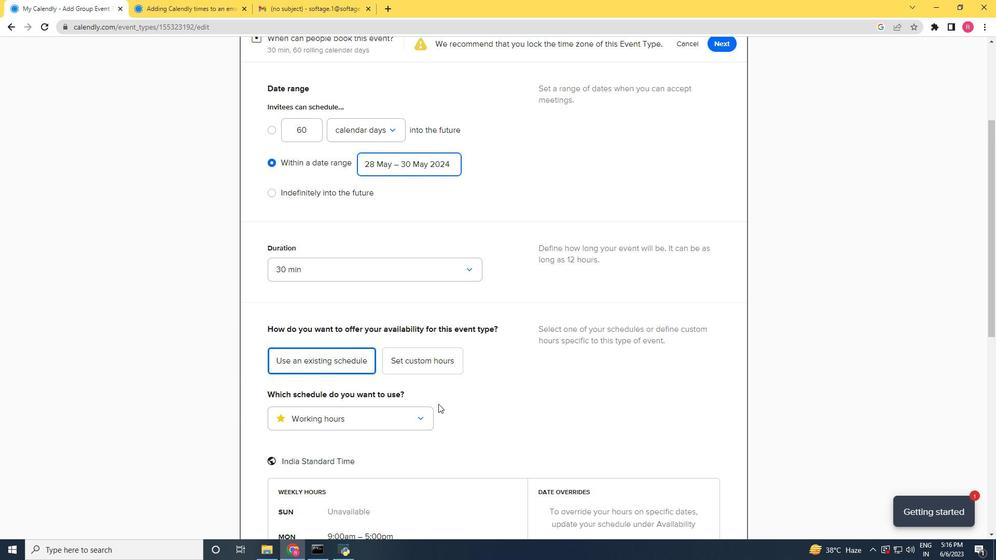 
Action: Mouse moved to (502, 410)
Screenshot: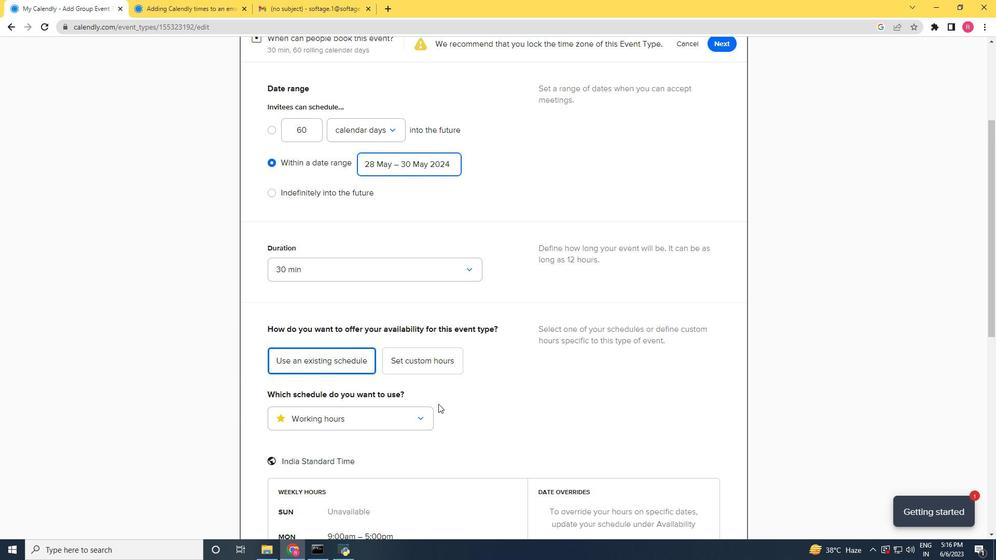 
Action: Mouse scrolled (502, 410) with delta (0, 0)
Screenshot: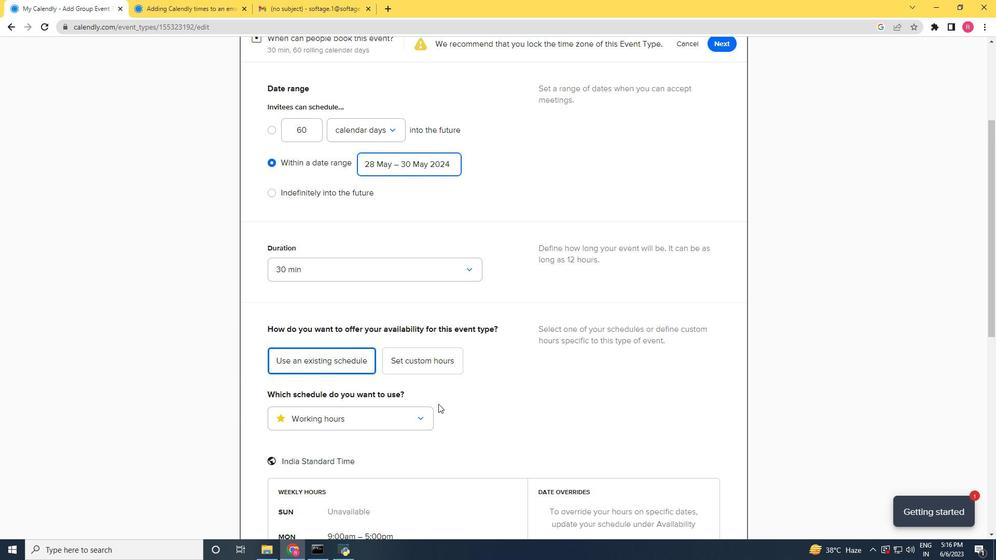 
Action: Mouse moved to (503, 410)
Screenshot: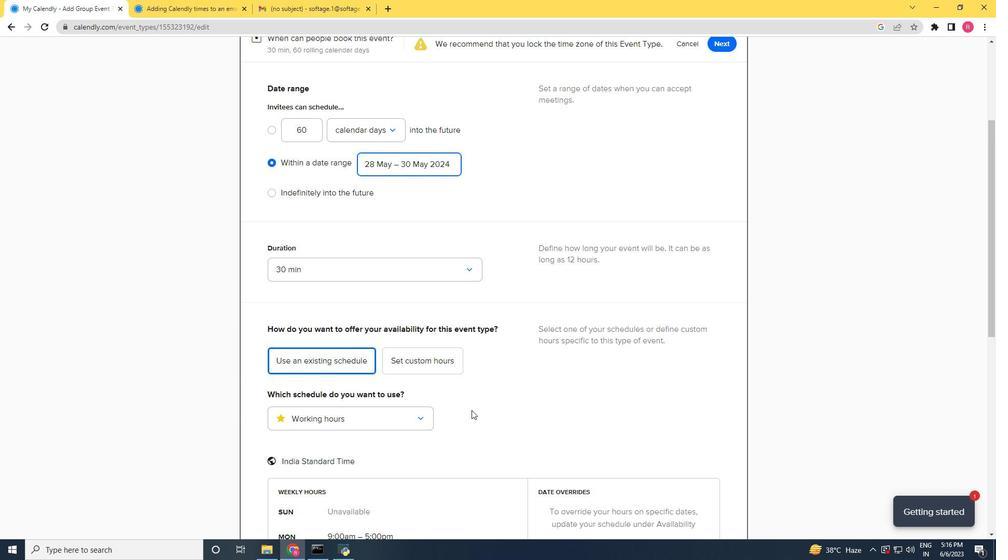 
Action: Mouse scrolled (503, 410) with delta (0, 0)
Screenshot: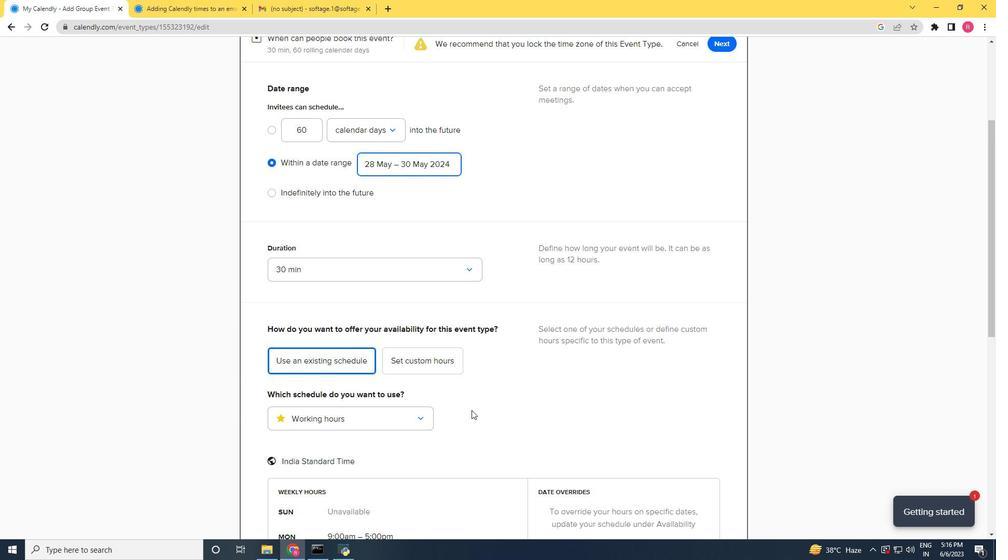 
Action: Mouse moved to (506, 407)
Screenshot: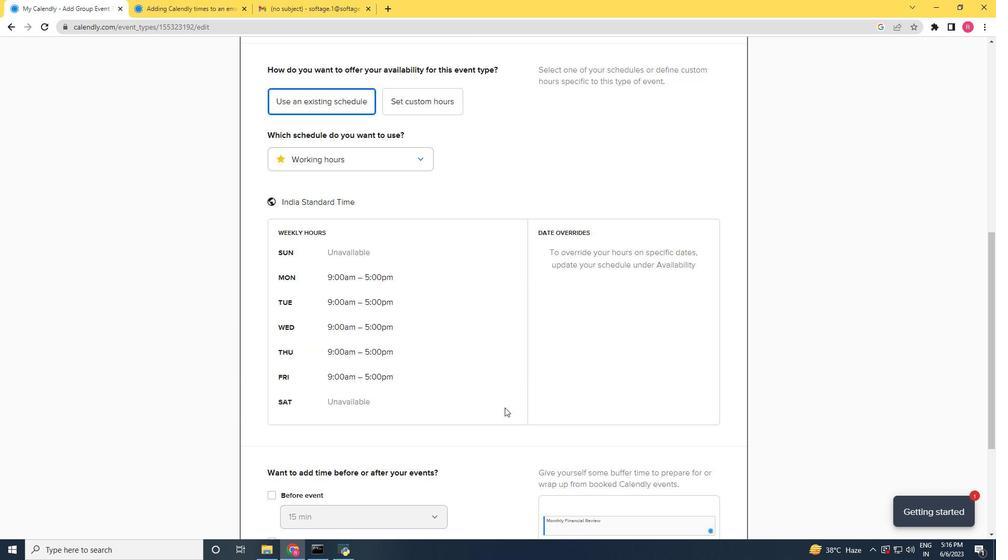 
Action: Mouse scrolled (506, 406) with delta (0, 0)
Screenshot: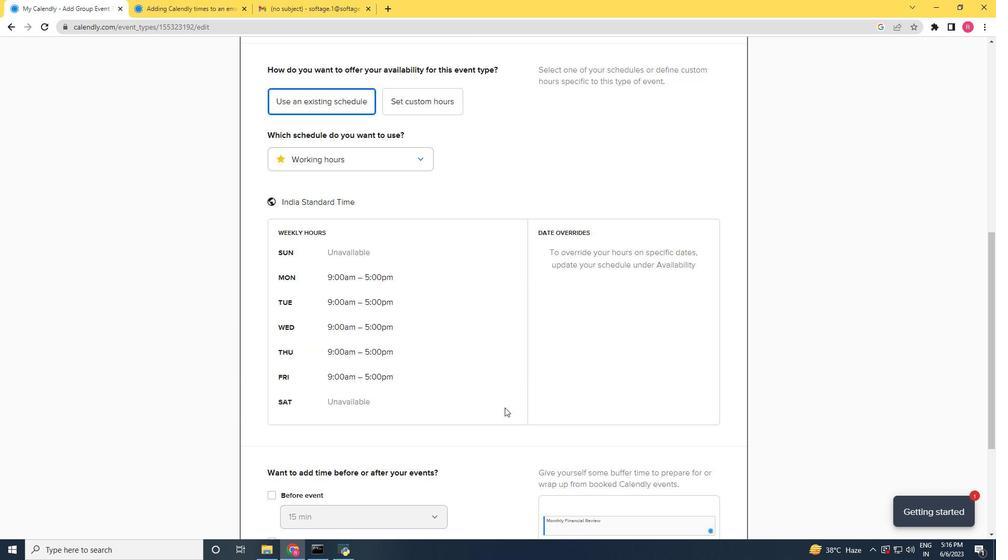 
Action: Mouse moved to (506, 407)
Screenshot: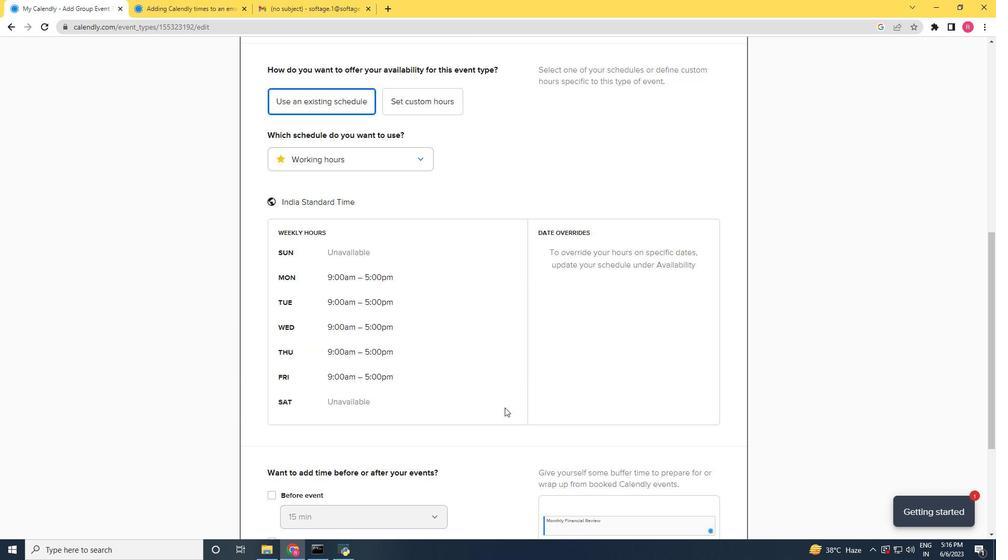 
Action: Mouse scrolled (506, 406) with delta (0, 0)
Screenshot: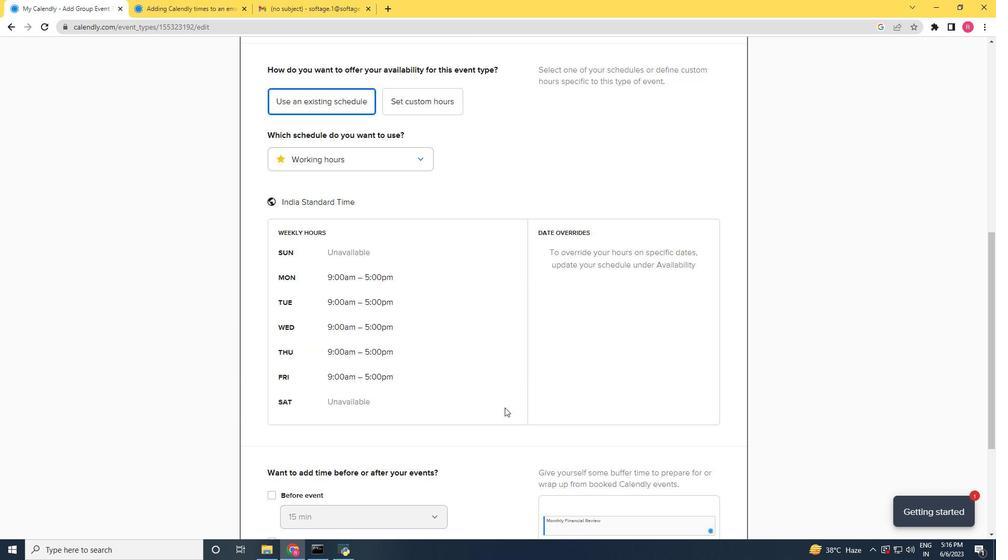 
Action: Mouse moved to (506, 407)
Screenshot: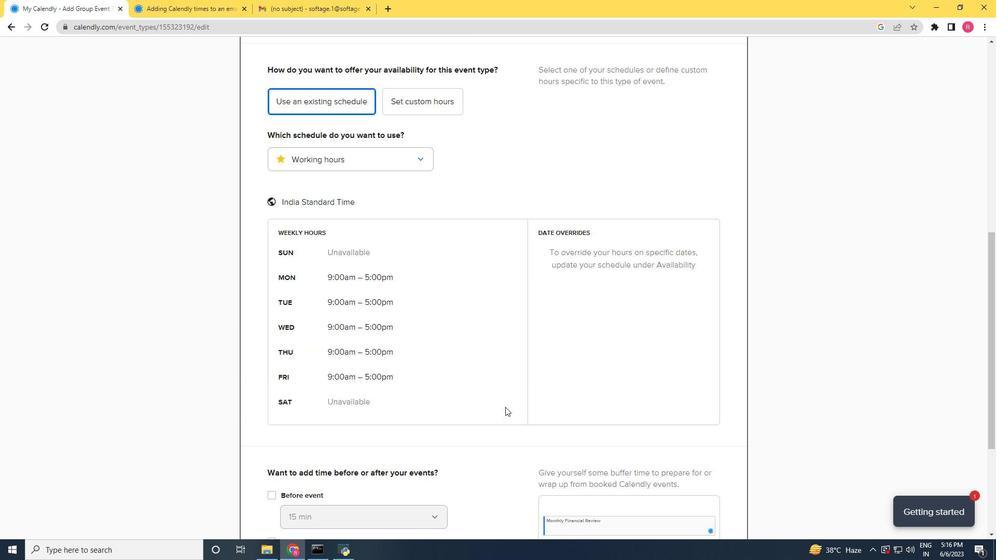 
Action: Mouse scrolled (506, 406) with delta (0, 0)
Screenshot: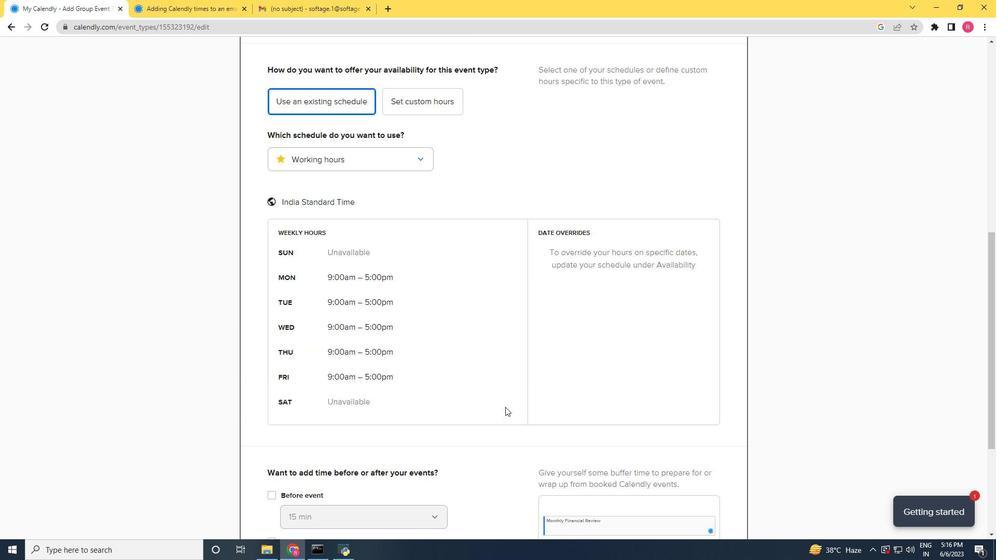 
Action: Mouse moved to (506, 407)
Screenshot: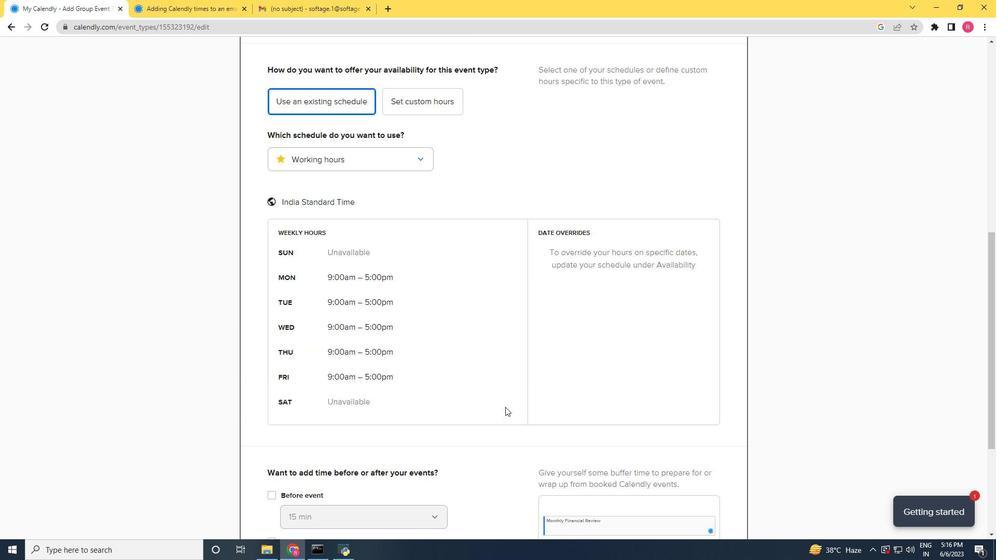 
Action: Mouse scrolled (506, 407) with delta (0, 0)
Screenshot: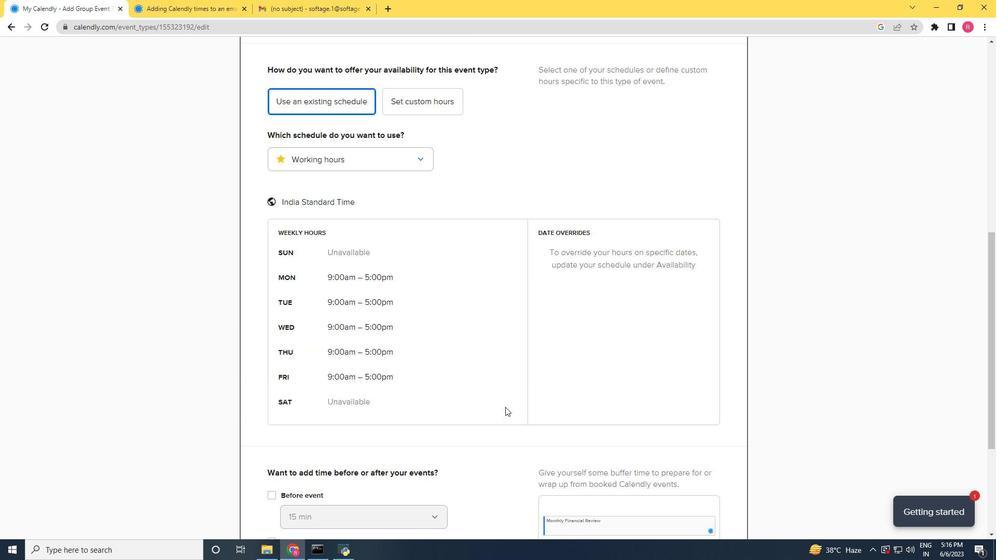 
Action: Mouse scrolled (506, 407) with delta (0, 0)
Screenshot: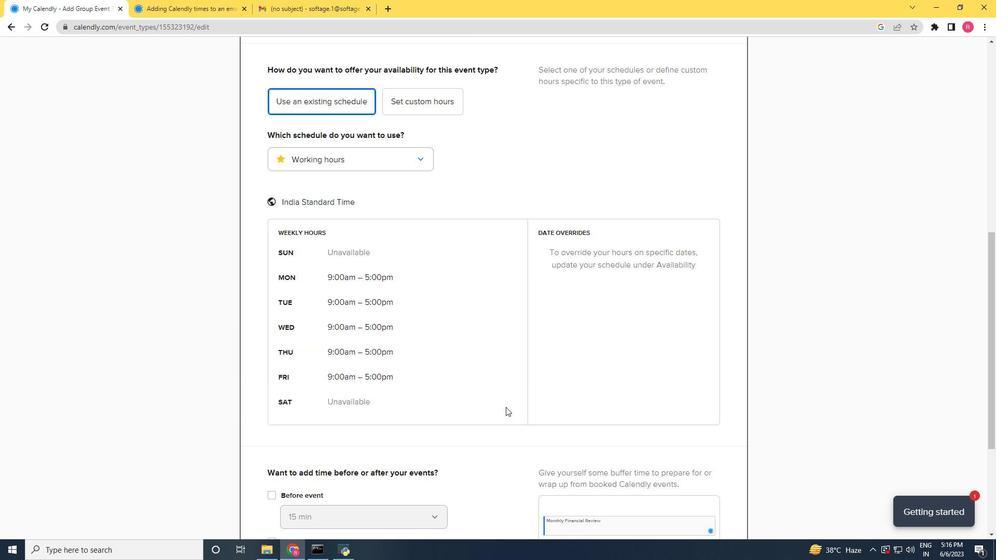 
Action: Mouse moved to (508, 407)
Screenshot: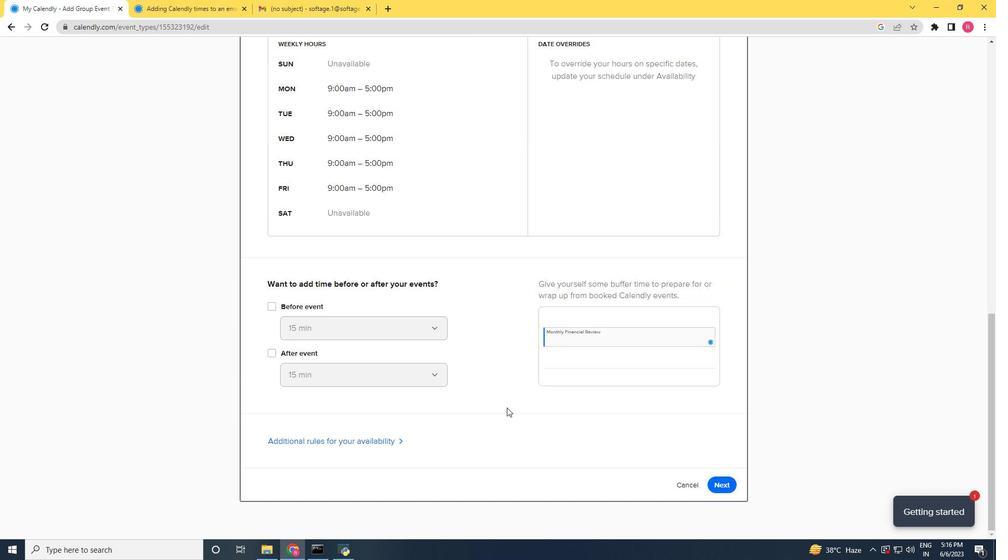 
Action: Mouse scrolled (508, 407) with delta (0, 0)
Screenshot: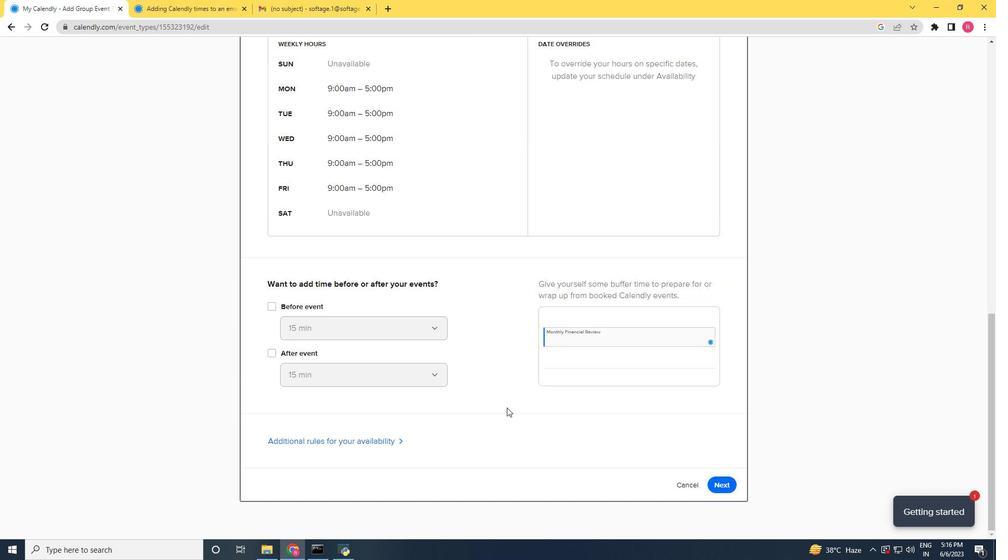 
Action: Mouse moved to (508, 407)
Screenshot: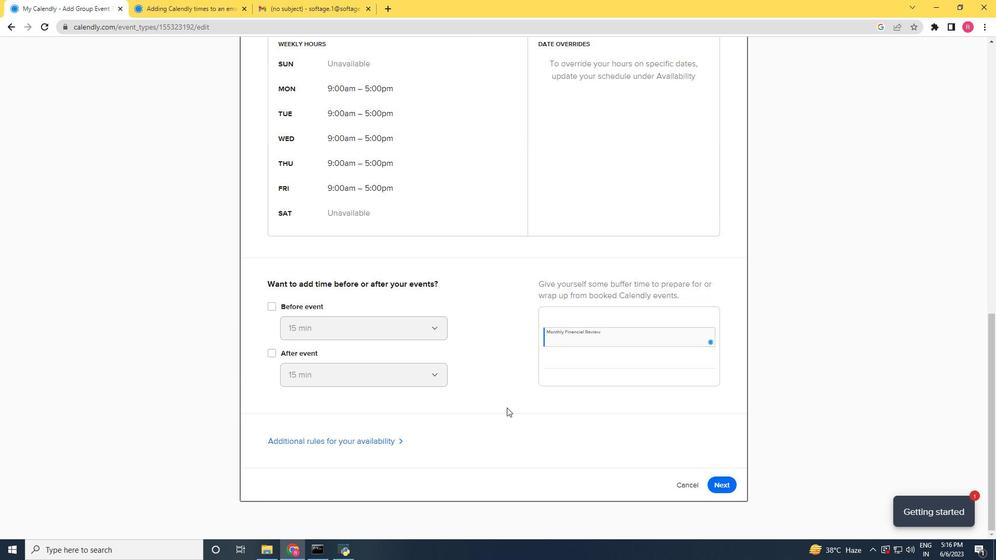 
Action: Mouse scrolled (508, 407) with delta (0, 0)
Screenshot: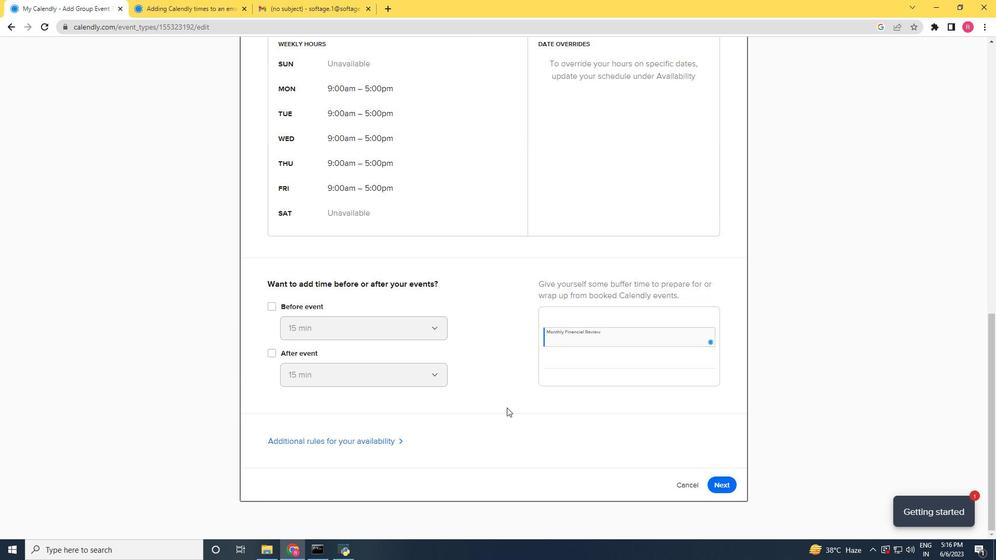 
Action: Mouse moved to (508, 408)
Screenshot: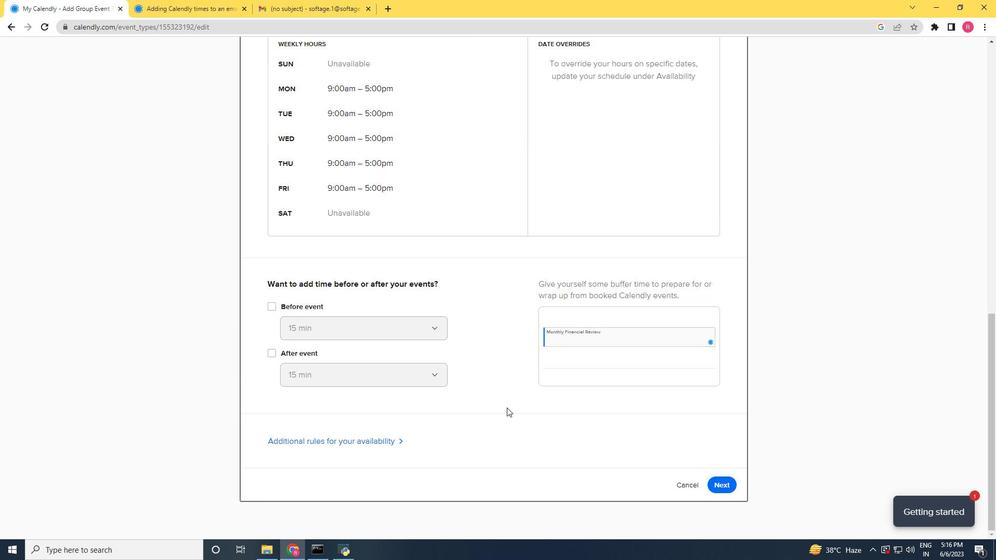 
Action: Mouse scrolled (508, 407) with delta (0, 0)
Screenshot: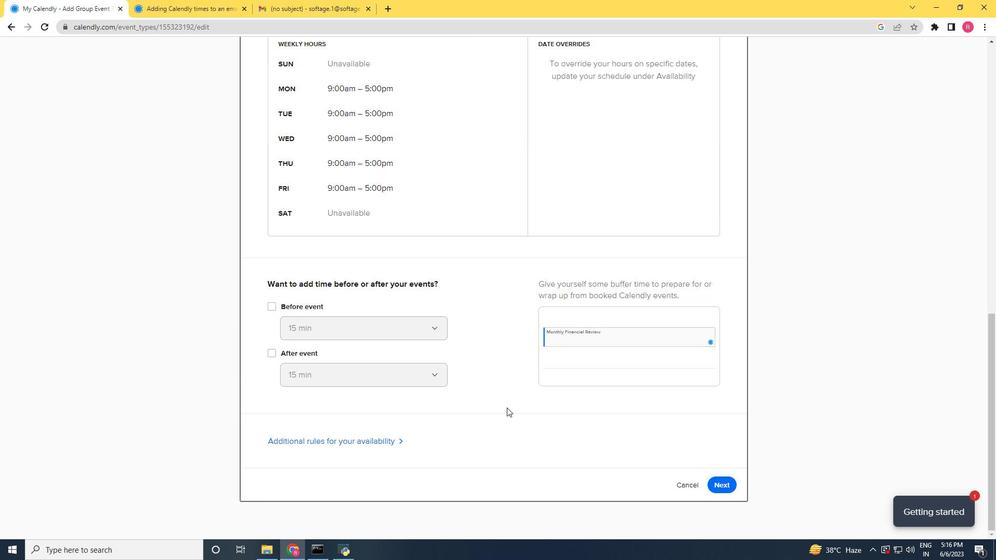 
Action: Mouse scrolled (508, 407) with delta (0, 0)
Screenshot: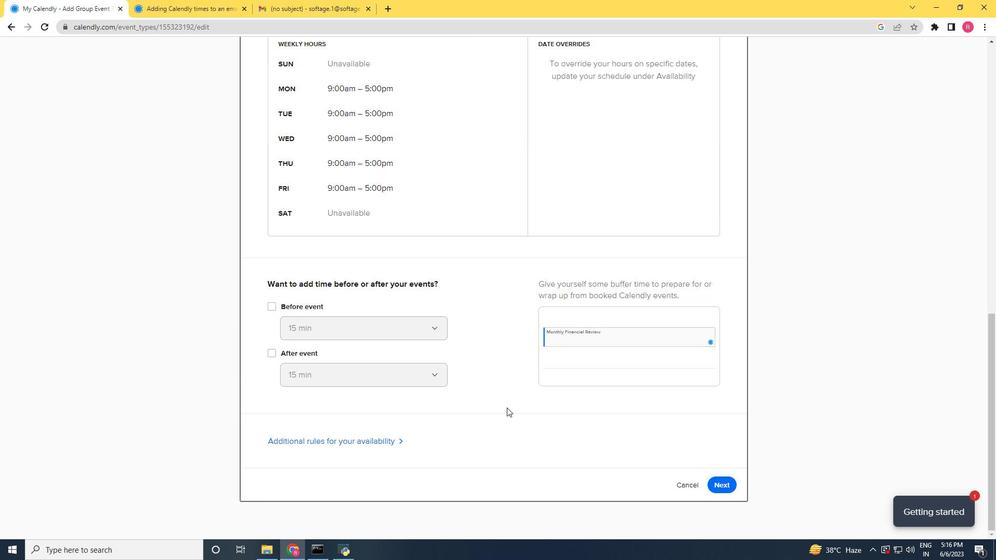 
Action: Mouse moved to (720, 487)
Screenshot: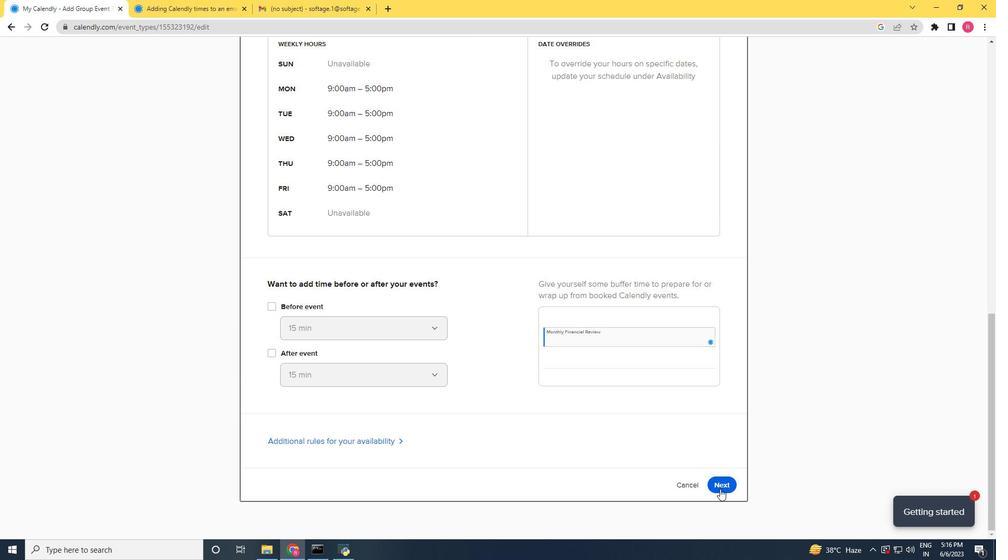 
Action: Mouse pressed left at (720, 487)
Screenshot: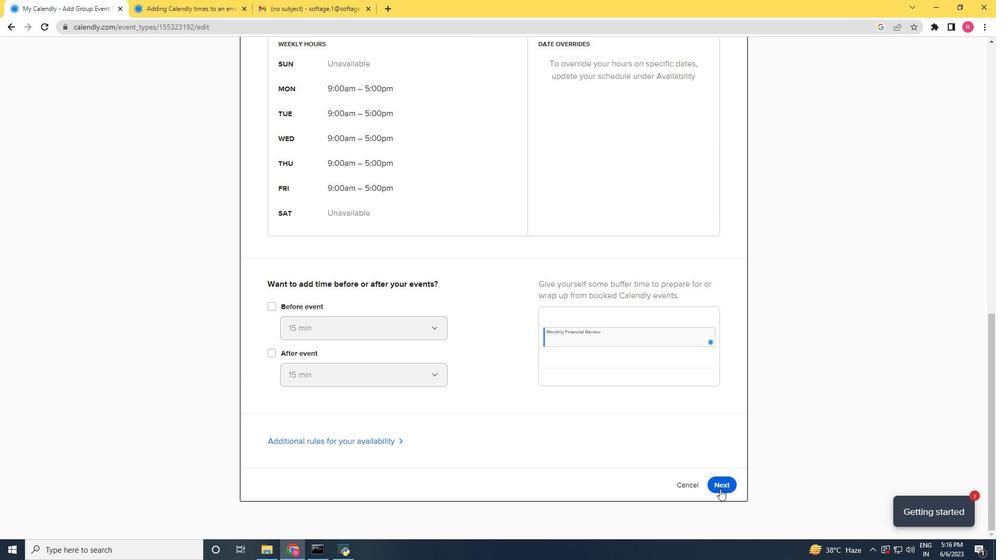 
Action: Mouse moved to (718, 94)
Screenshot: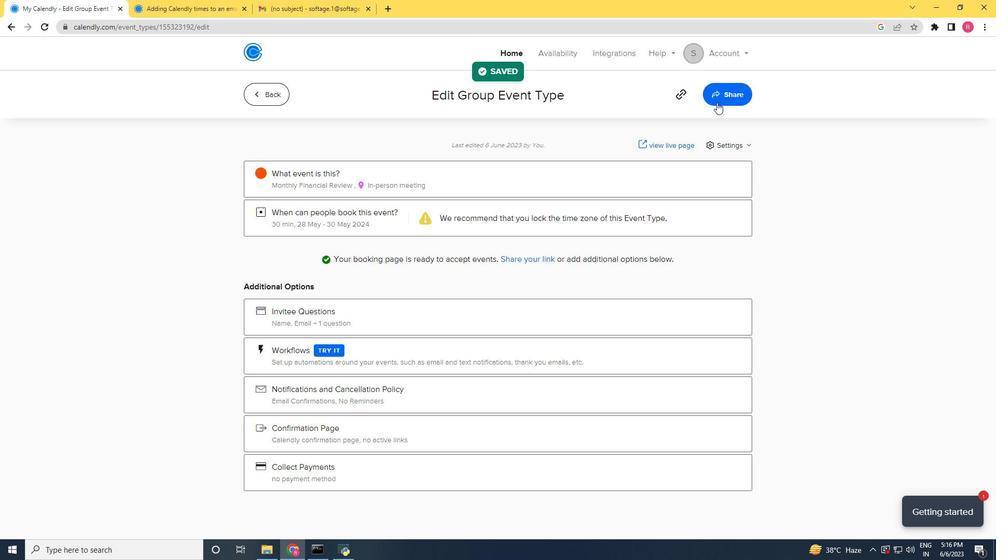 
Action: Mouse pressed left at (718, 94)
Screenshot: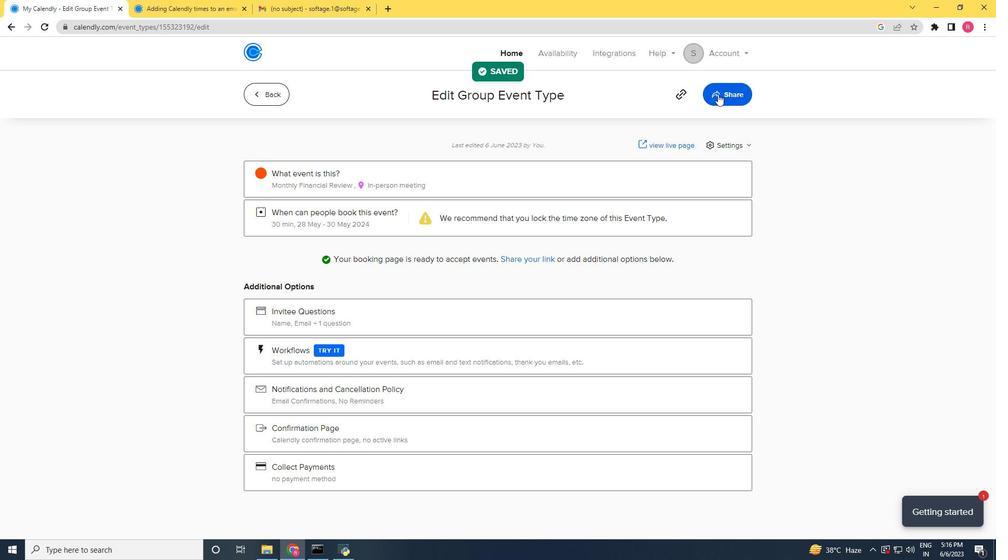
Action: Mouse moved to (617, 194)
Screenshot: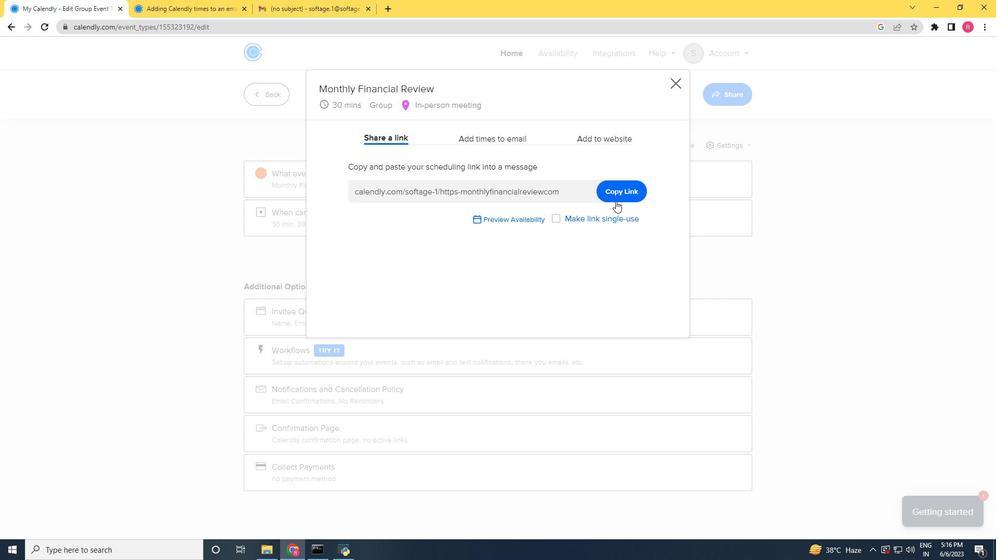 
Action: Mouse pressed left at (617, 194)
Screenshot: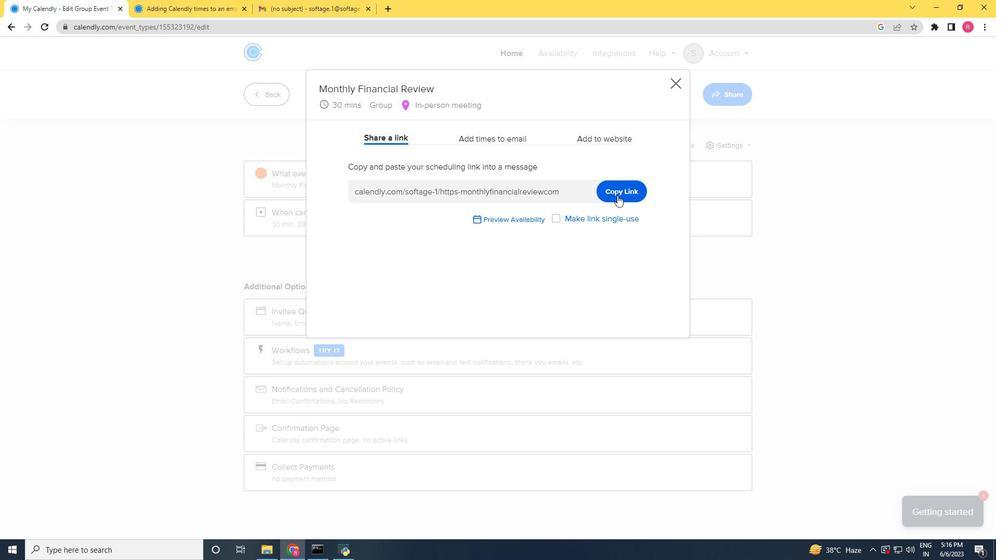 
Action: Mouse moved to (305, 9)
Screenshot: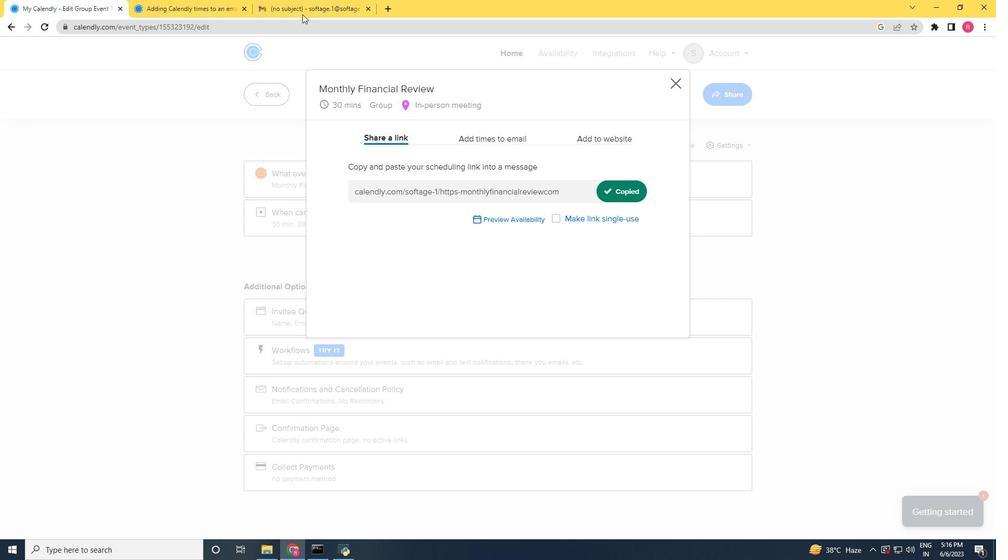 
Action: Mouse pressed left at (305, 9)
Screenshot: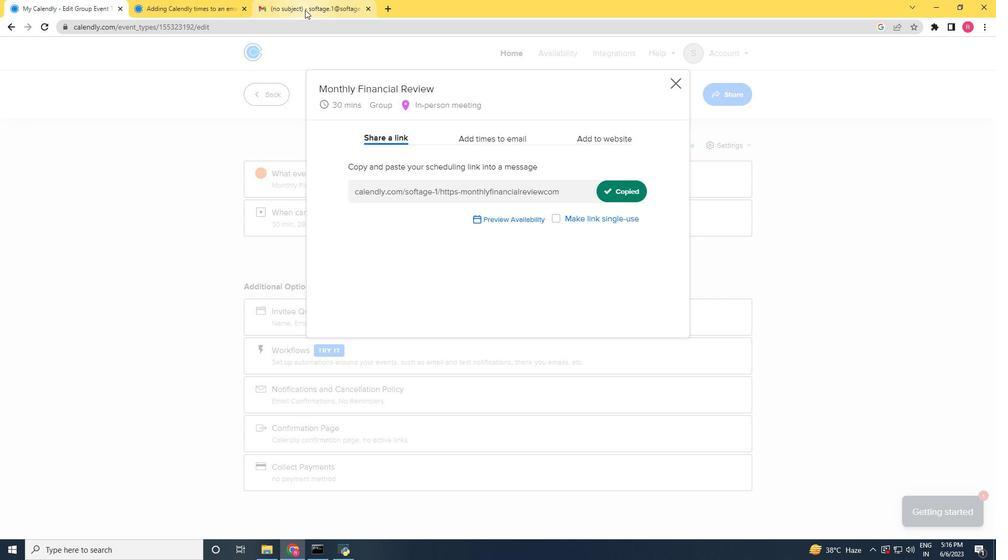 
Action: Mouse moved to (185, 167)
Screenshot: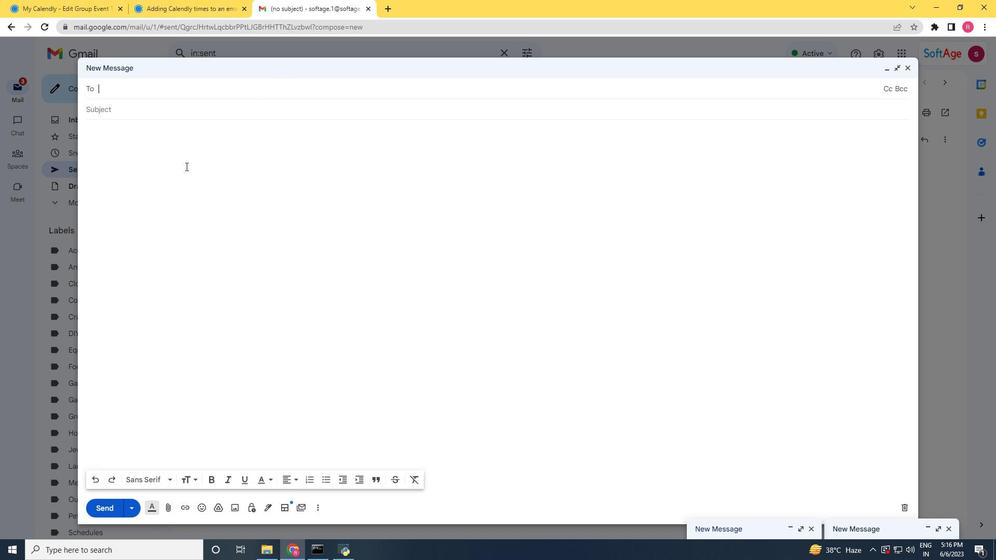 
Action: Mouse pressed left at (185, 167)
Screenshot: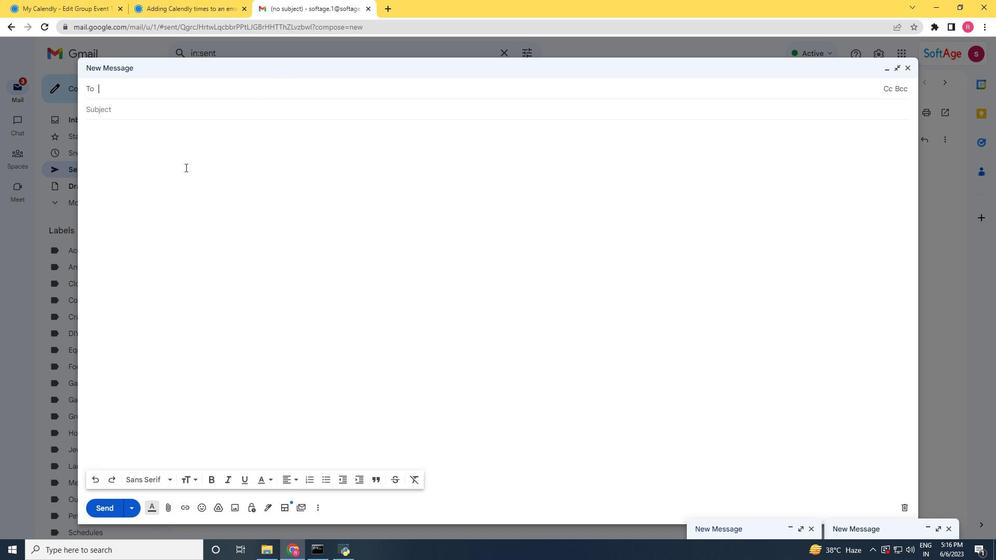 
Action: Mouse moved to (180, 511)
Screenshot: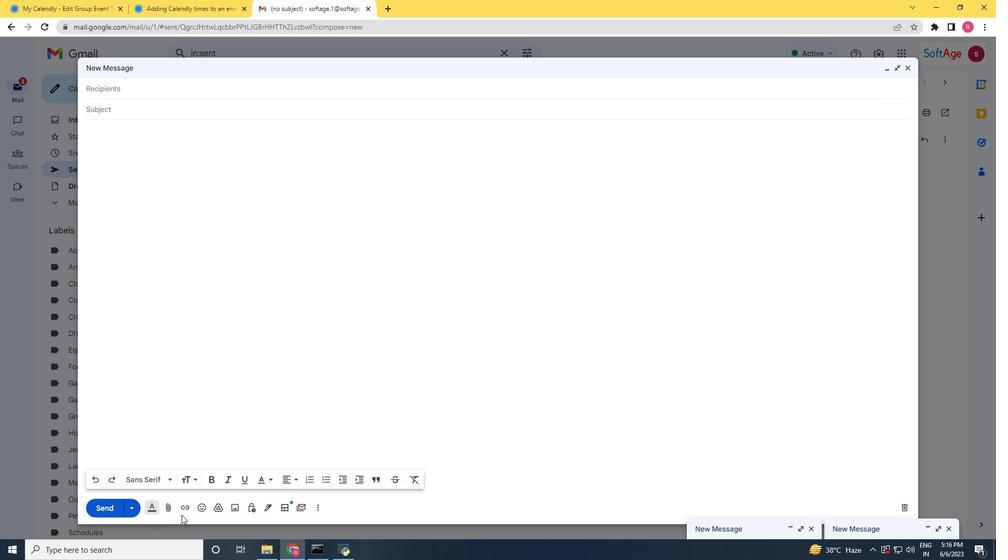 
Action: Mouse pressed left at (180, 511)
Screenshot: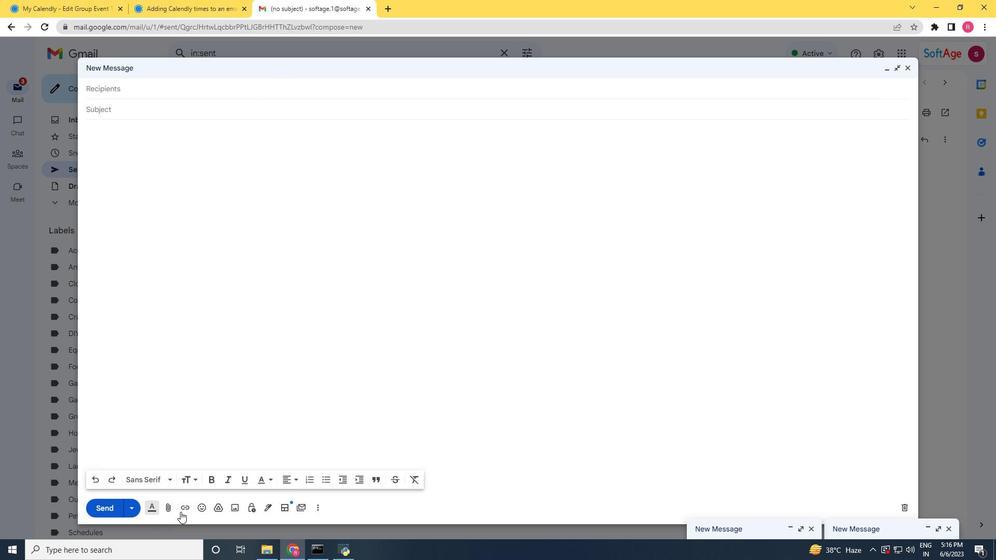 
Action: Mouse moved to (450, 285)
Screenshot: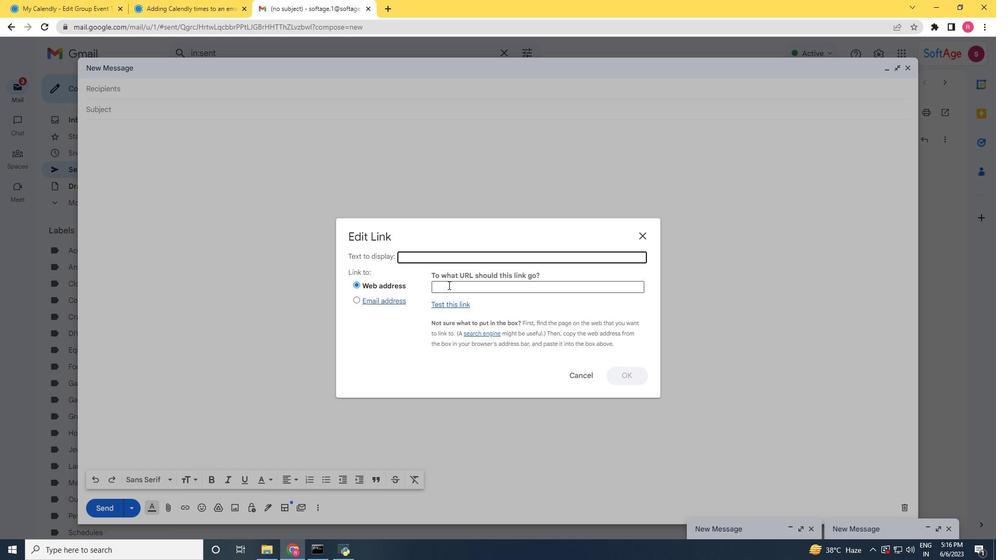 
Action: Mouse pressed left at (450, 285)
Screenshot: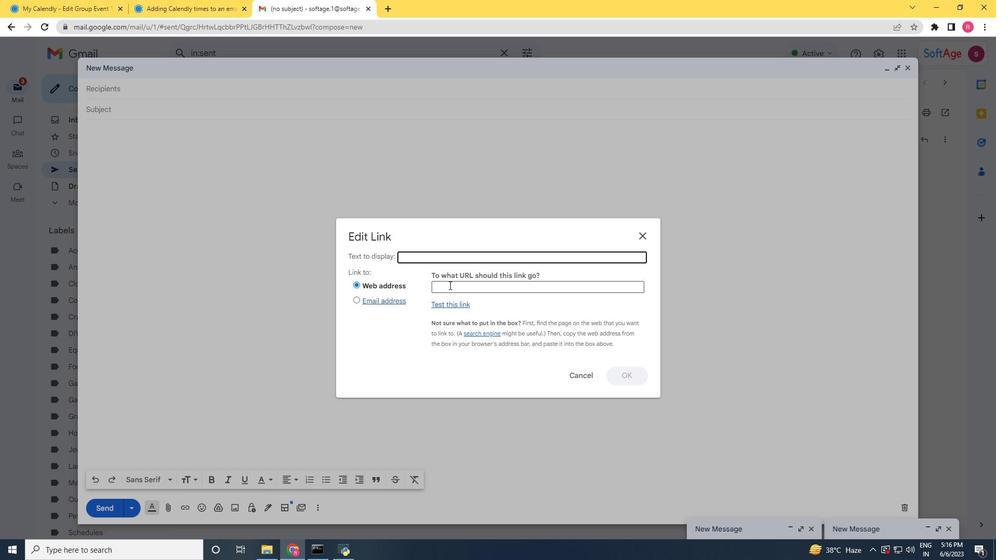 
Action: Mouse moved to (450, 285)
Screenshot: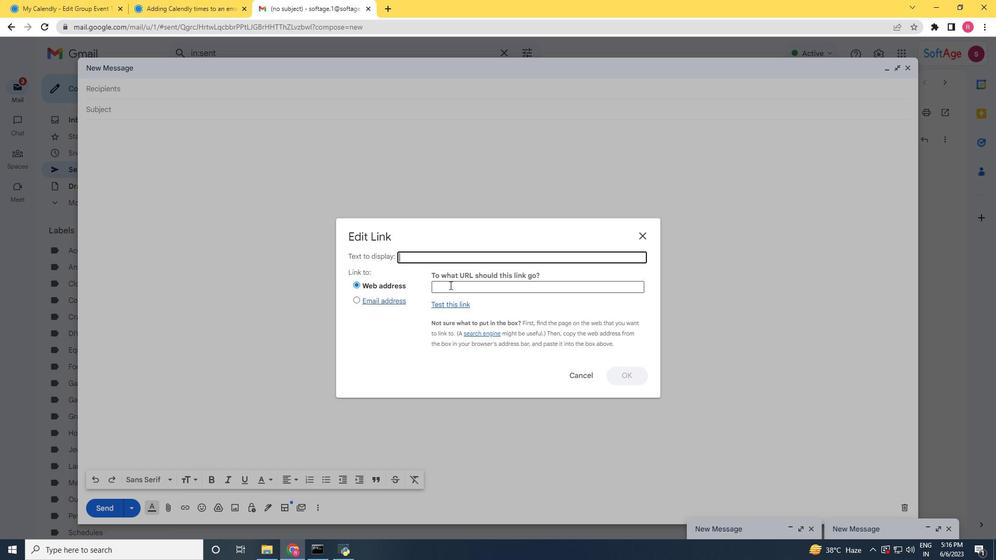 
Action: Mouse pressed right at (450, 285)
Screenshot: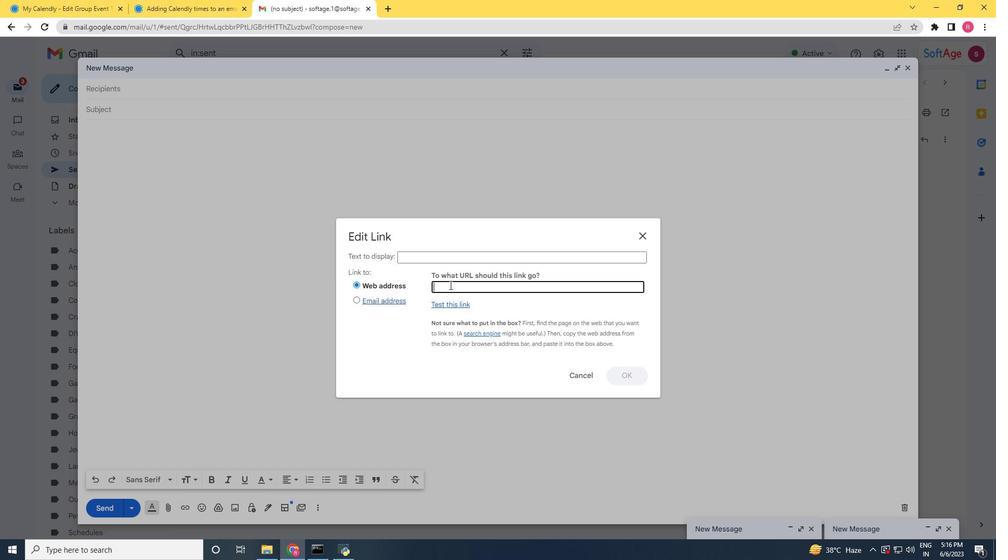 
Action: Mouse moved to (487, 373)
Screenshot: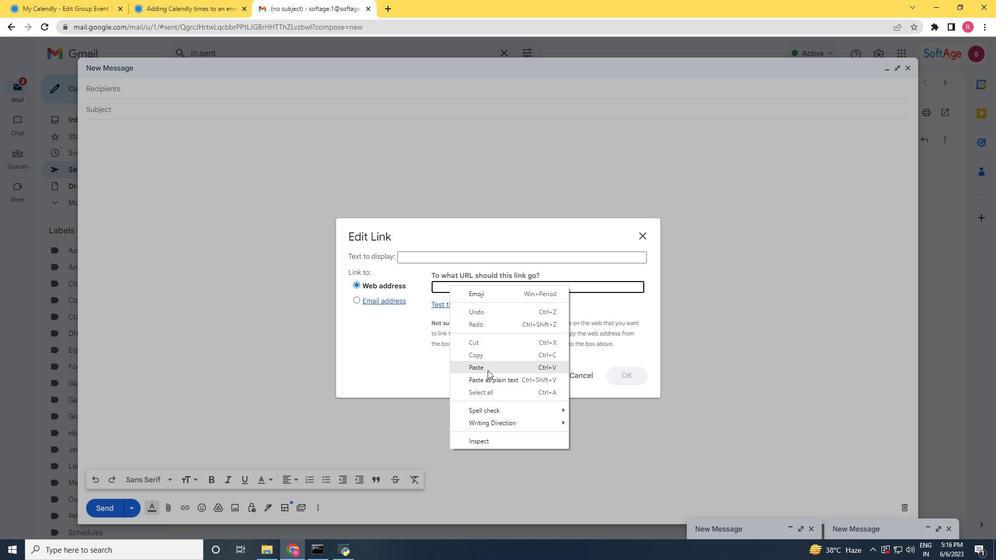 
Action: Mouse pressed left at (487, 373)
Screenshot: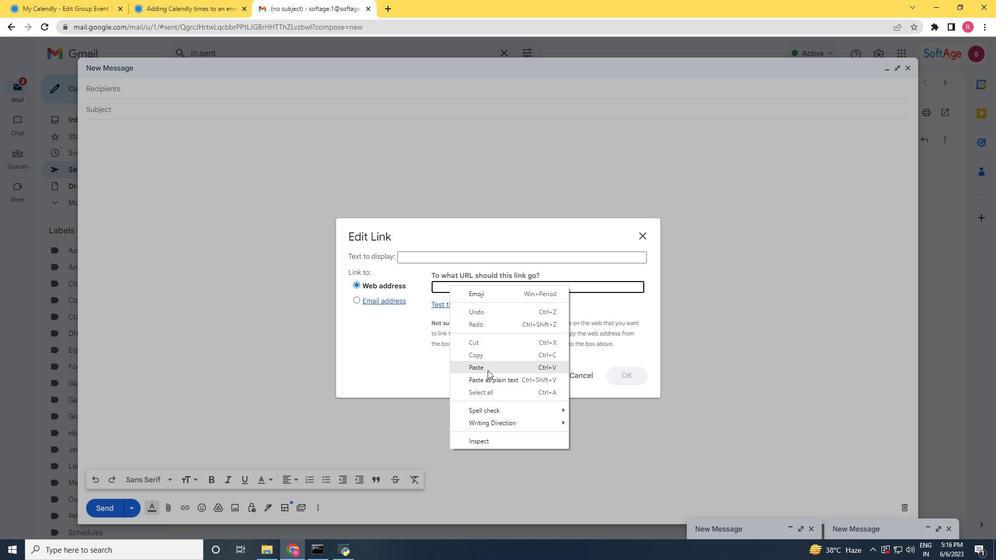 
Action: Mouse moved to (628, 373)
Screenshot: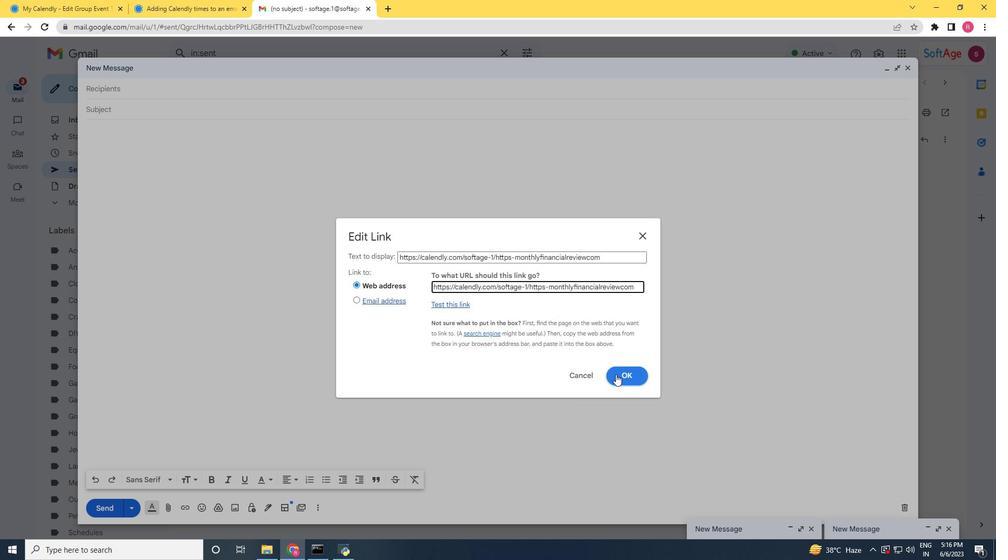 
Action: Mouse pressed left at (628, 373)
Screenshot: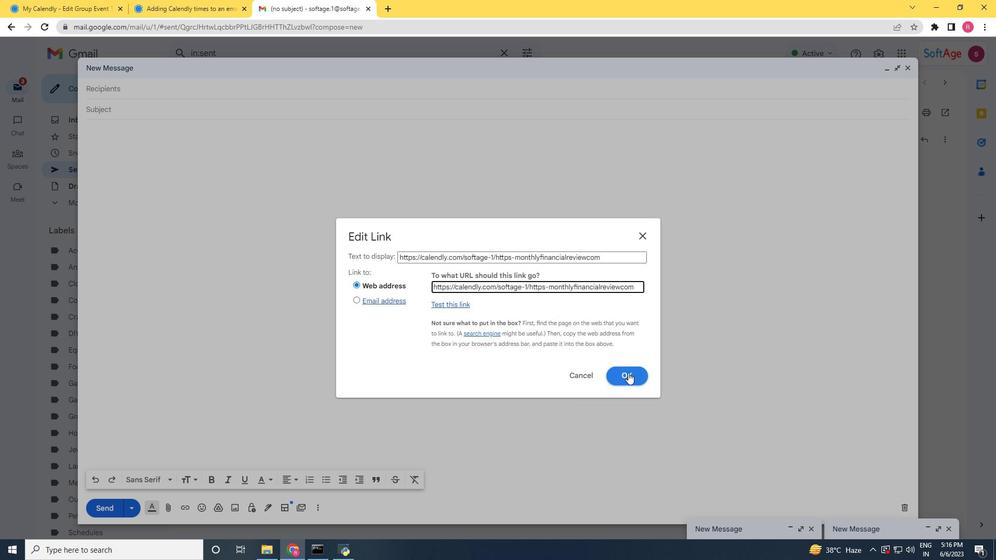 
Action: Mouse moved to (144, 87)
Screenshot: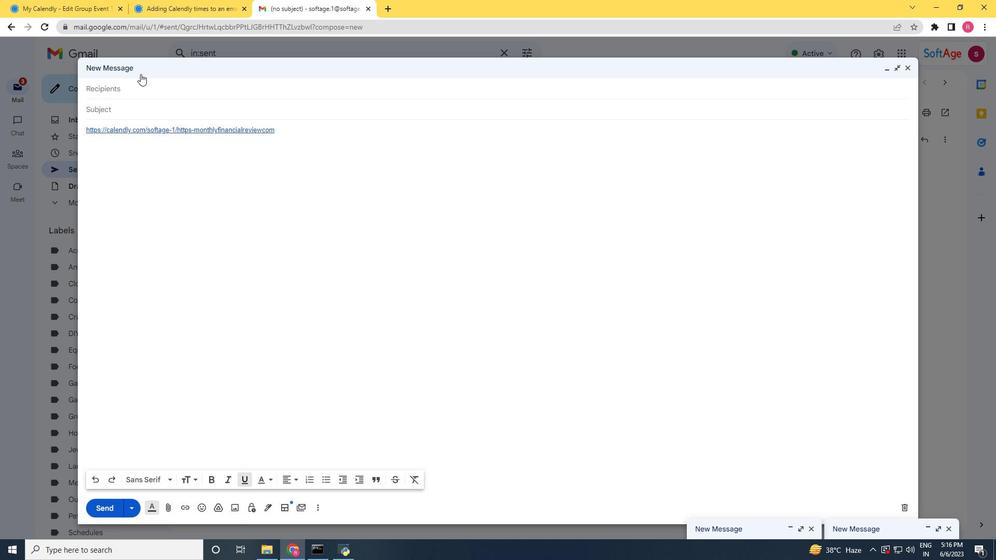 
Action: Mouse pressed left at (144, 87)
Screenshot: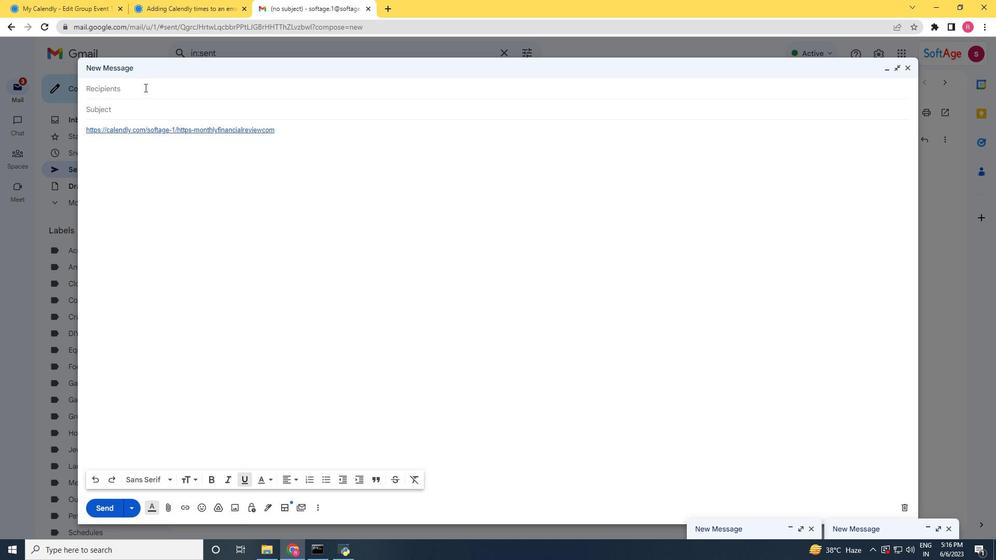 
Action: Key pressed softage.3<Key.shift>@softage.net
Screenshot: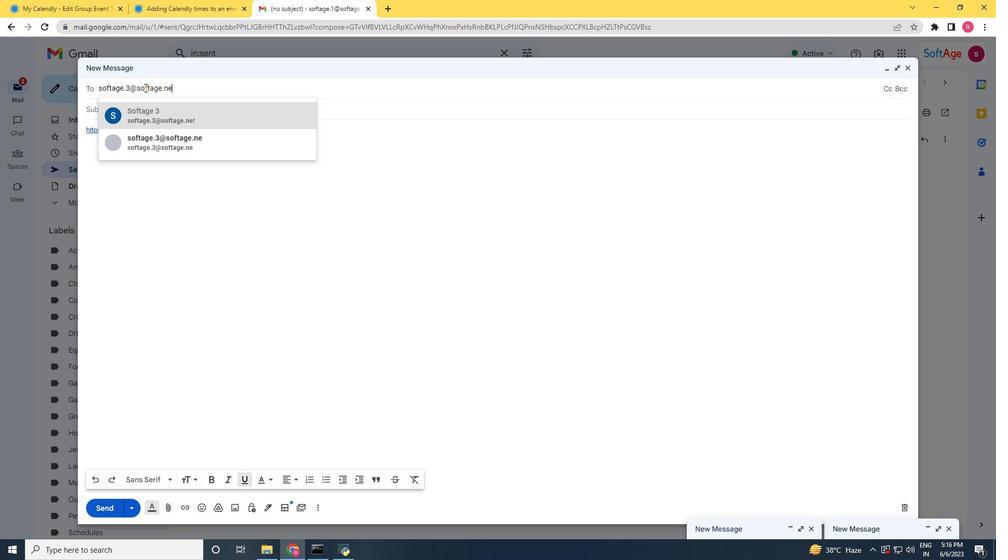 
Action: Mouse moved to (179, 120)
Screenshot: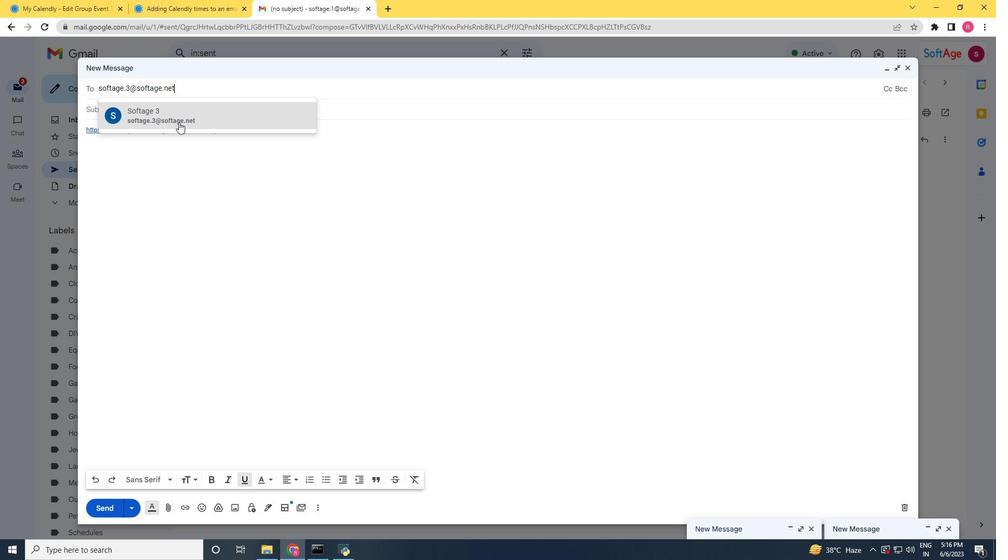 
Action: Mouse pressed left at (179, 120)
Screenshot: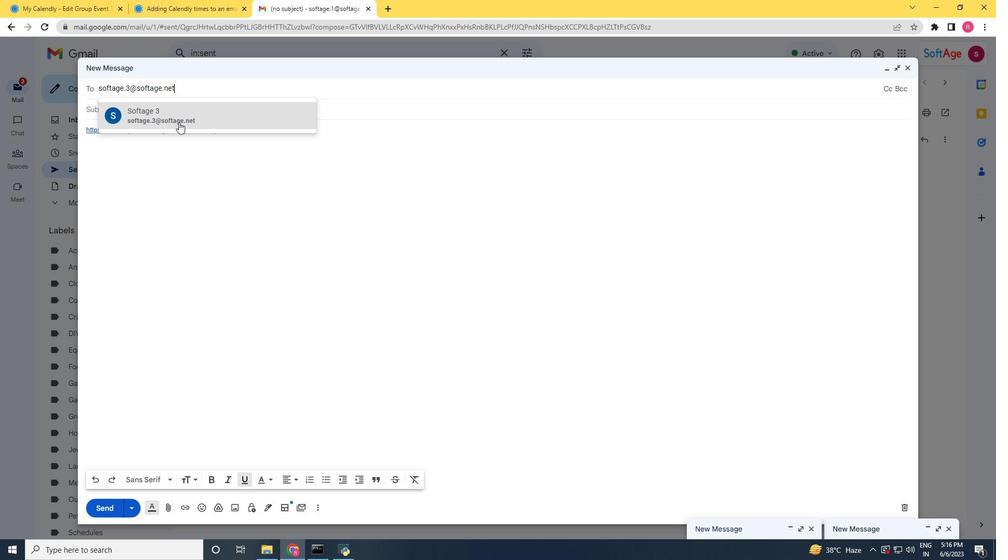 
Action: Mouse moved to (204, 121)
Screenshot: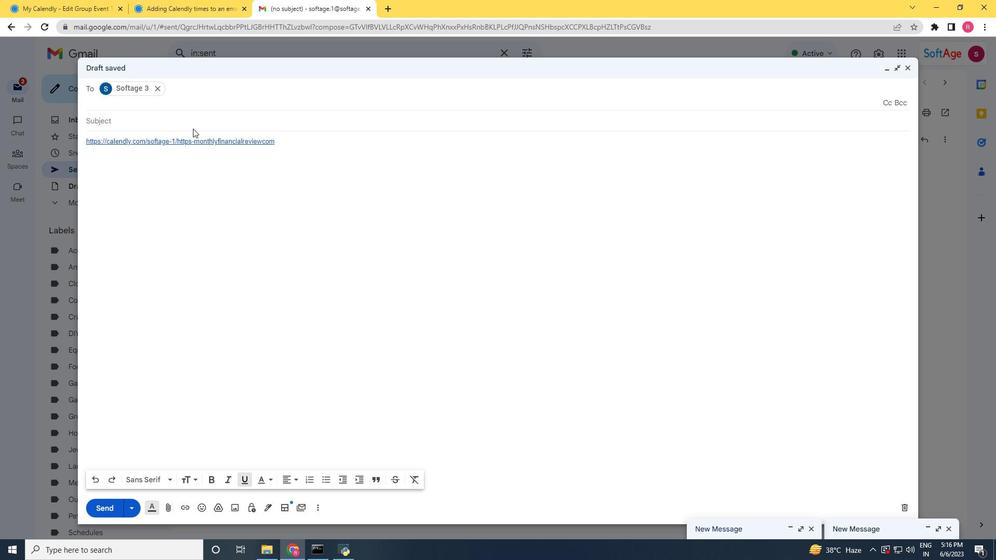 
Action: Key pressed softage.4<Key.shift>@softage.net
Screenshot: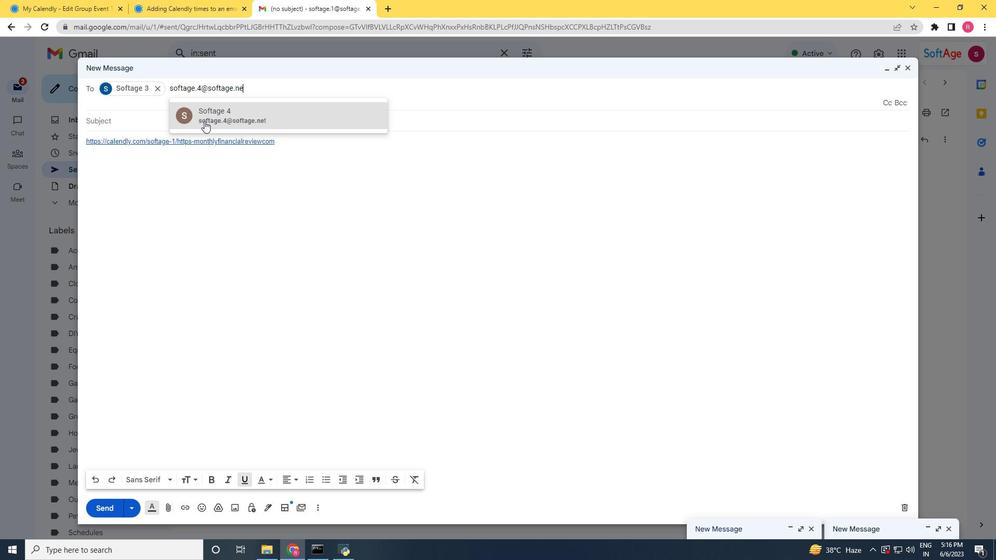 
Action: Mouse pressed left at (204, 121)
Screenshot: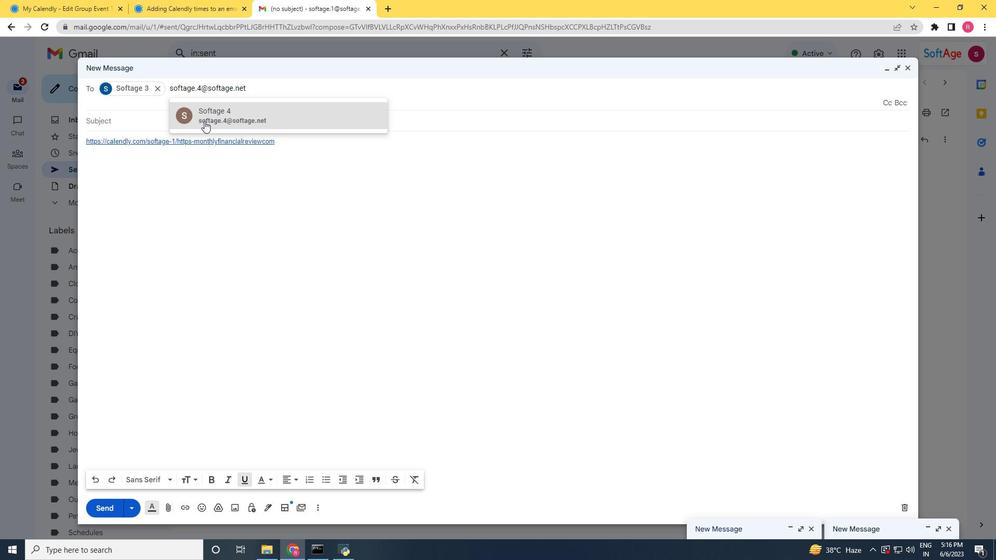 
Action: Mouse moved to (104, 511)
Screenshot: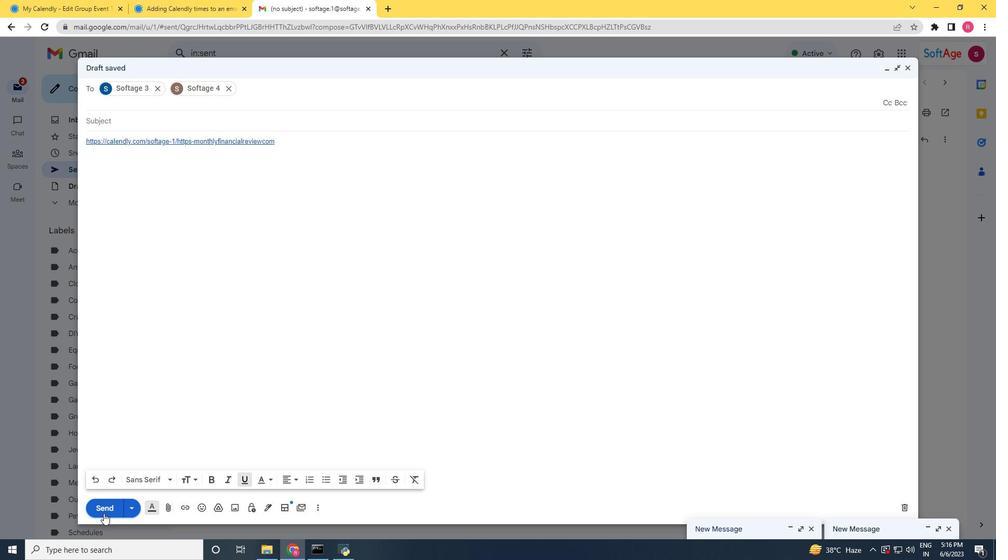 
Action: Mouse pressed left at (104, 511)
Screenshot: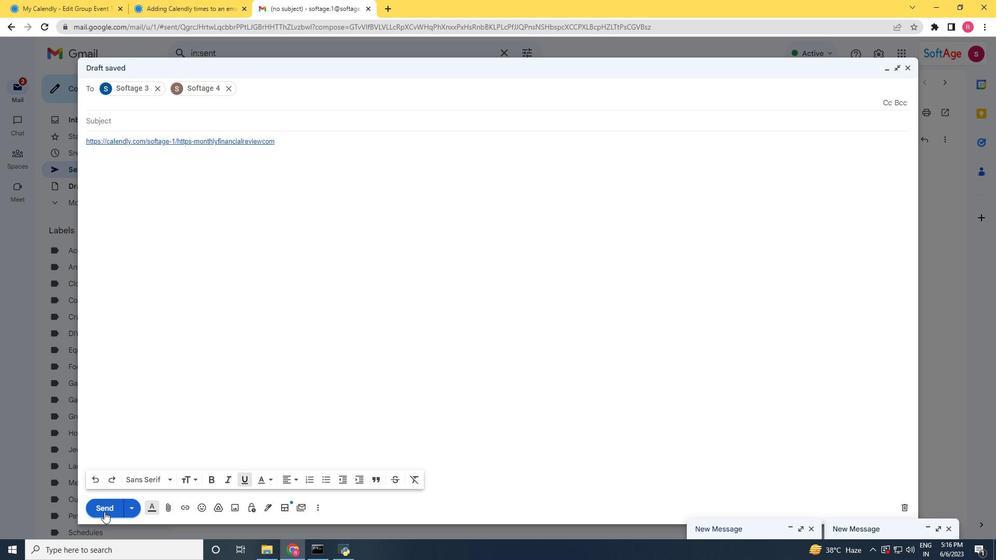 
Action: Mouse moved to (159, 515)
Screenshot: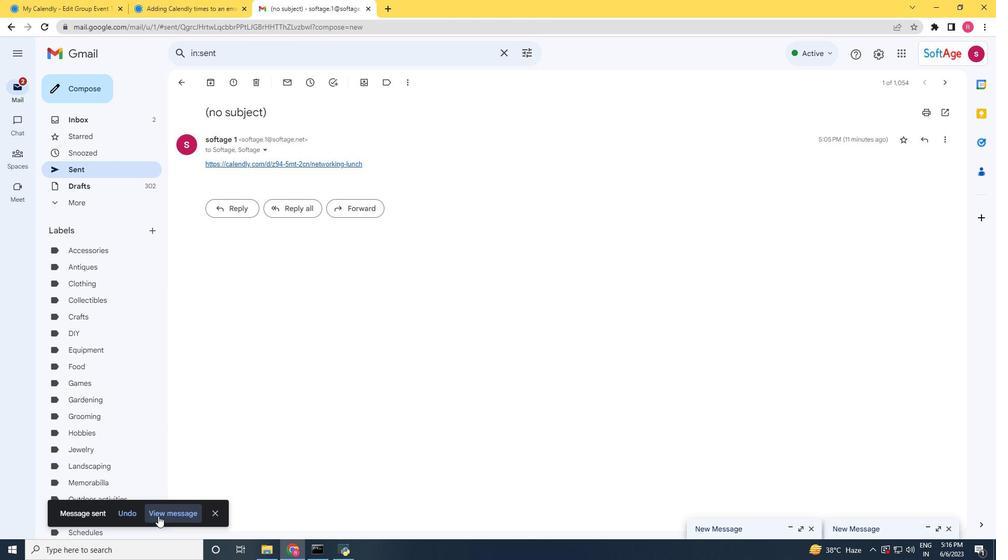 
Action: Mouse pressed left at (159, 515)
Screenshot: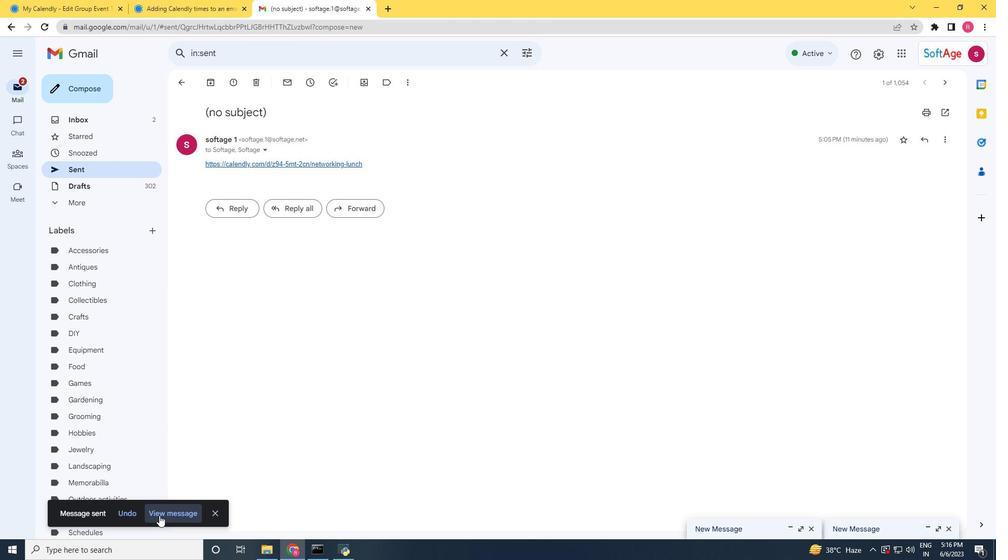 
Action: Mouse moved to (157, 515)
Screenshot: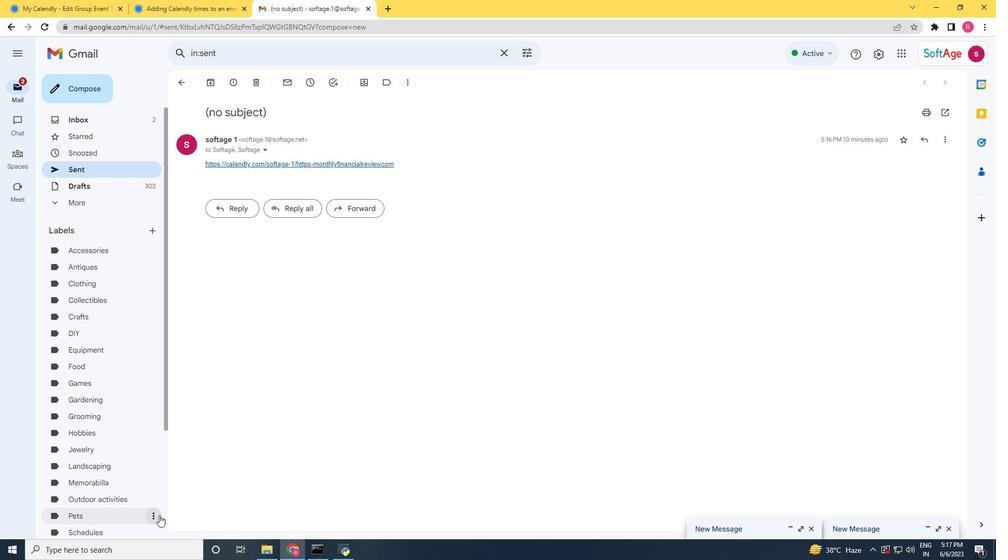 
